 Task: Find connections with filter location Poços de Caldas with filter topic #property with filter profile language English with filter current company Gleeds with filter school Uttar pradesh India jobs with filter industry Business Content with filter service category Home Networking with filter keywords title Hotel Receptionist
Action: Mouse moved to (158, 229)
Screenshot: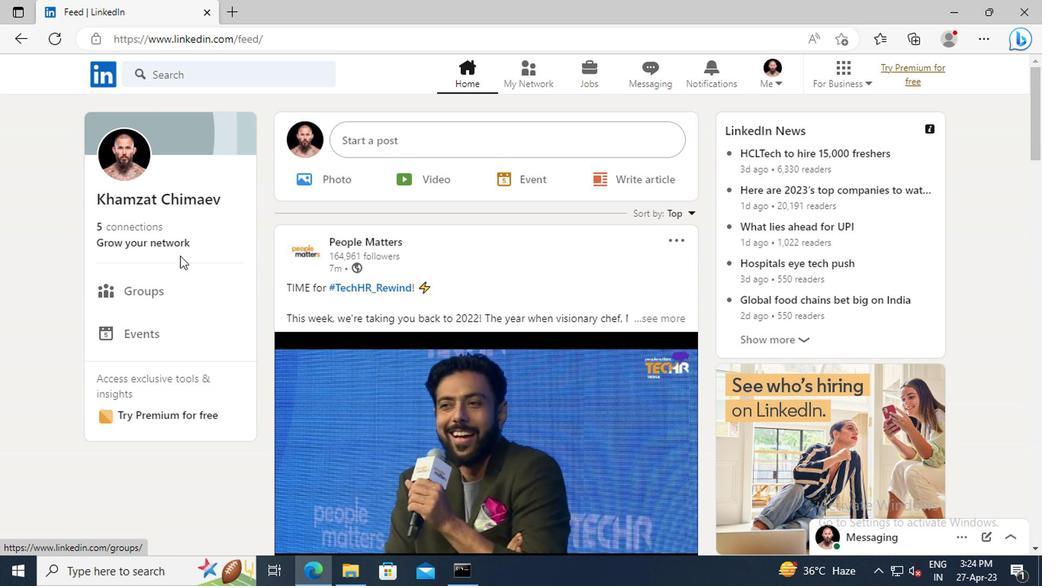 
Action: Mouse pressed left at (158, 229)
Screenshot: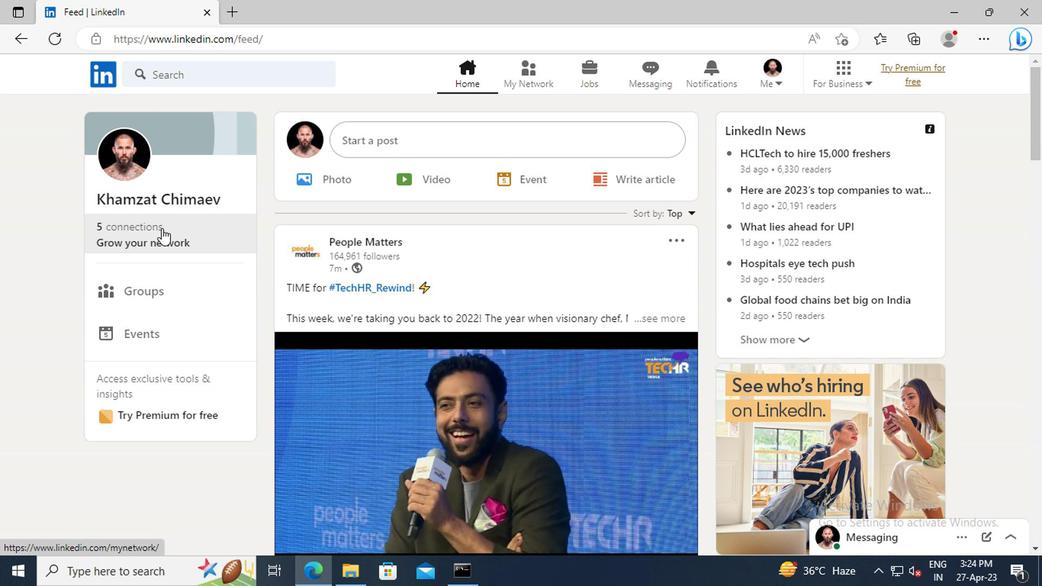 
Action: Mouse moved to (162, 165)
Screenshot: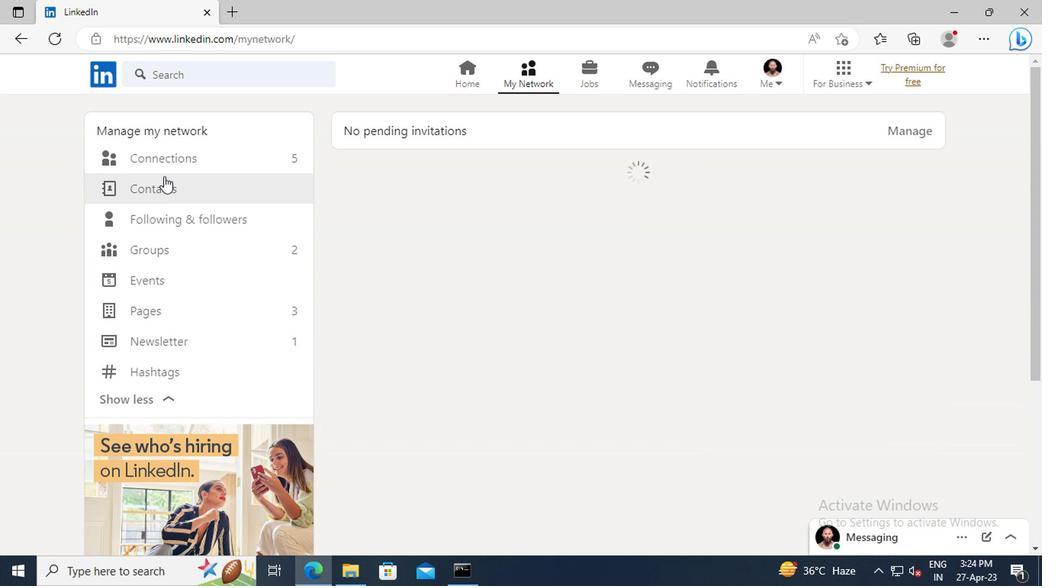 
Action: Mouse pressed left at (162, 165)
Screenshot: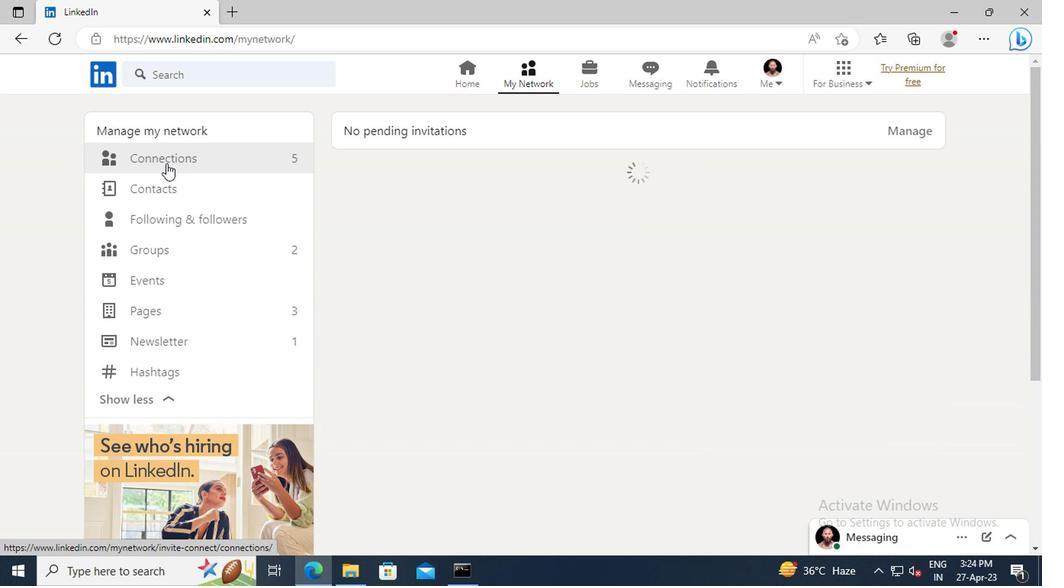 
Action: Mouse moved to (621, 161)
Screenshot: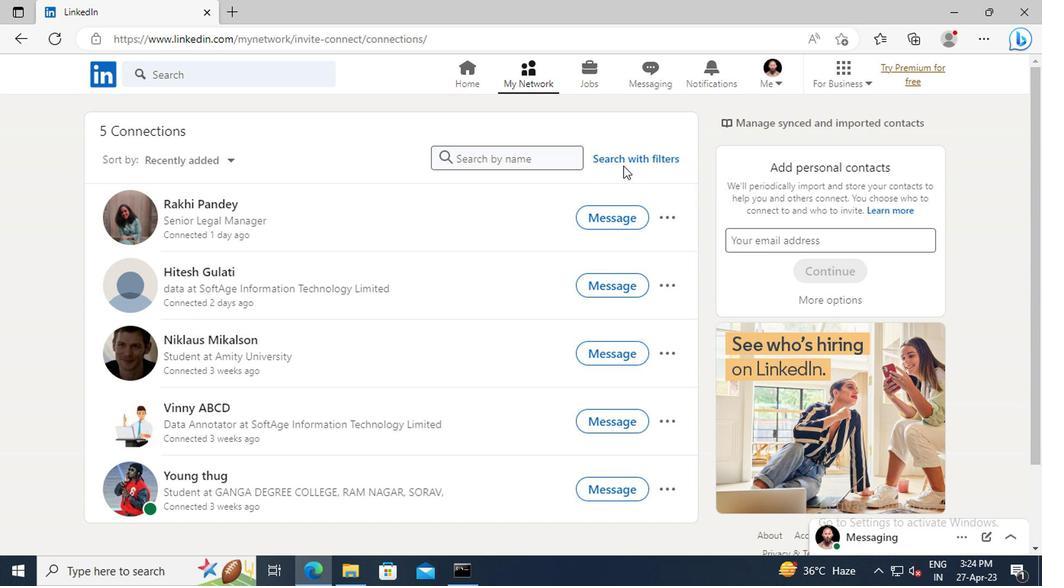 
Action: Mouse pressed left at (621, 161)
Screenshot: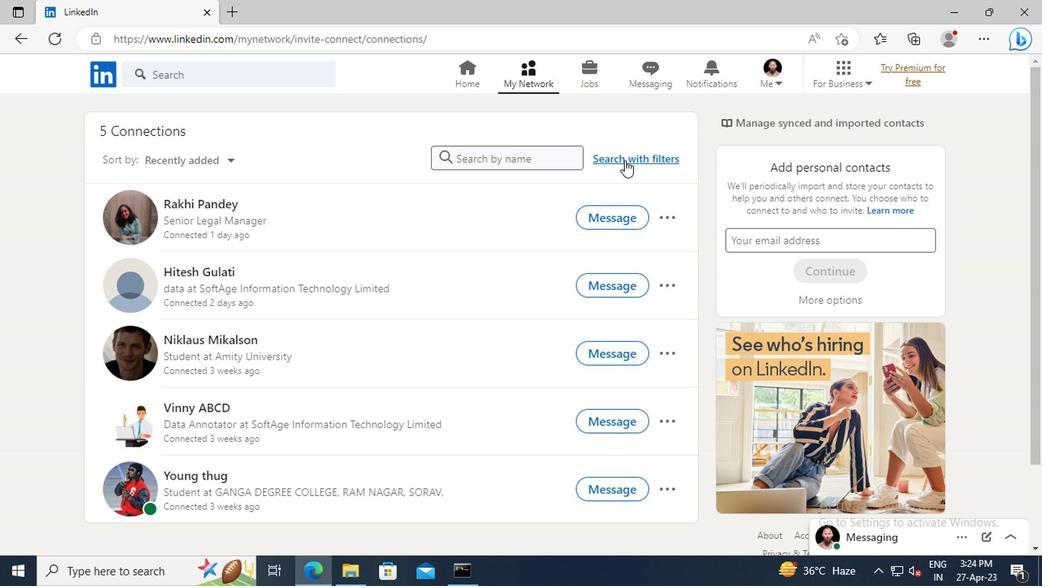 
Action: Mouse moved to (578, 120)
Screenshot: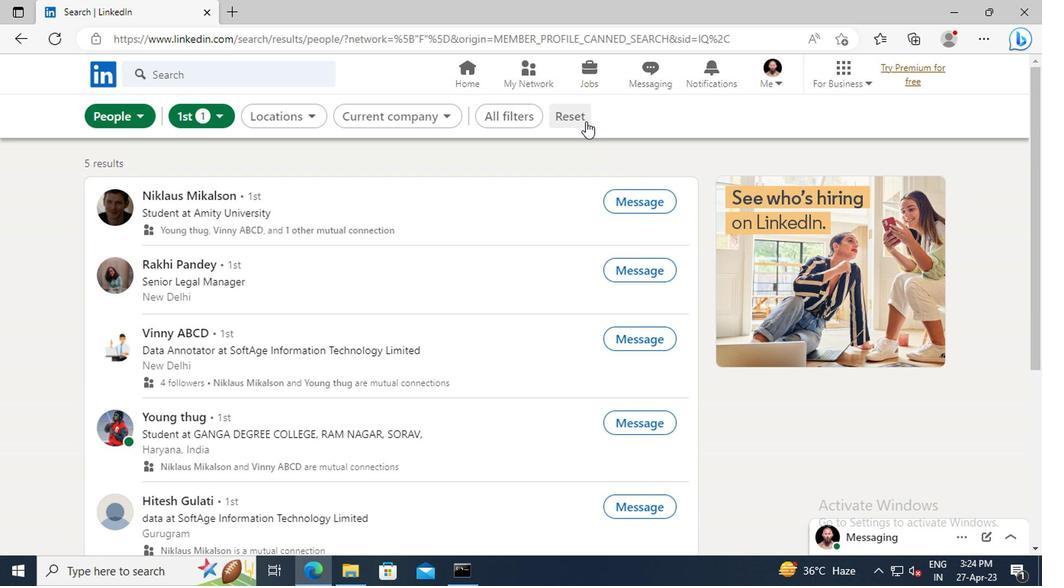 
Action: Mouse pressed left at (578, 120)
Screenshot: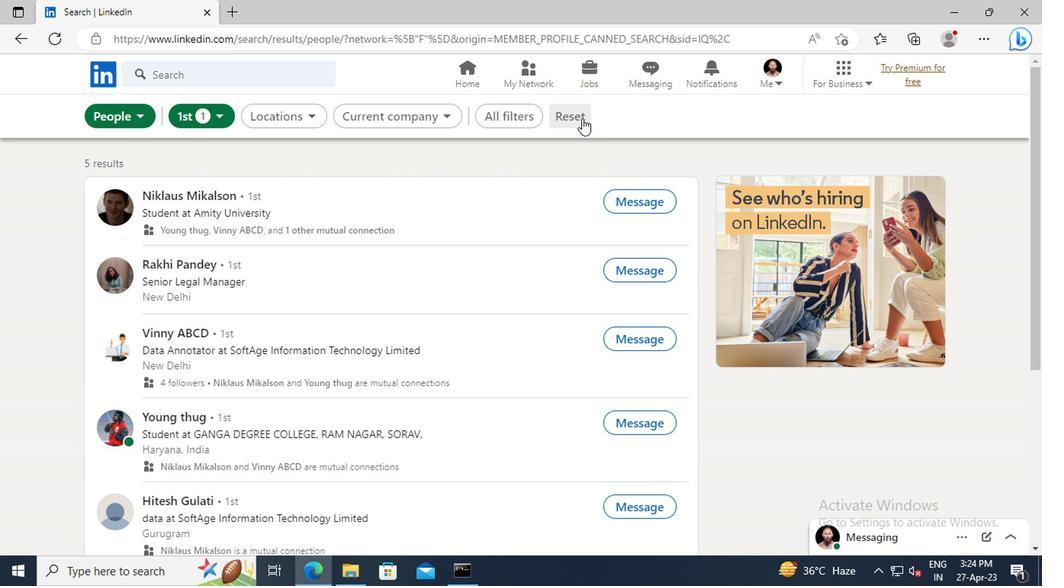 
Action: Mouse moved to (540, 114)
Screenshot: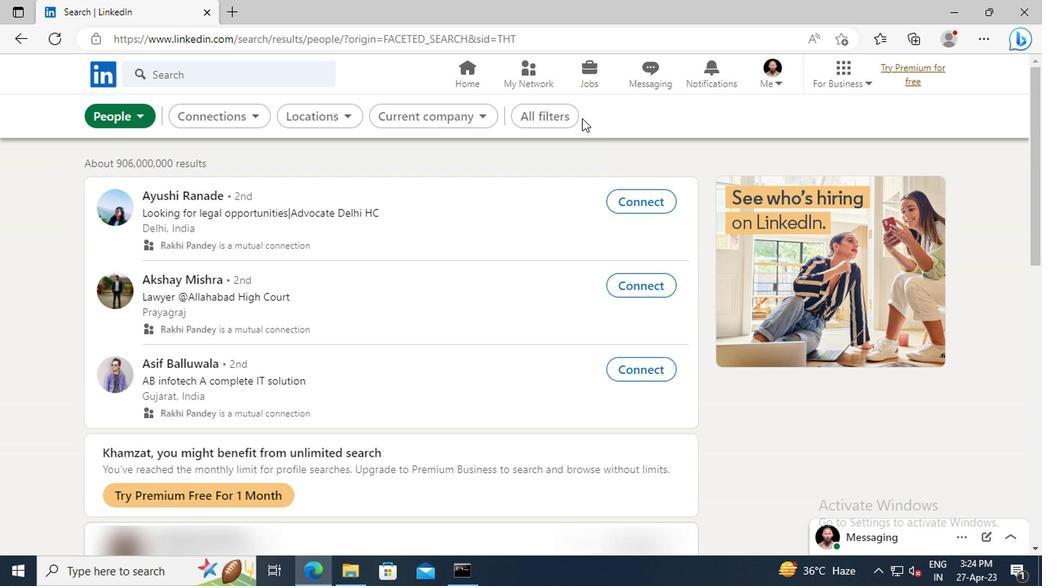 
Action: Mouse pressed left at (540, 114)
Screenshot: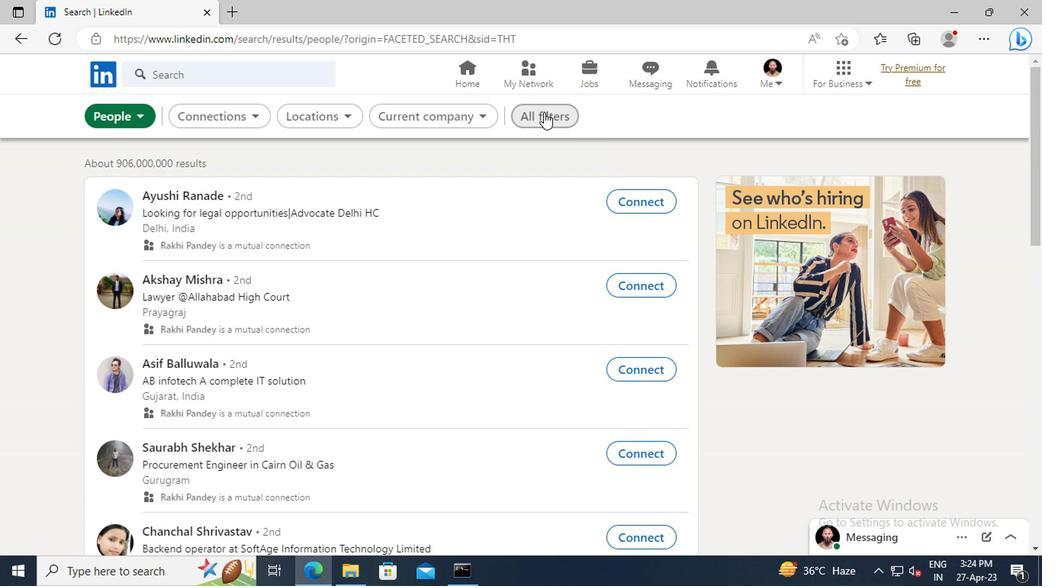 
Action: Mouse moved to (874, 318)
Screenshot: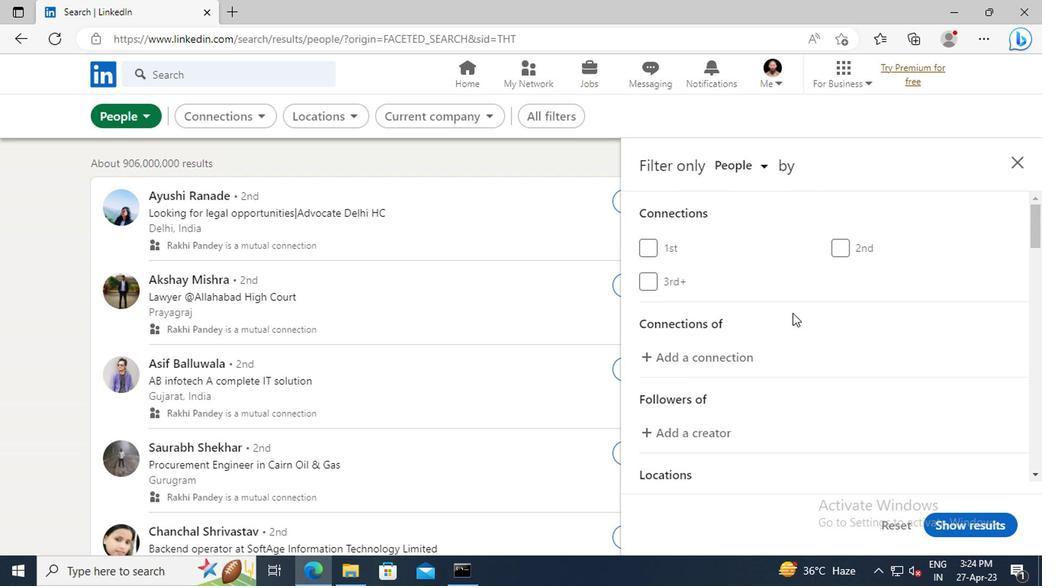 
Action: Mouse scrolled (874, 318) with delta (0, 0)
Screenshot: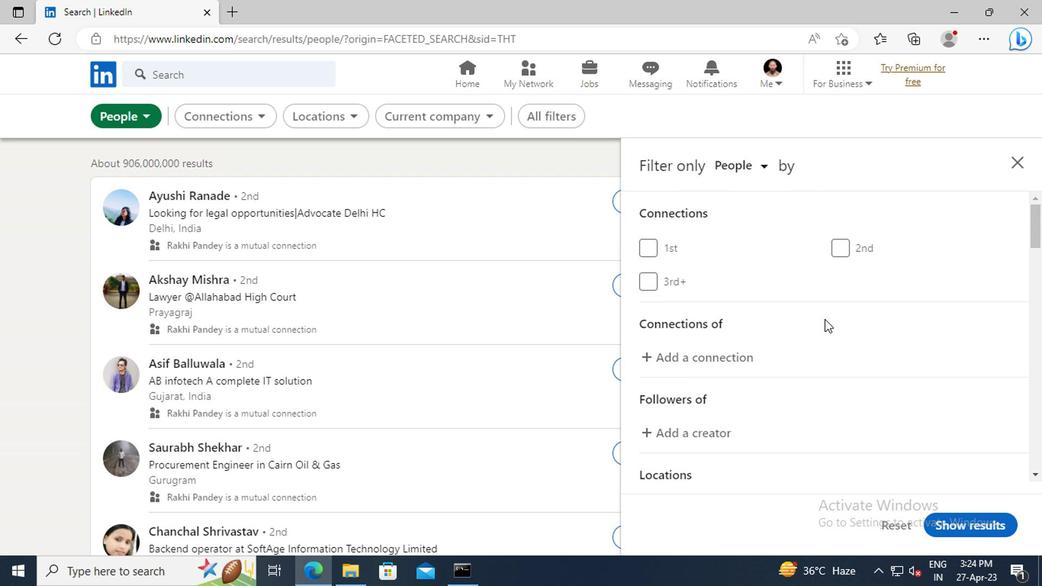 
Action: Mouse scrolled (874, 318) with delta (0, 0)
Screenshot: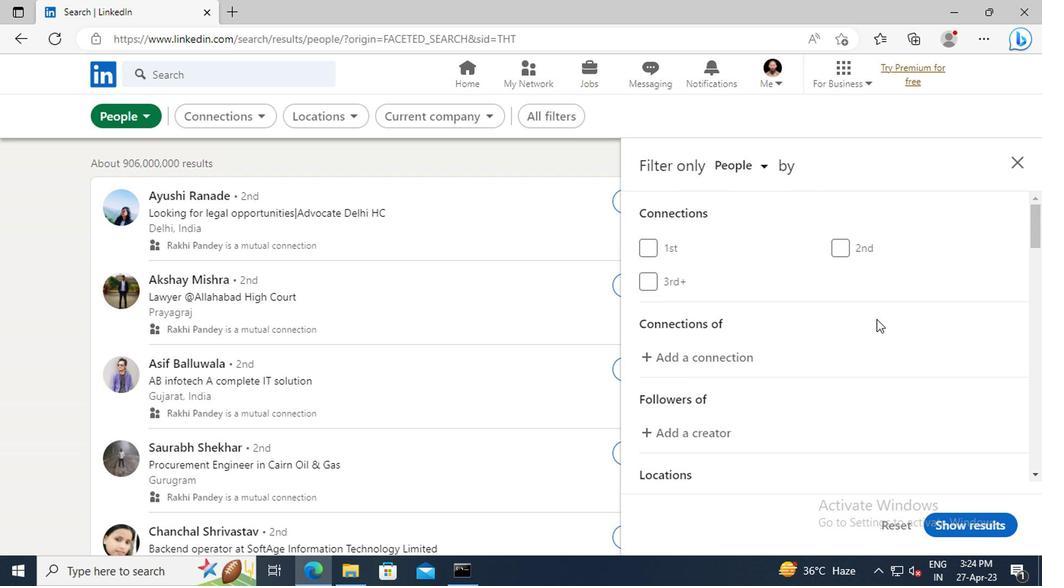 
Action: Mouse scrolled (874, 318) with delta (0, 0)
Screenshot: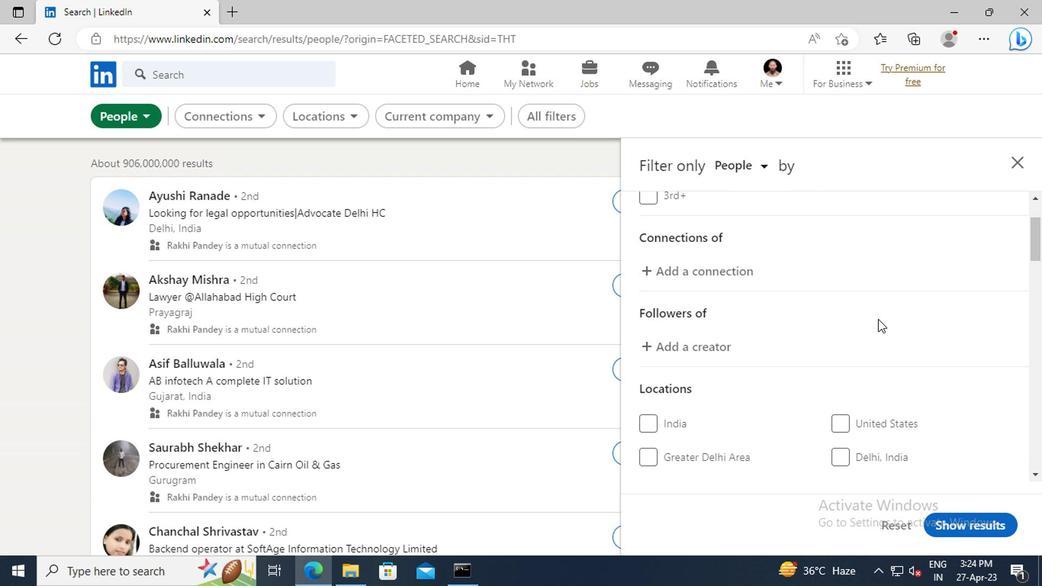 
Action: Mouse scrolled (874, 318) with delta (0, 0)
Screenshot: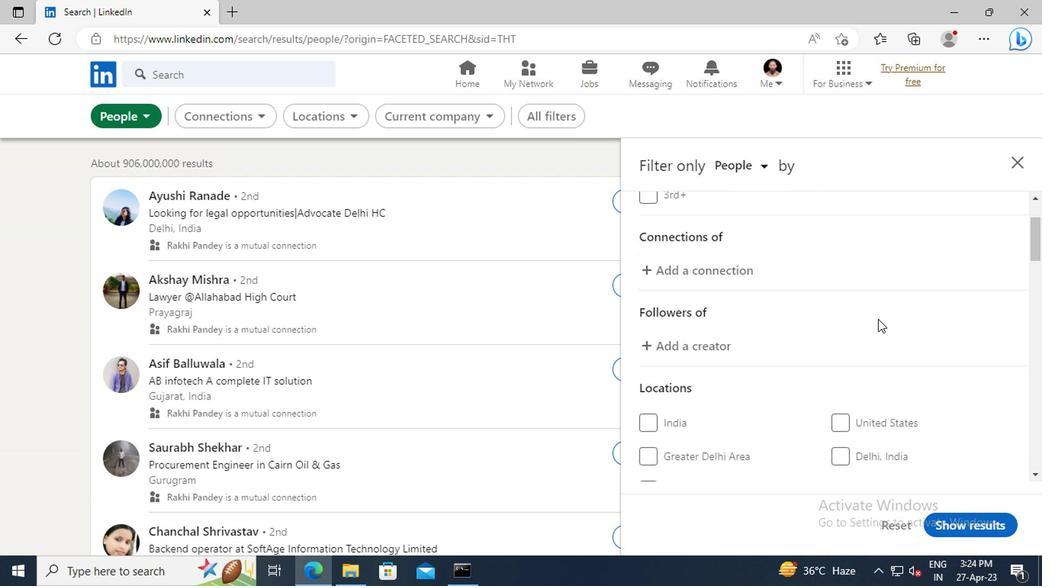 
Action: Mouse scrolled (874, 318) with delta (0, 0)
Screenshot: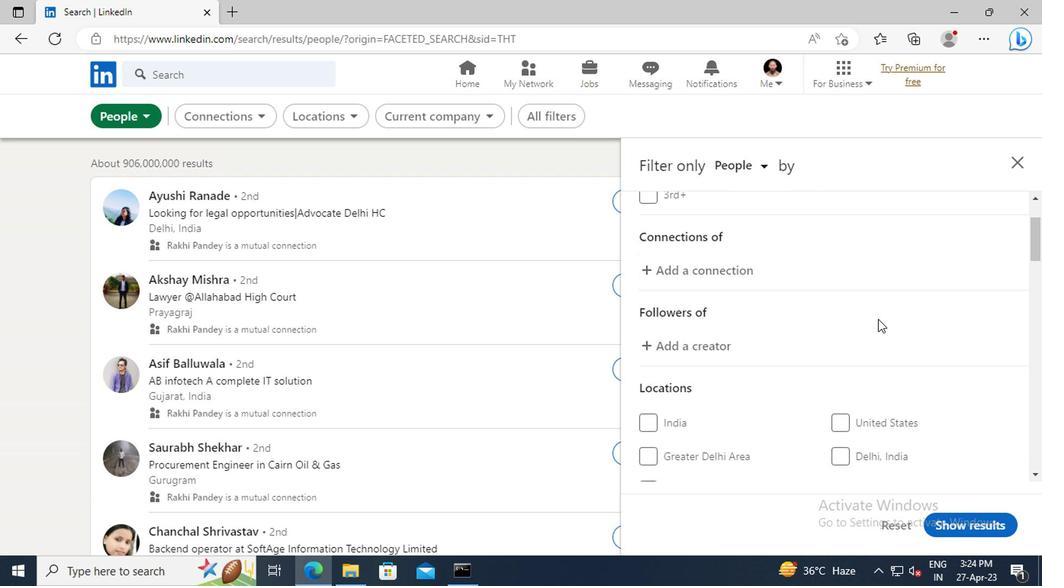 
Action: Mouse moved to (877, 355)
Screenshot: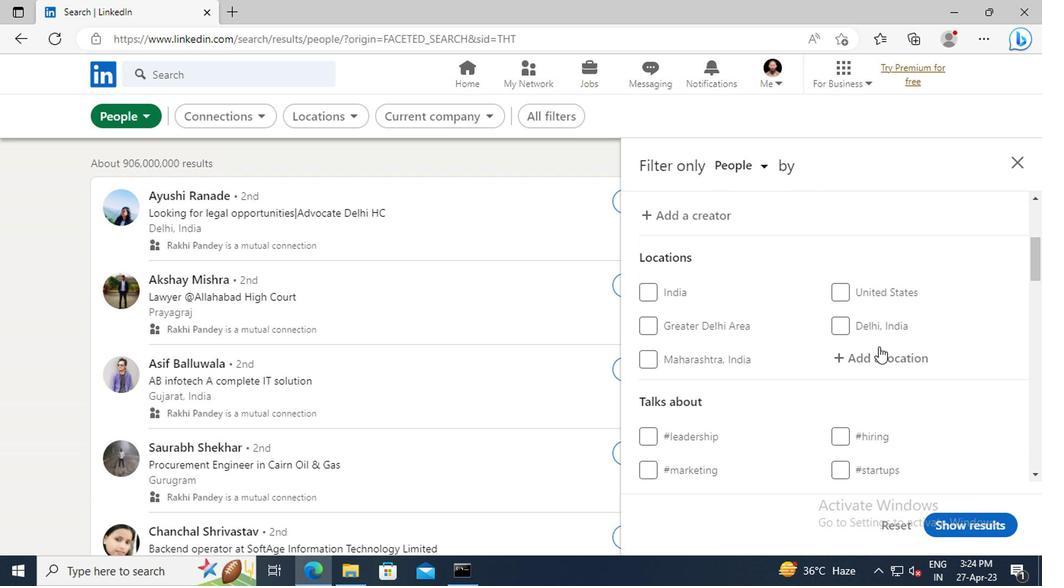 
Action: Mouse pressed left at (877, 355)
Screenshot: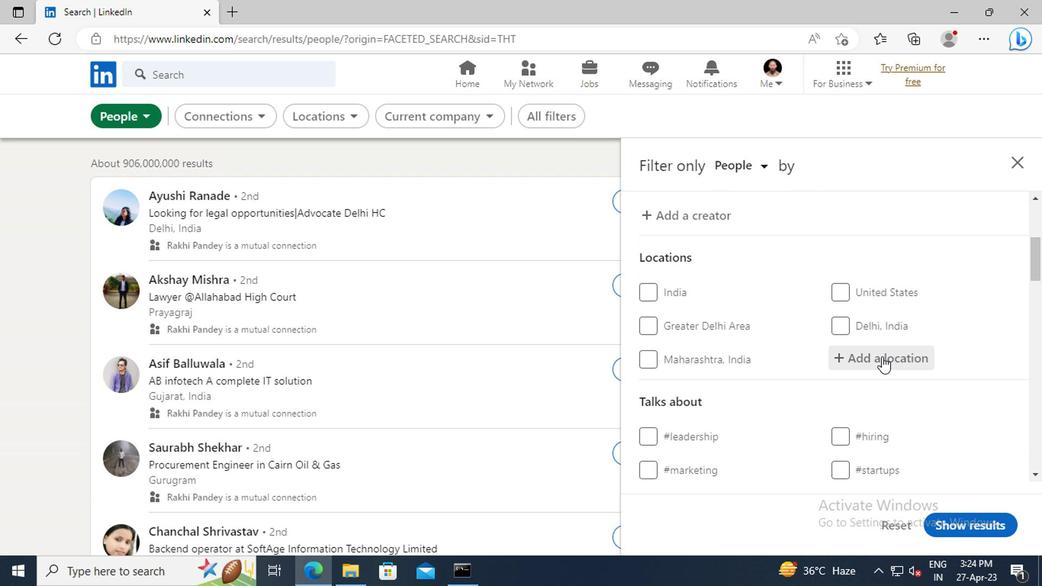 
Action: Key pressed <Key.shift>POCOS<Key.space>DE<Key.space><Key.shift>CALDAS
Screenshot: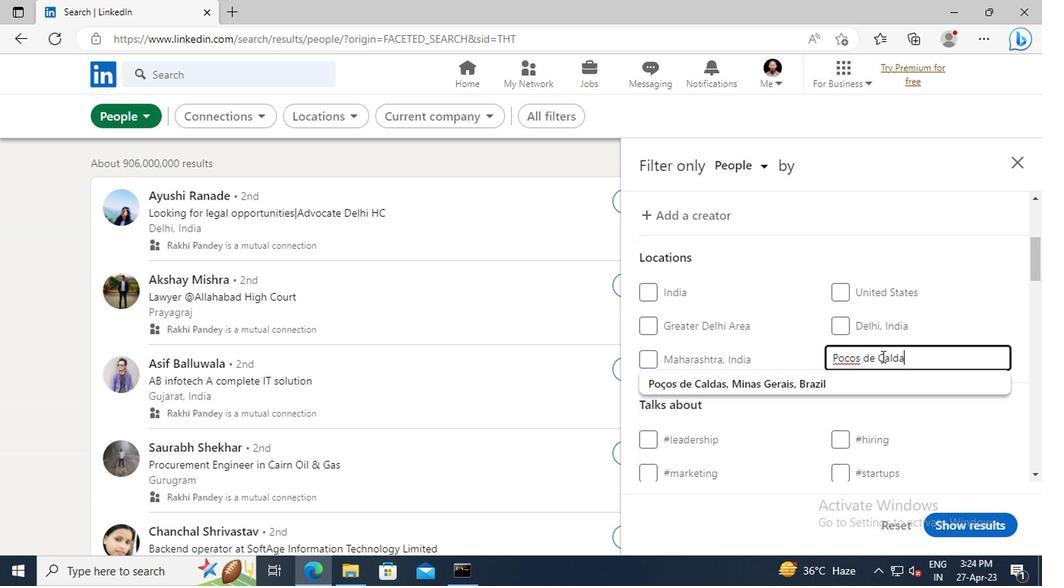 
Action: Mouse moved to (862, 383)
Screenshot: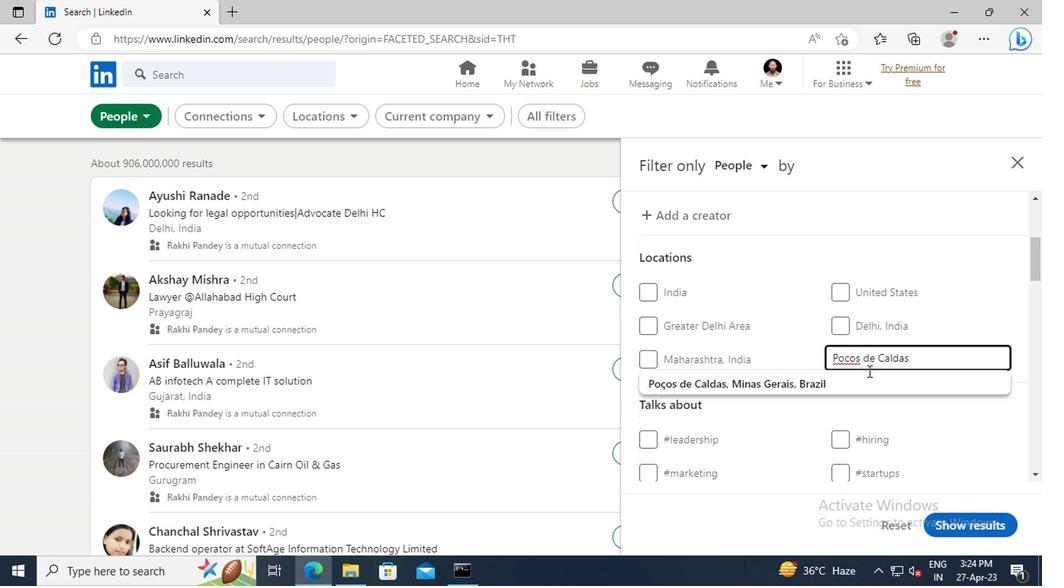 
Action: Mouse pressed left at (862, 383)
Screenshot: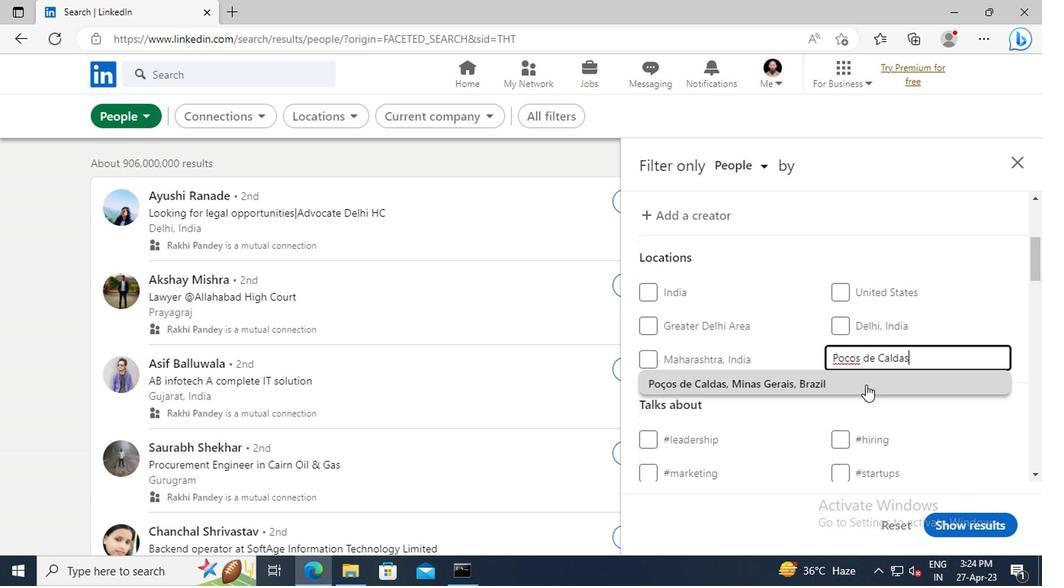 
Action: Mouse moved to (873, 347)
Screenshot: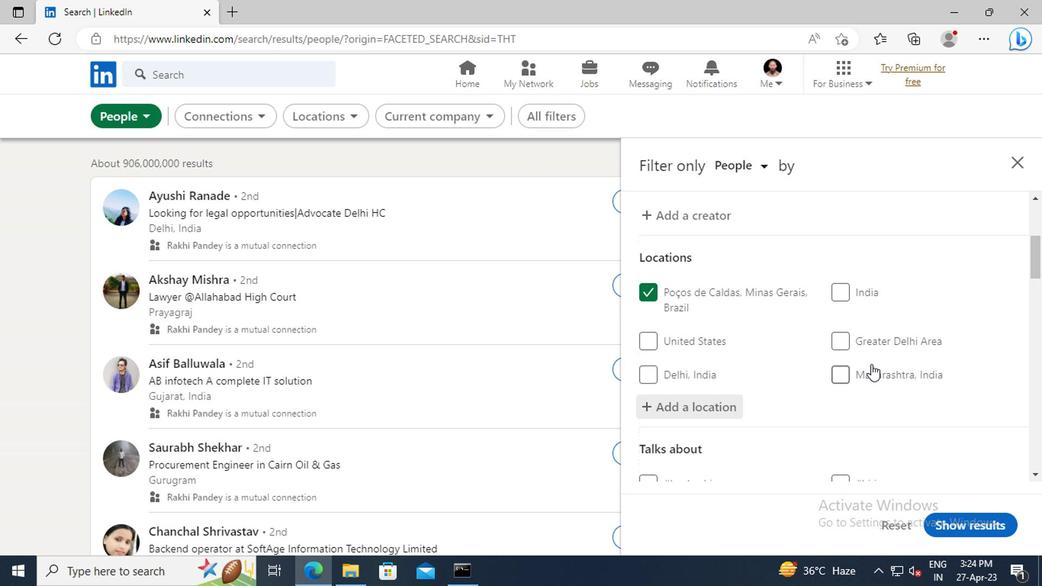 
Action: Mouse scrolled (873, 346) with delta (0, 0)
Screenshot: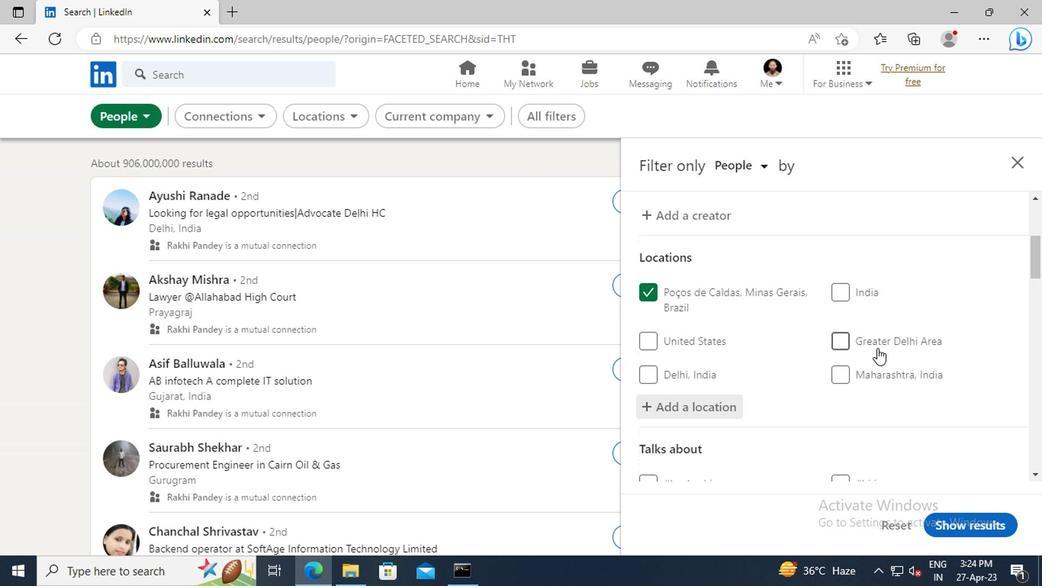
Action: Mouse scrolled (873, 346) with delta (0, 0)
Screenshot: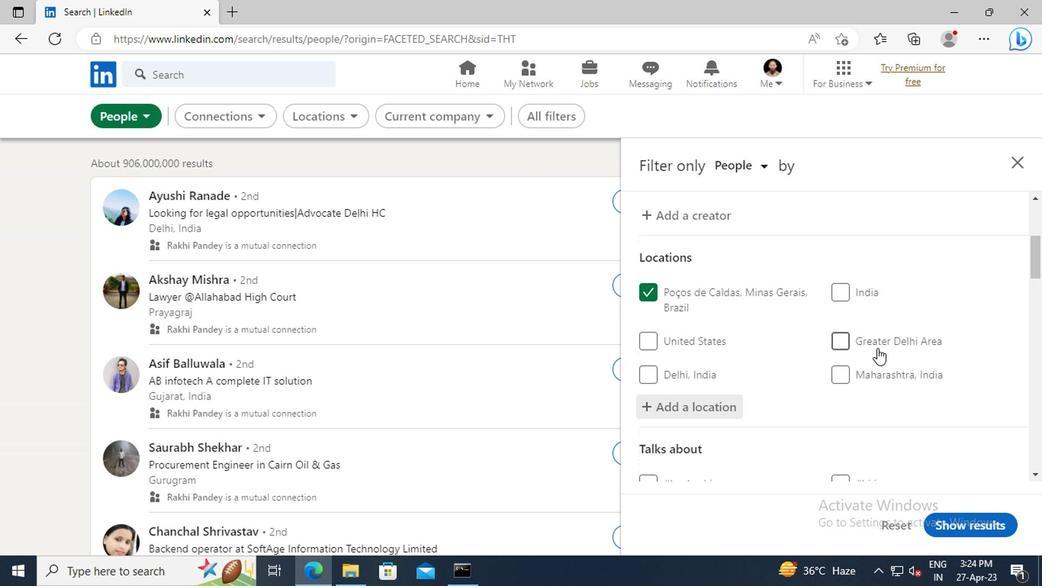 
Action: Mouse scrolled (873, 346) with delta (0, 0)
Screenshot: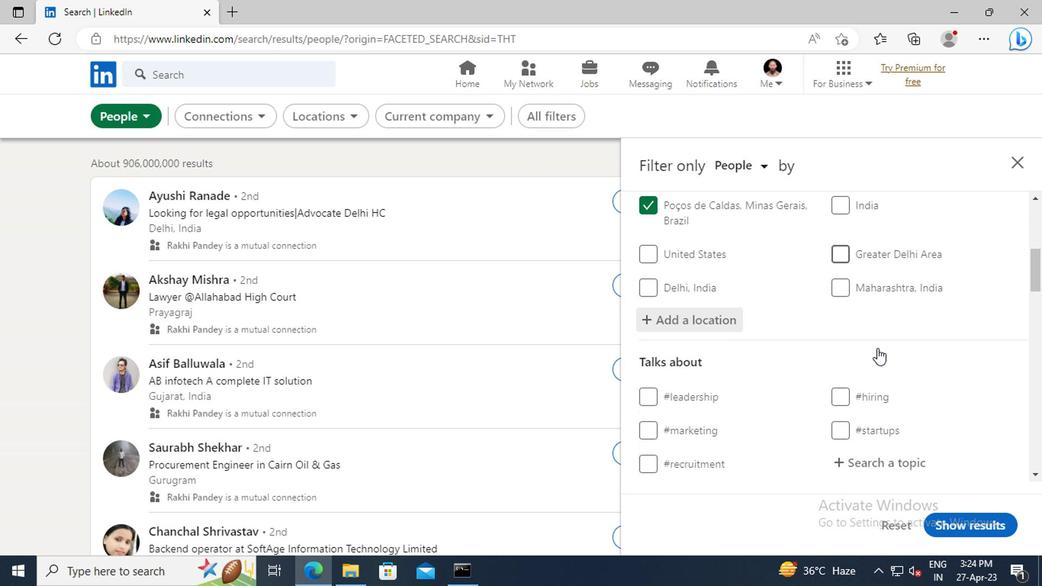 
Action: Mouse scrolled (873, 346) with delta (0, 0)
Screenshot: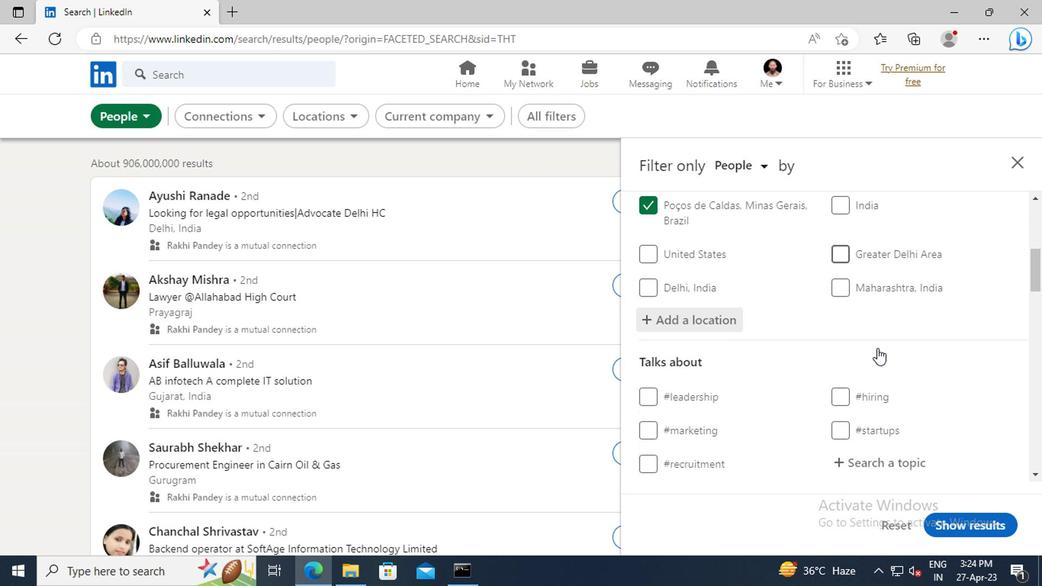 
Action: Mouse moved to (879, 374)
Screenshot: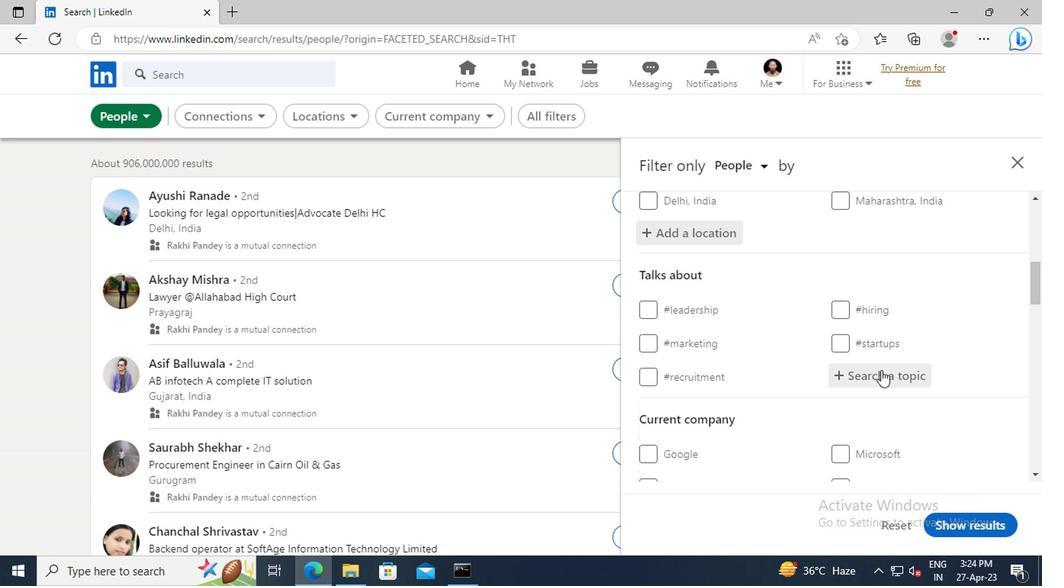
Action: Mouse pressed left at (879, 374)
Screenshot: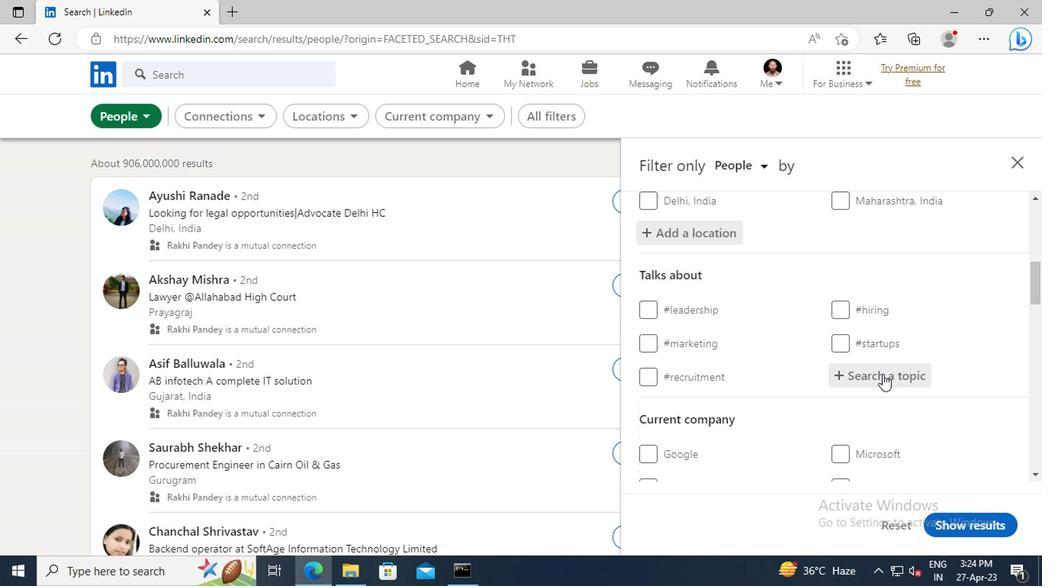 
Action: Key pressed <Key.shift>#PROPERTY<Key.enter>
Screenshot: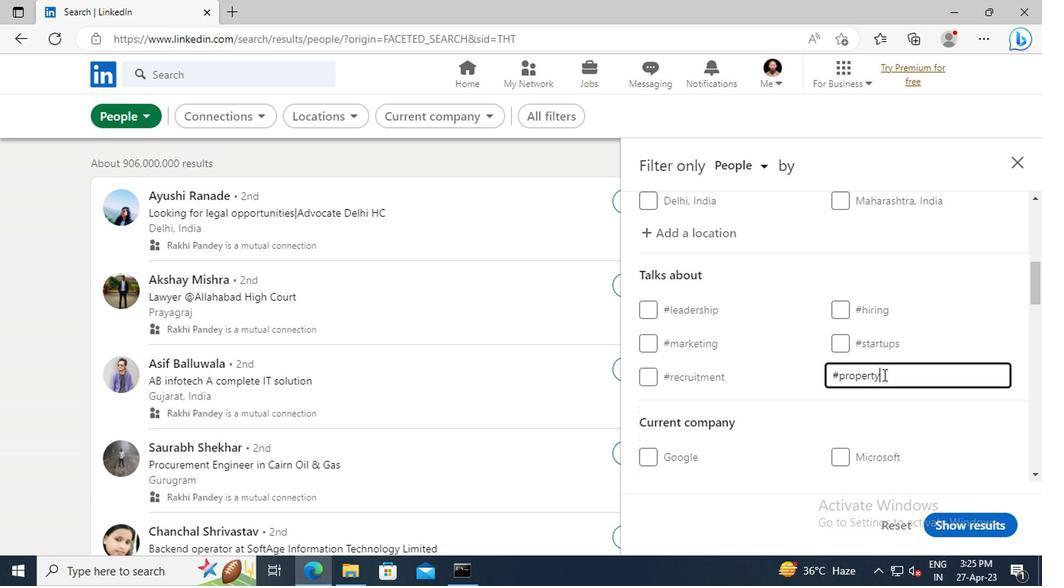 
Action: Mouse scrolled (879, 373) with delta (0, -1)
Screenshot: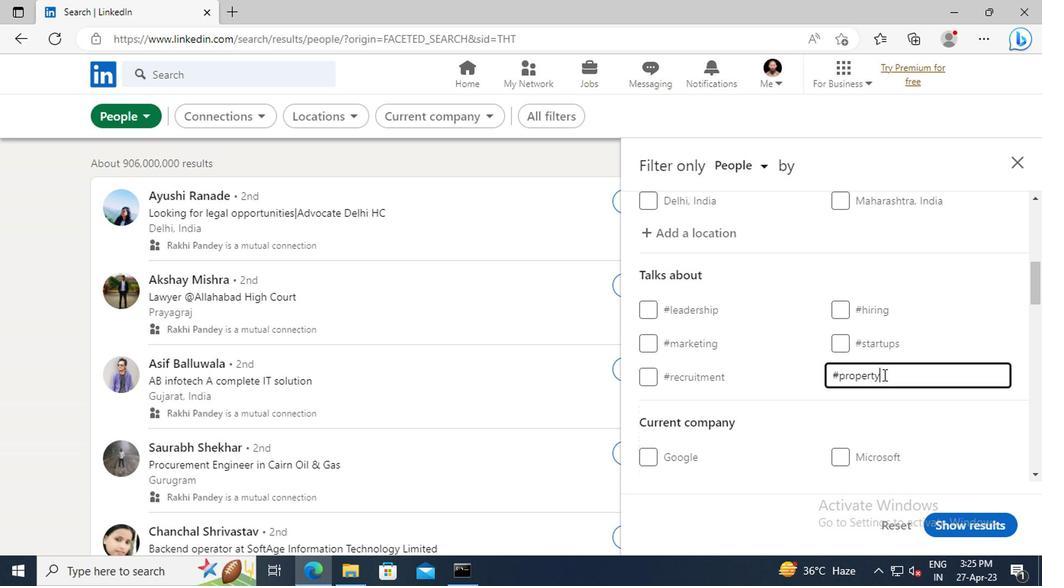 
Action: Mouse scrolled (879, 373) with delta (0, -1)
Screenshot: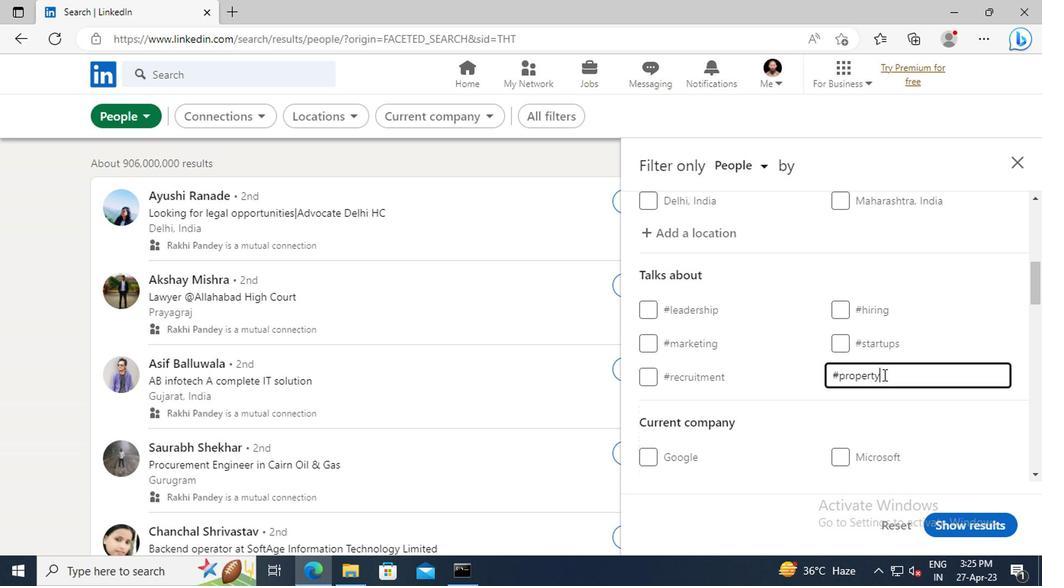 
Action: Mouse scrolled (879, 373) with delta (0, -1)
Screenshot: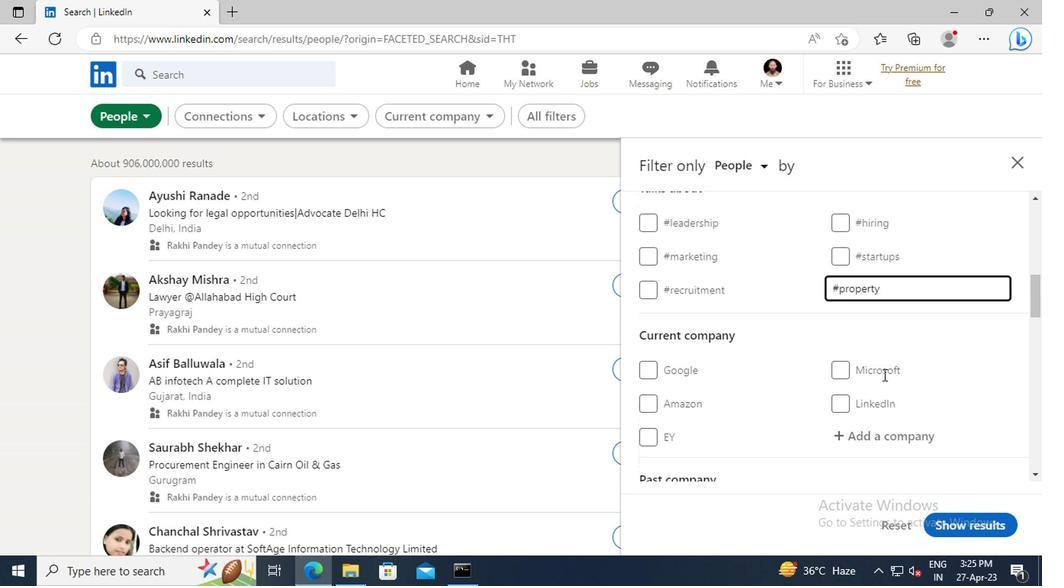 
Action: Mouse scrolled (879, 373) with delta (0, -1)
Screenshot: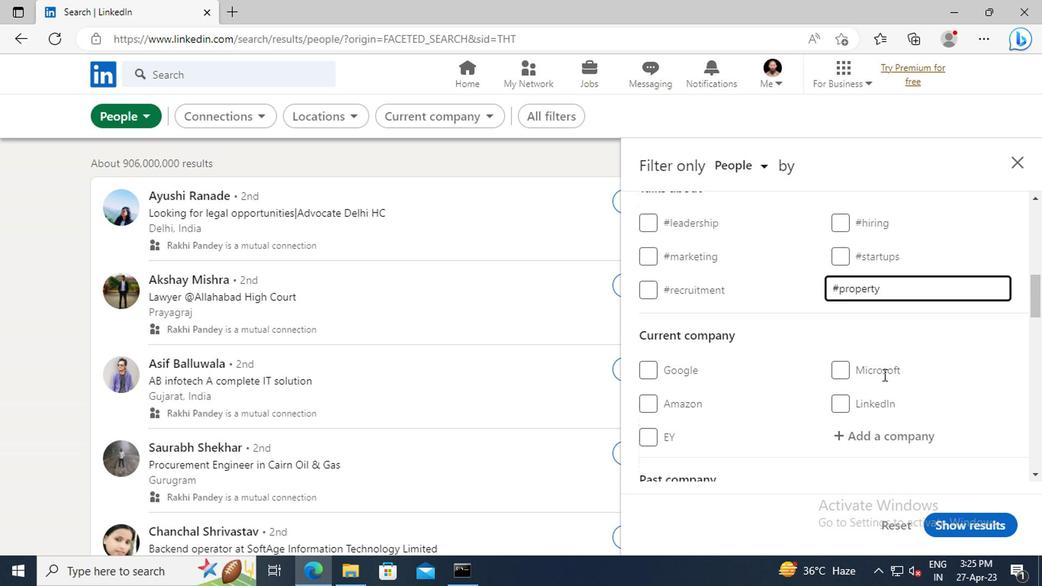 
Action: Mouse scrolled (879, 373) with delta (0, -1)
Screenshot: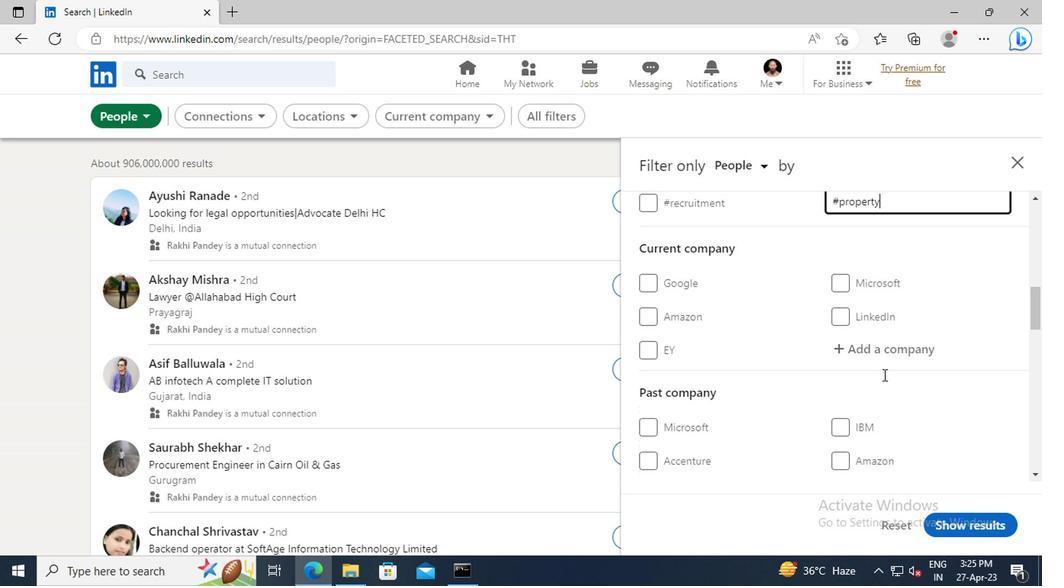 
Action: Mouse scrolled (879, 373) with delta (0, -1)
Screenshot: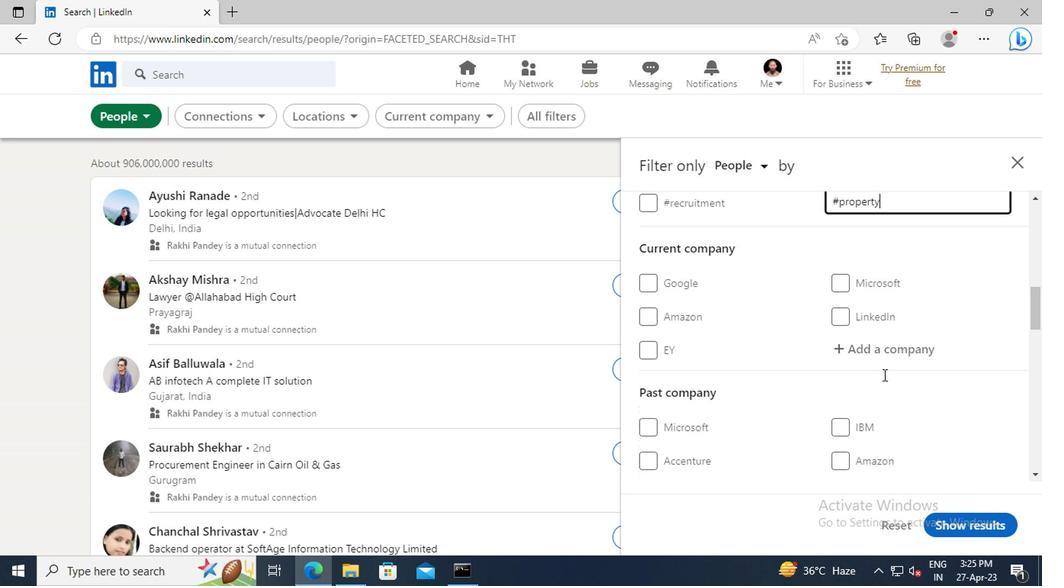 
Action: Mouse scrolled (879, 373) with delta (0, -1)
Screenshot: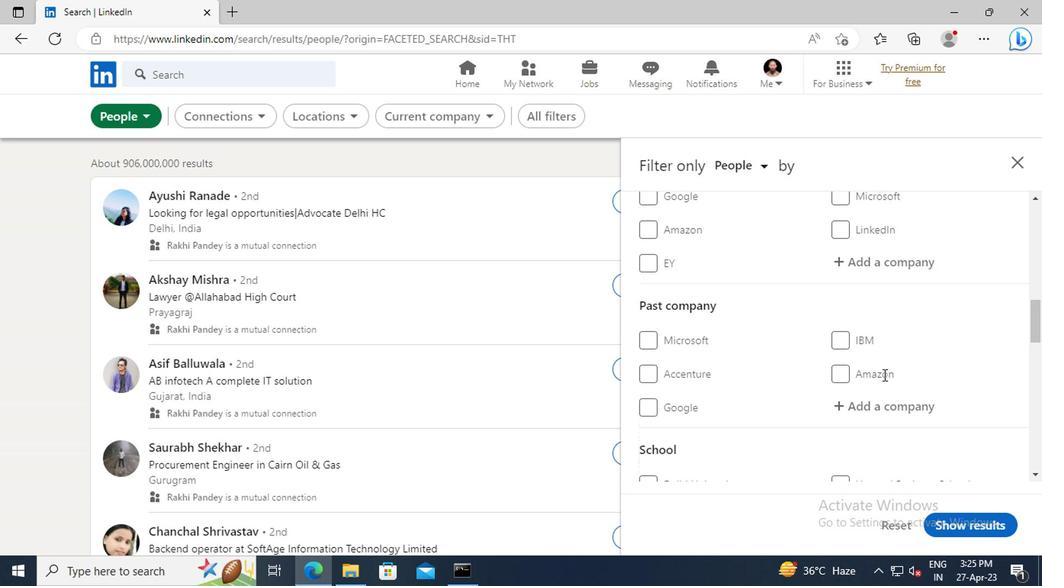 
Action: Mouse scrolled (879, 373) with delta (0, -1)
Screenshot: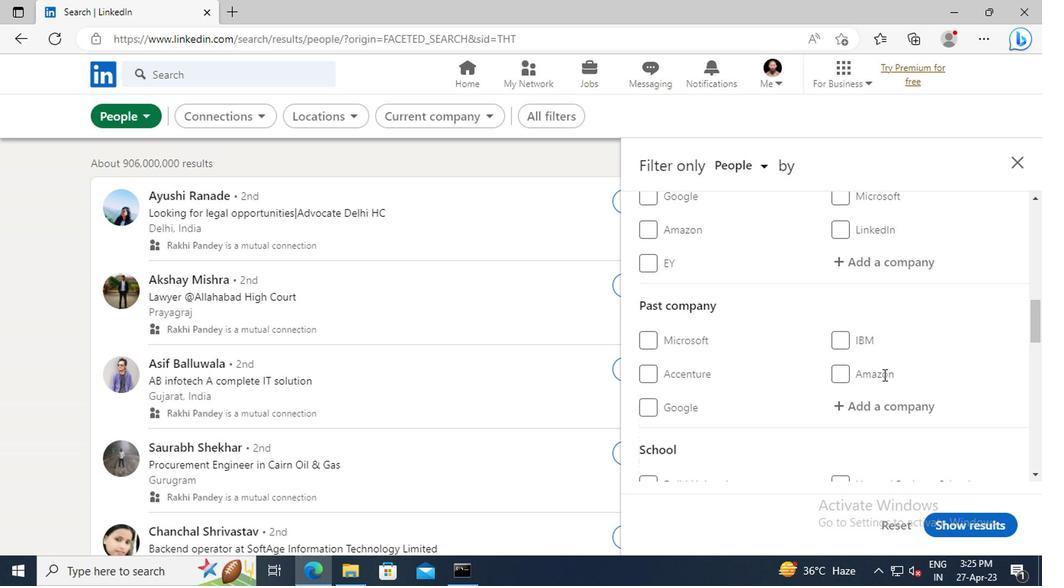 
Action: Mouse scrolled (879, 373) with delta (0, -1)
Screenshot: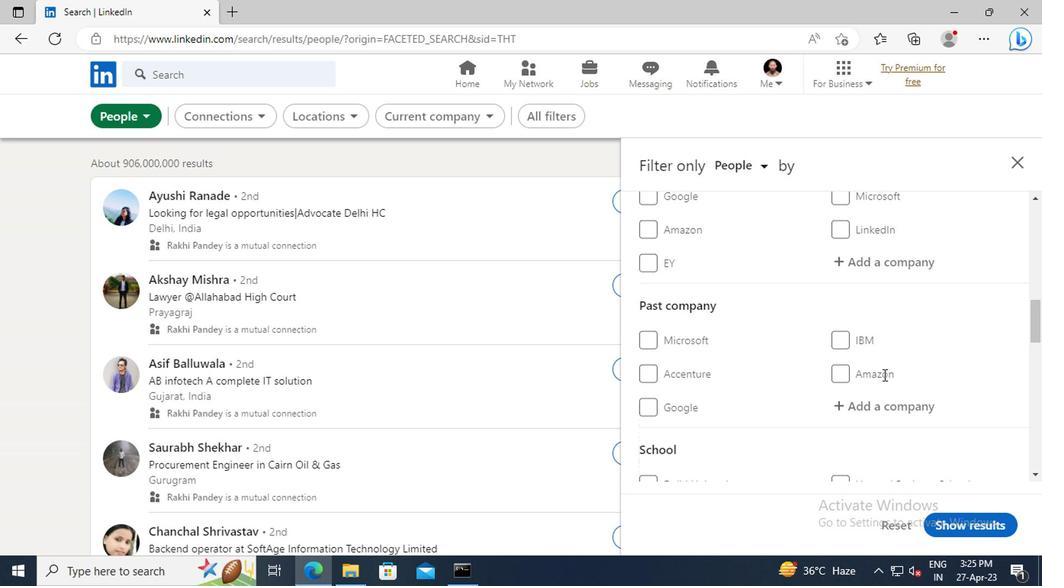 
Action: Mouse scrolled (879, 373) with delta (0, -1)
Screenshot: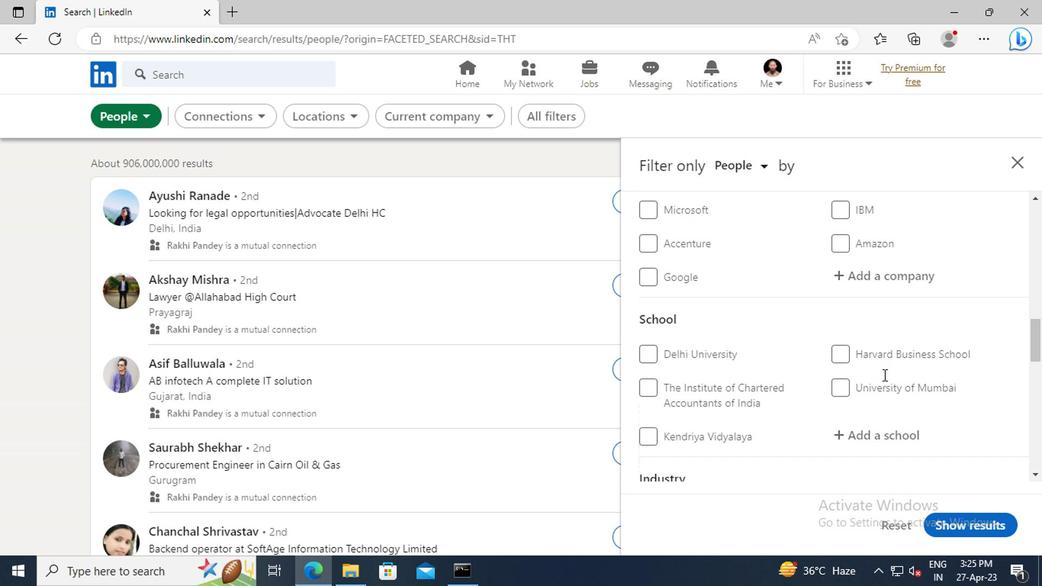 
Action: Mouse scrolled (879, 373) with delta (0, -1)
Screenshot: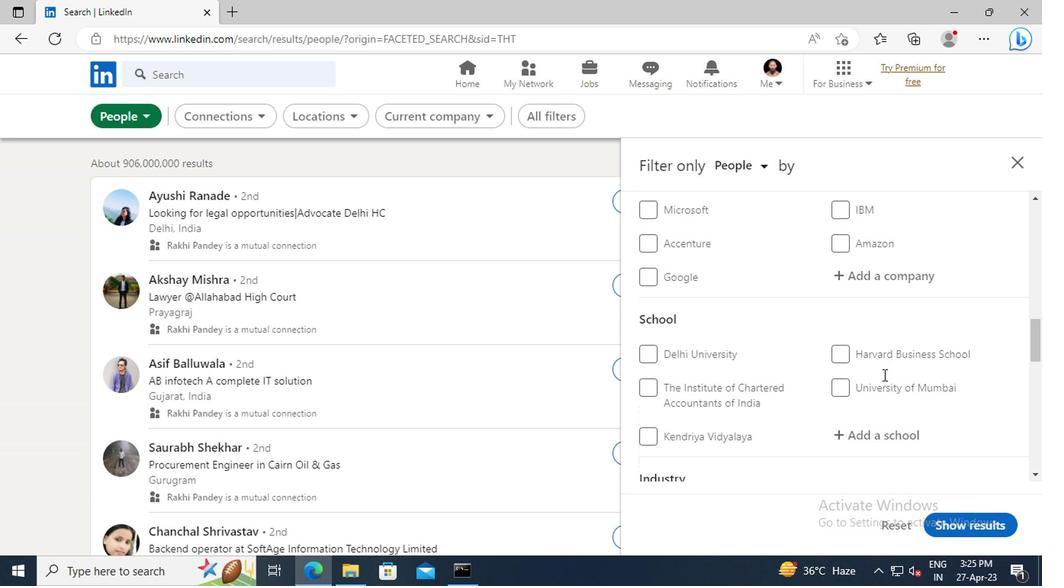 
Action: Mouse scrolled (879, 373) with delta (0, -1)
Screenshot: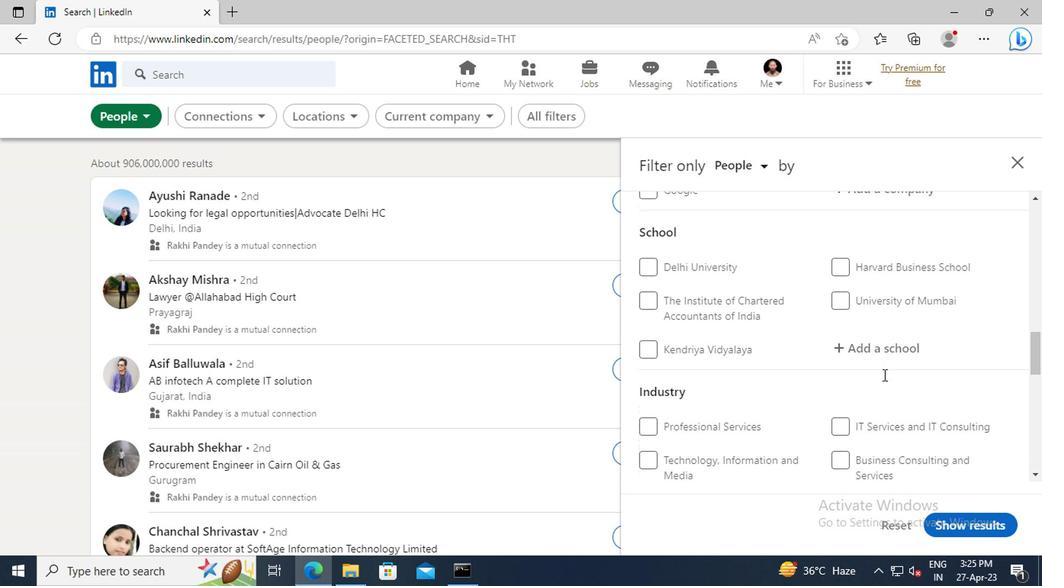 
Action: Mouse scrolled (879, 373) with delta (0, -1)
Screenshot: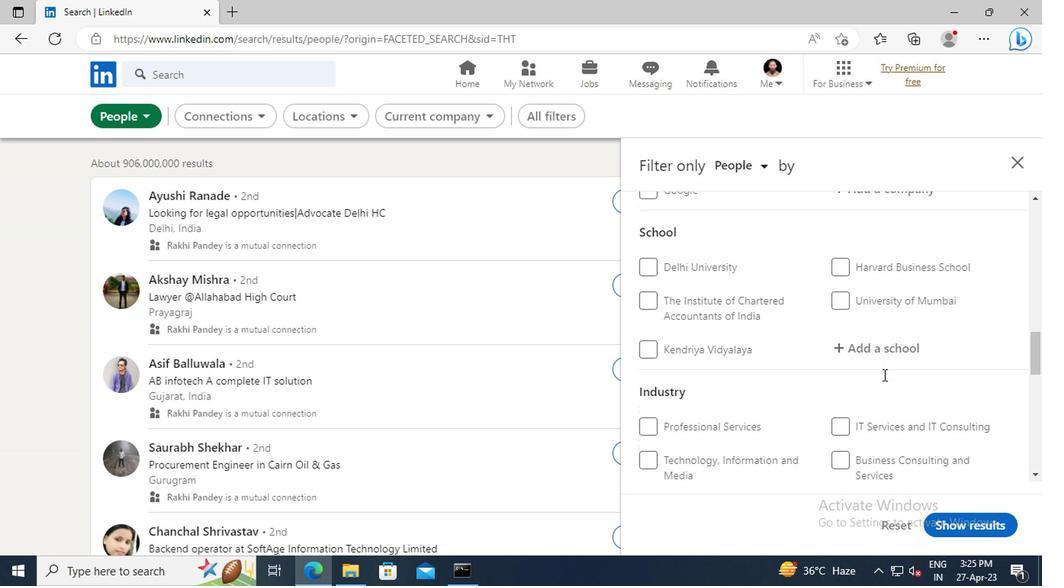 
Action: Mouse scrolled (879, 373) with delta (0, -1)
Screenshot: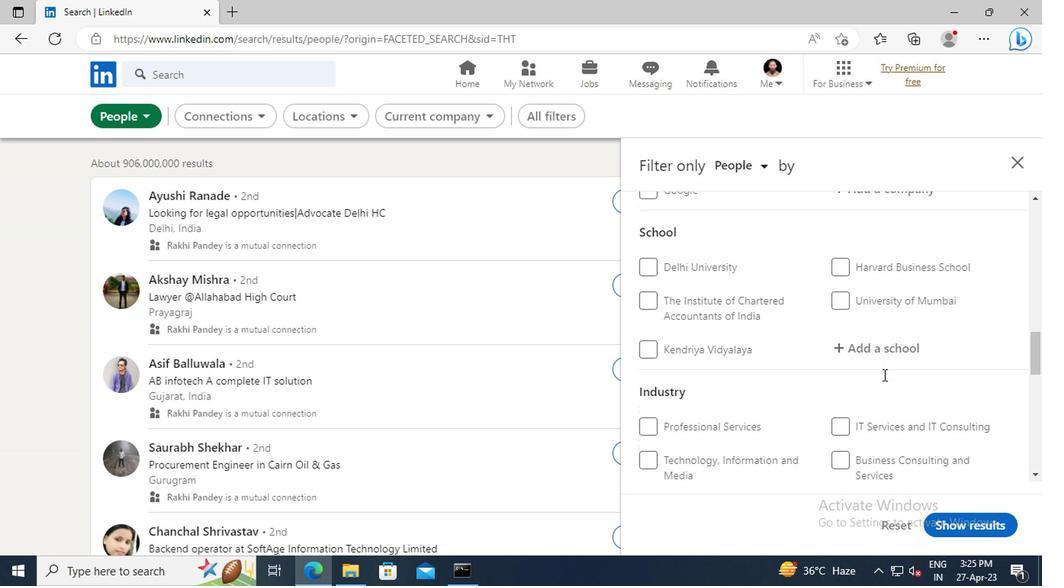 
Action: Mouse scrolled (879, 373) with delta (0, -1)
Screenshot: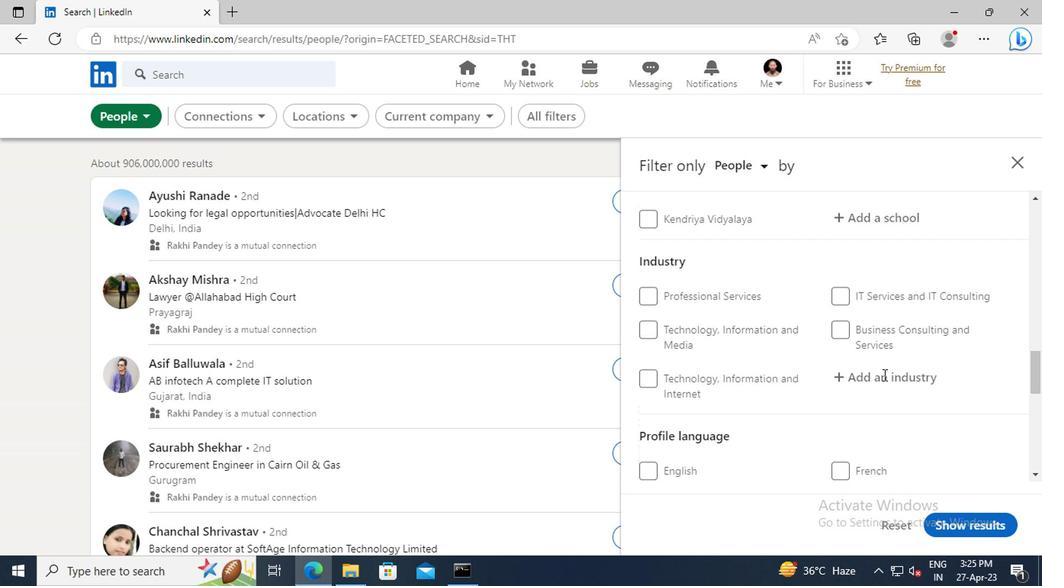 
Action: Mouse scrolled (879, 373) with delta (0, -1)
Screenshot: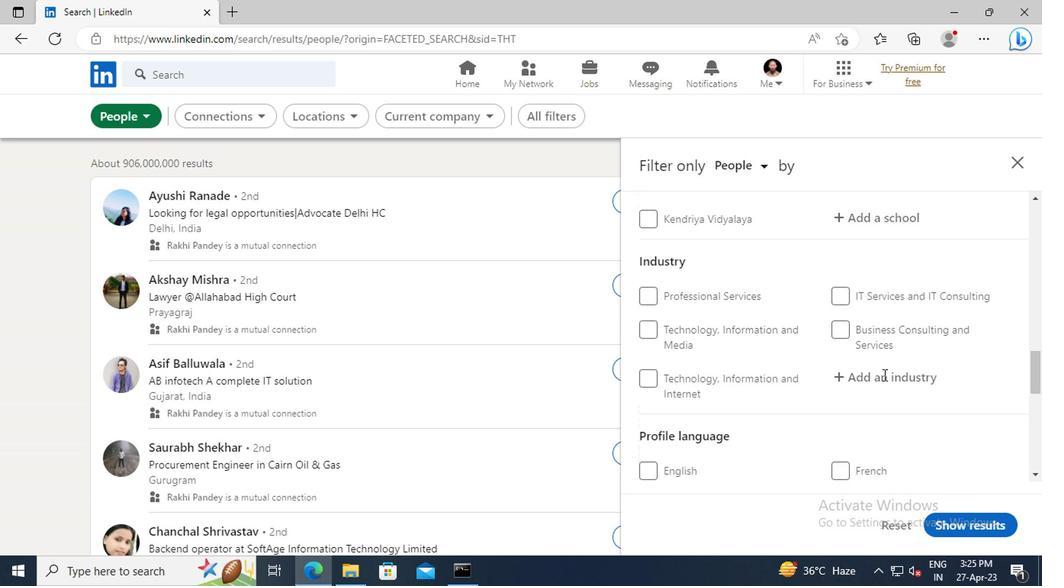 
Action: Mouse moved to (648, 387)
Screenshot: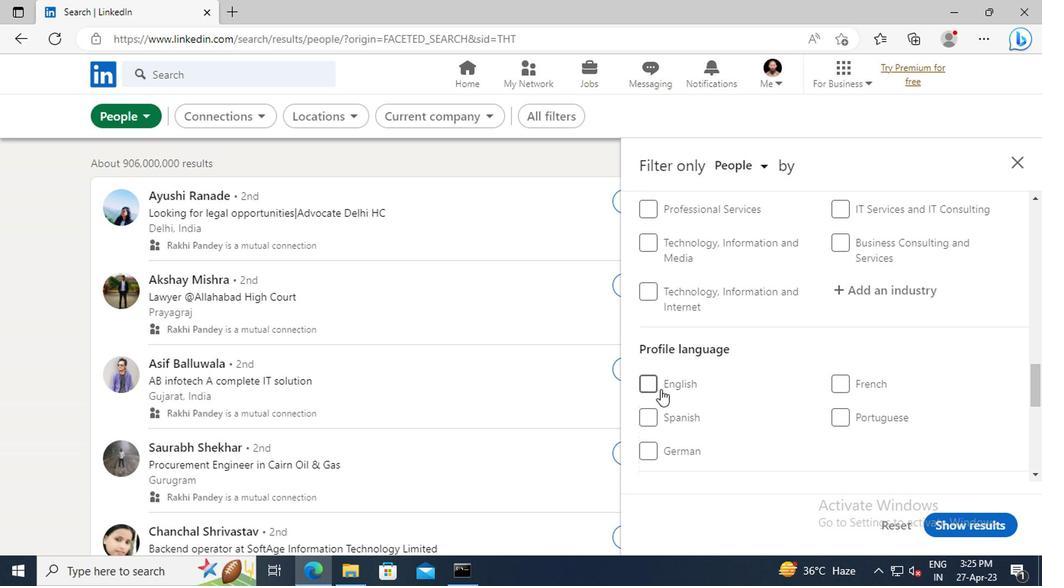 
Action: Mouse pressed left at (648, 387)
Screenshot: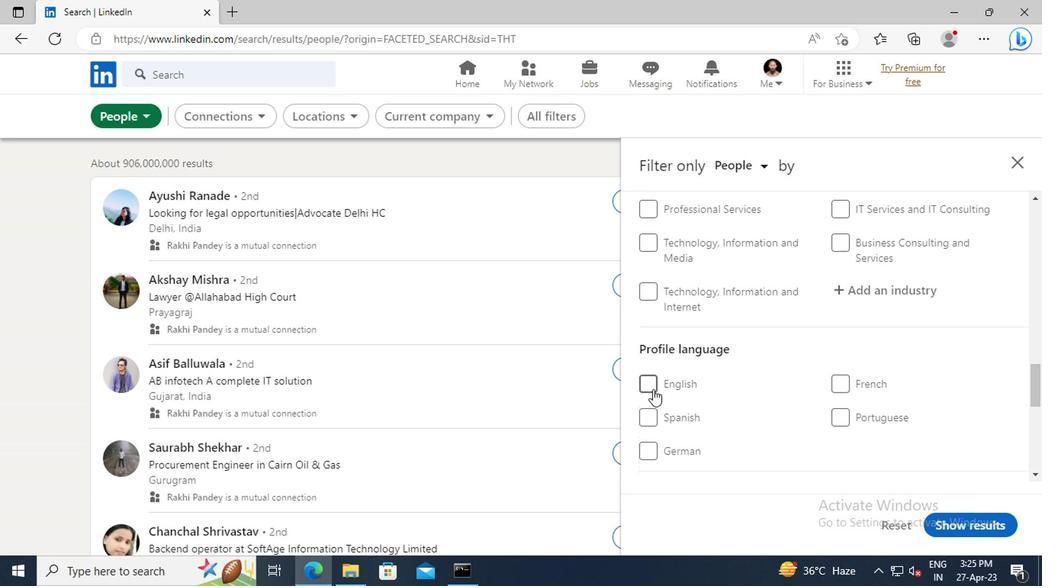 
Action: Mouse moved to (874, 375)
Screenshot: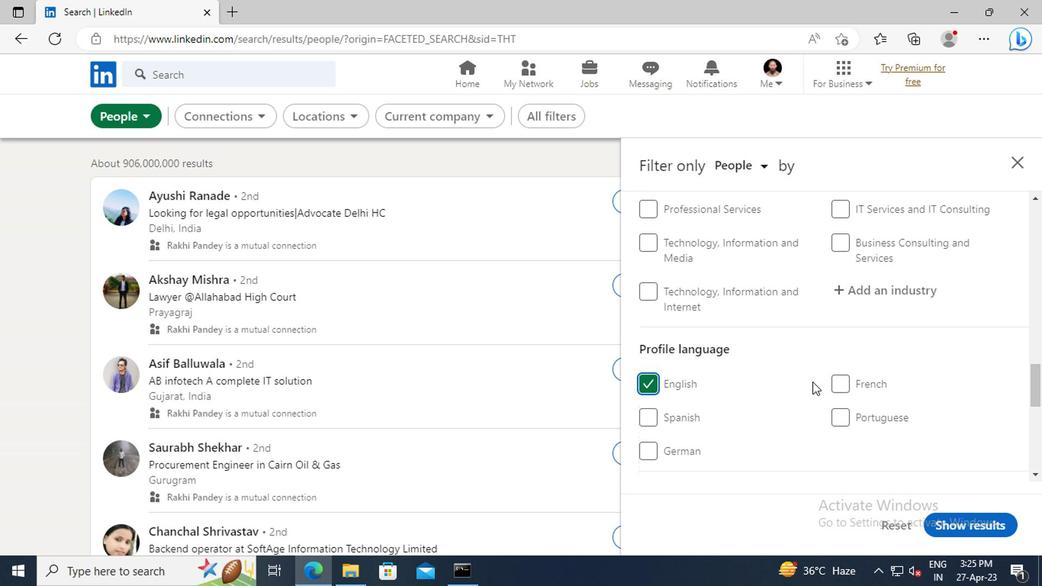 
Action: Mouse scrolled (874, 376) with delta (0, 1)
Screenshot: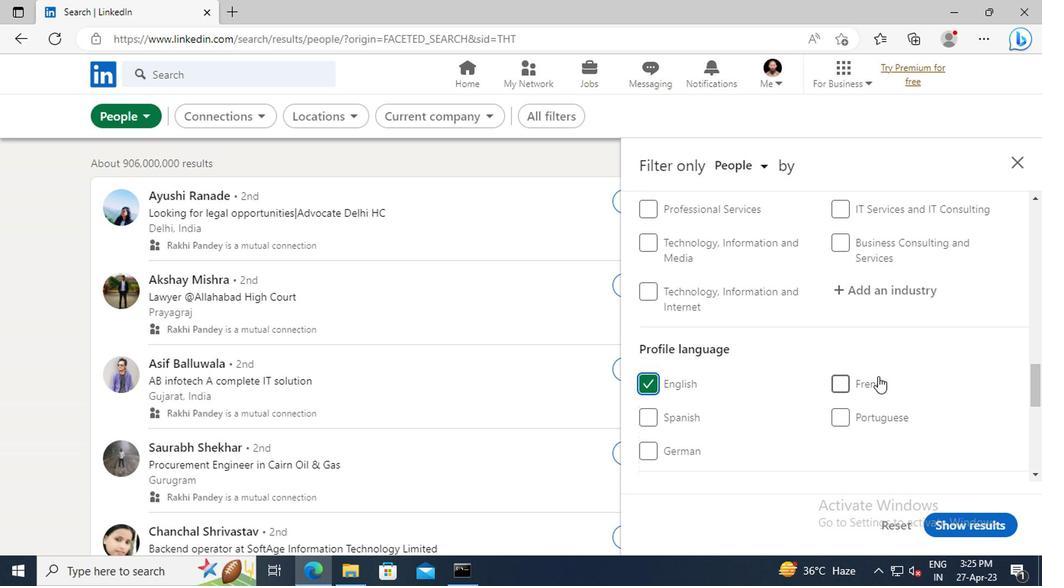 
Action: Mouse scrolled (874, 376) with delta (0, 1)
Screenshot: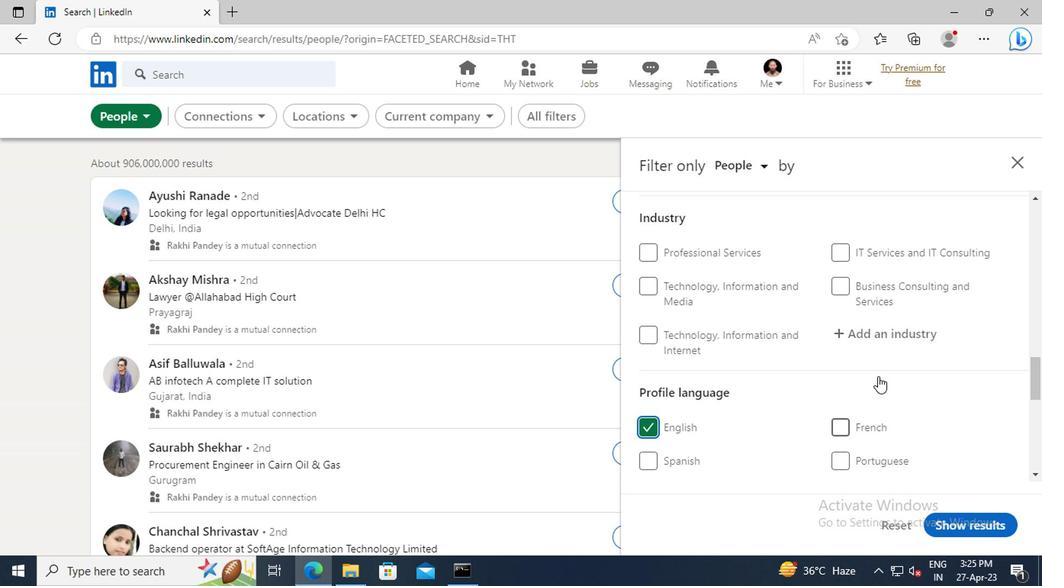 
Action: Mouse scrolled (874, 376) with delta (0, 1)
Screenshot: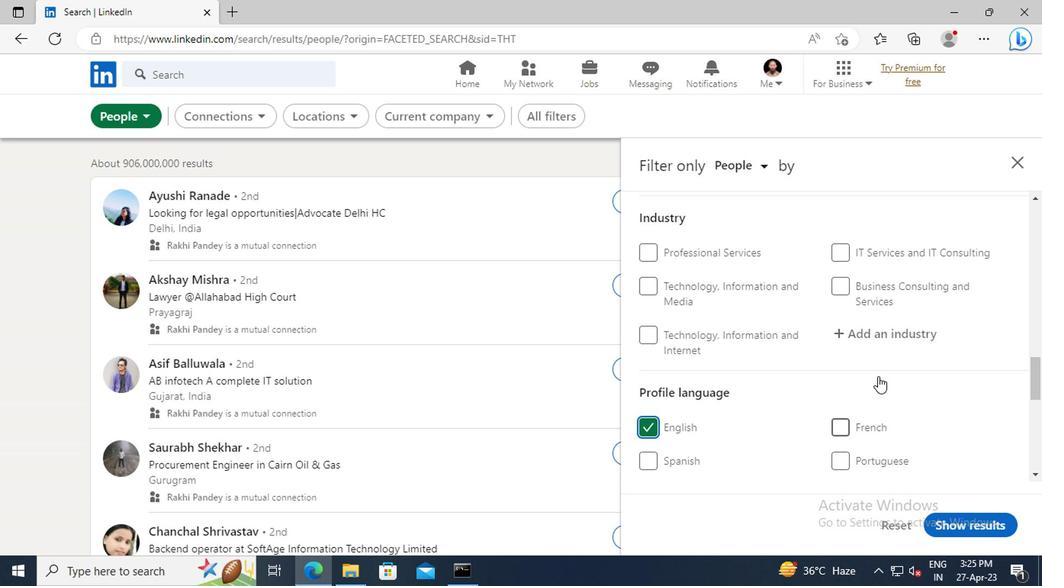 
Action: Mouse scrolled (874, 376) with delta (0, 1)
Screenshot: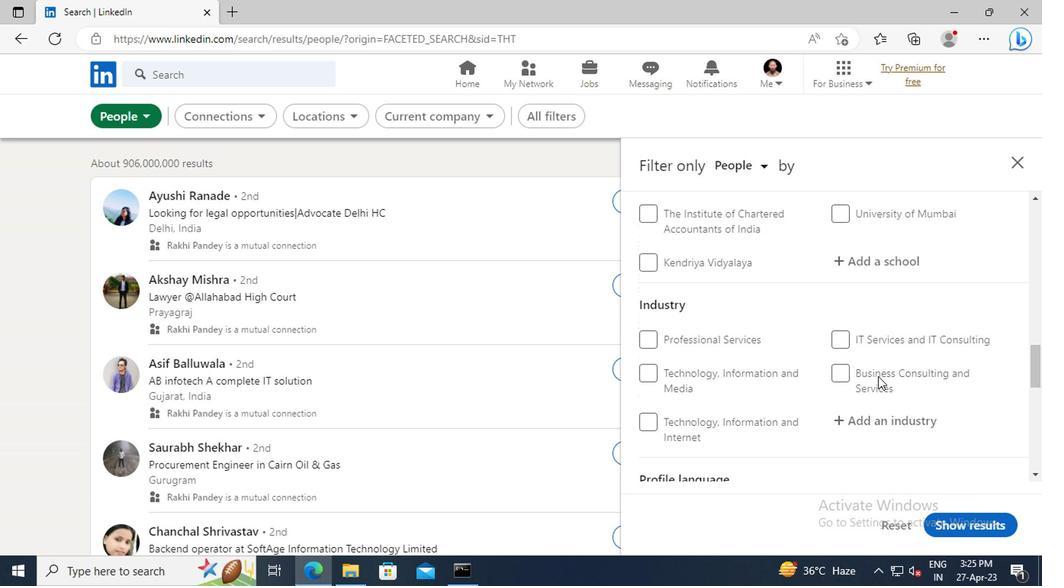 
Action: Mouse scrolled (874, 376) with delta (0, 1)
Screenshot: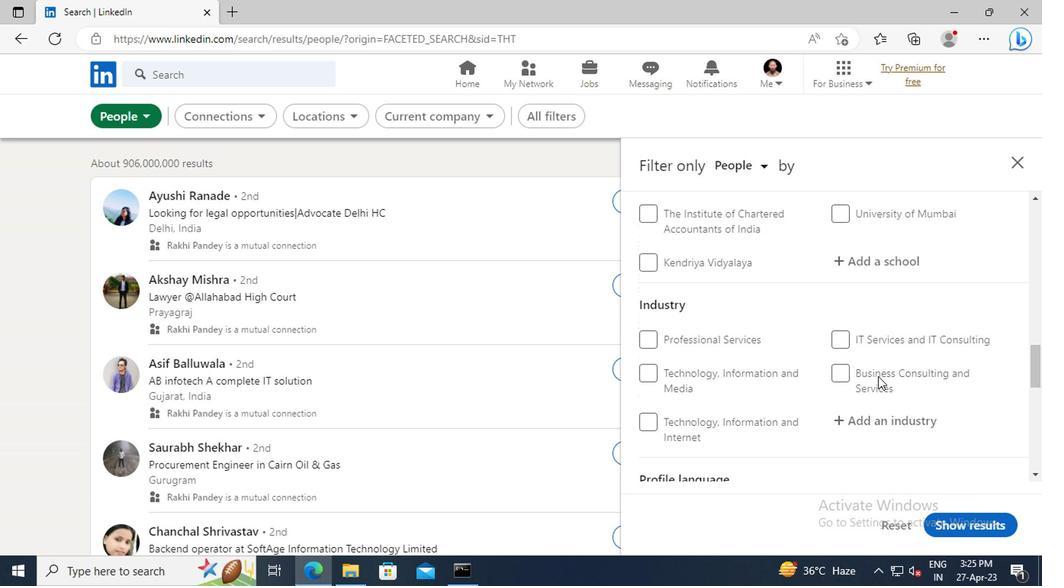 
Action: Mouse scrolled (874, 376) with delta (0, 1)
Screenshot: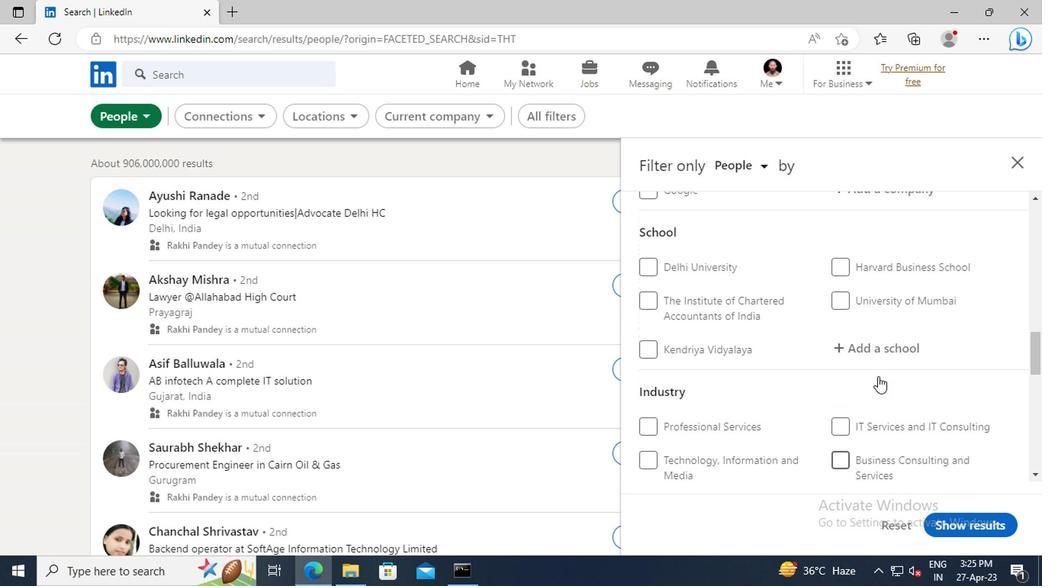 
Action: Mouse scrolled (874, 376) with delta (0, 1)
Screenshot: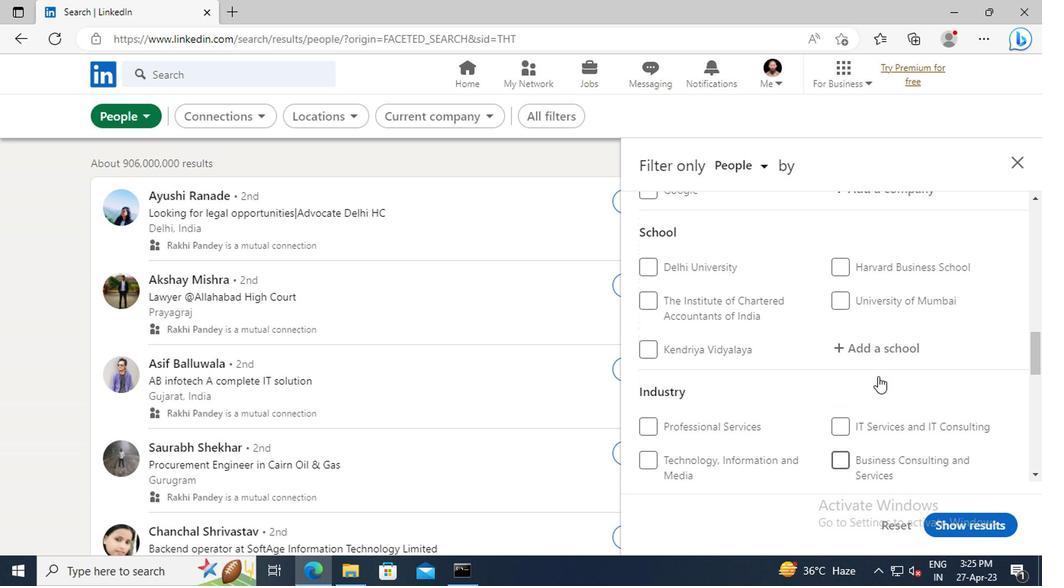 
Action: Mouse scrolled (874, 376) with delta (0, 1)
Screenshot: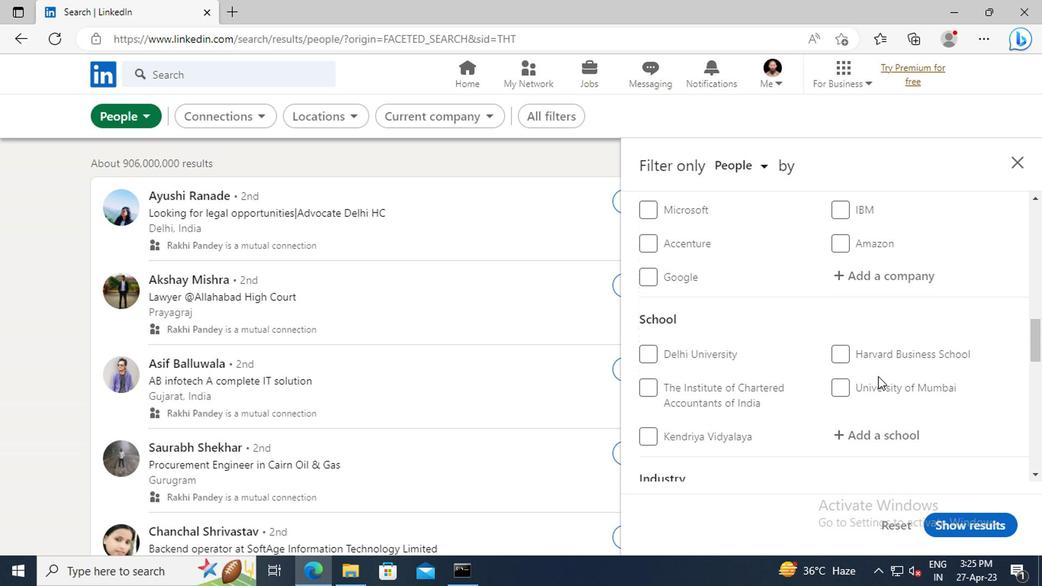 
Action: Mouse scrolled (874, 376) with delta (0, 1)
Screenshot: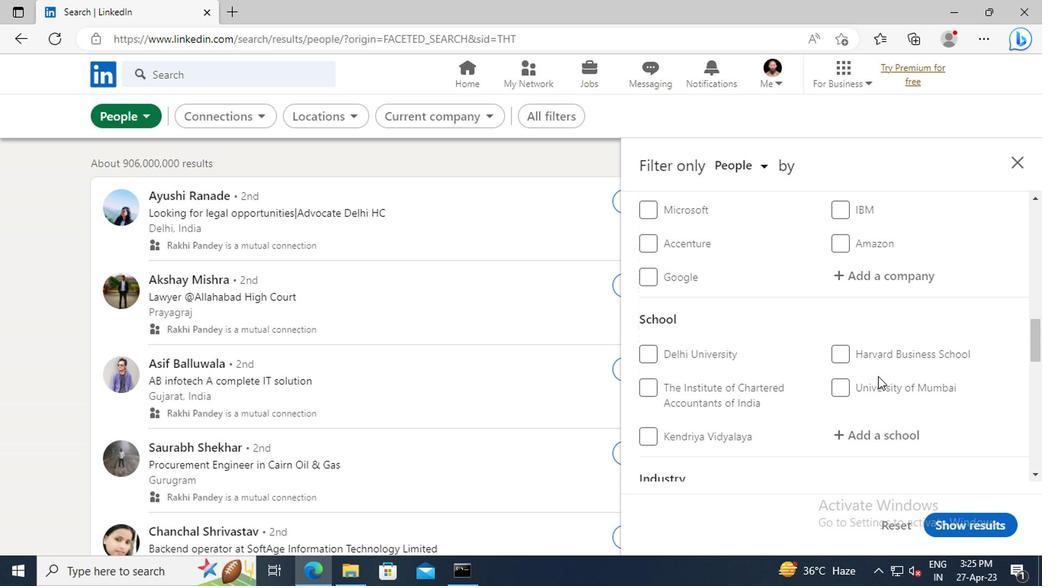 
Action: Mouse scrolled (874, 376) with delta (0, 1)
Screenshot: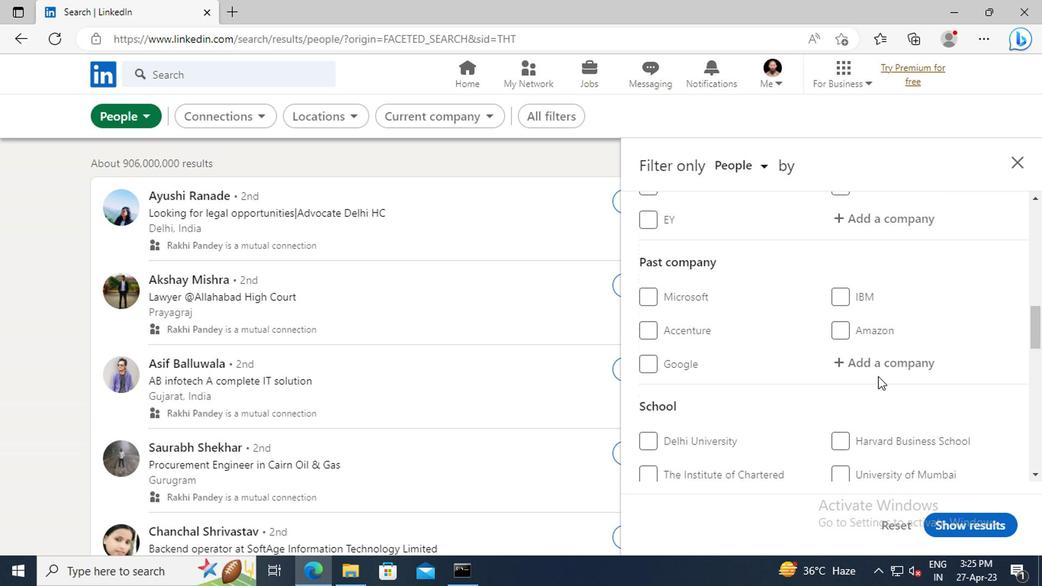 
Action: Mouse scrolled (874, 376) with delta (0, 1)
Screenshot: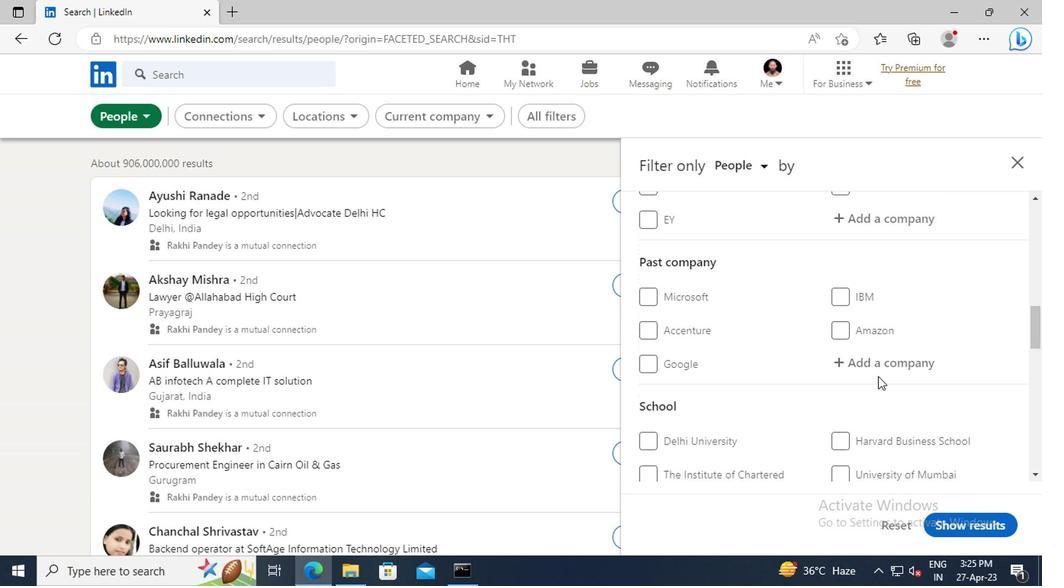 
Action: Mouse scrolled (874, 376) with delta (0, 1)
Screenshot: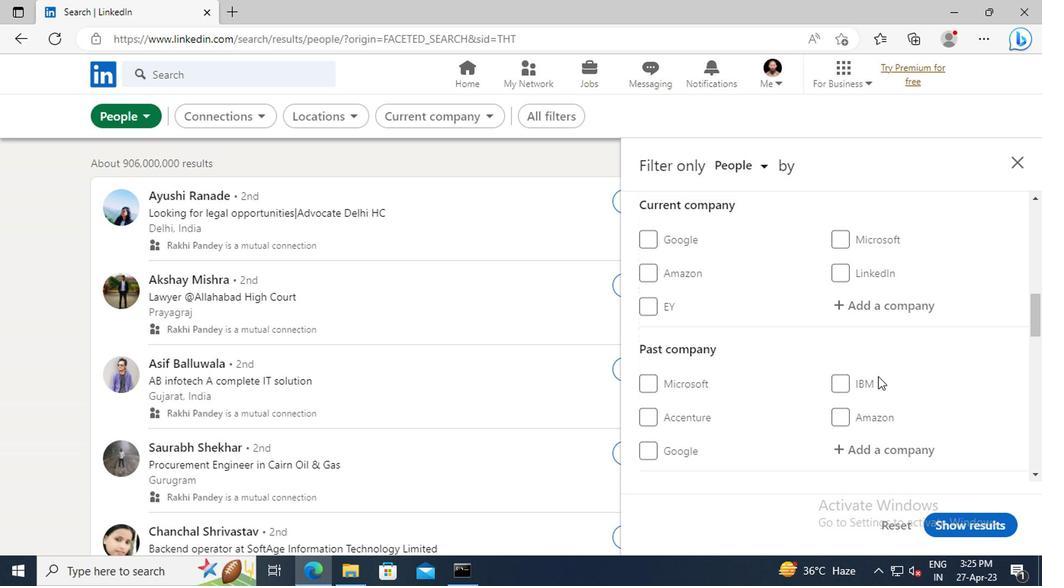 
Action: Mouse scrolled (874, 376) with delta (0, 1)
Screenshot: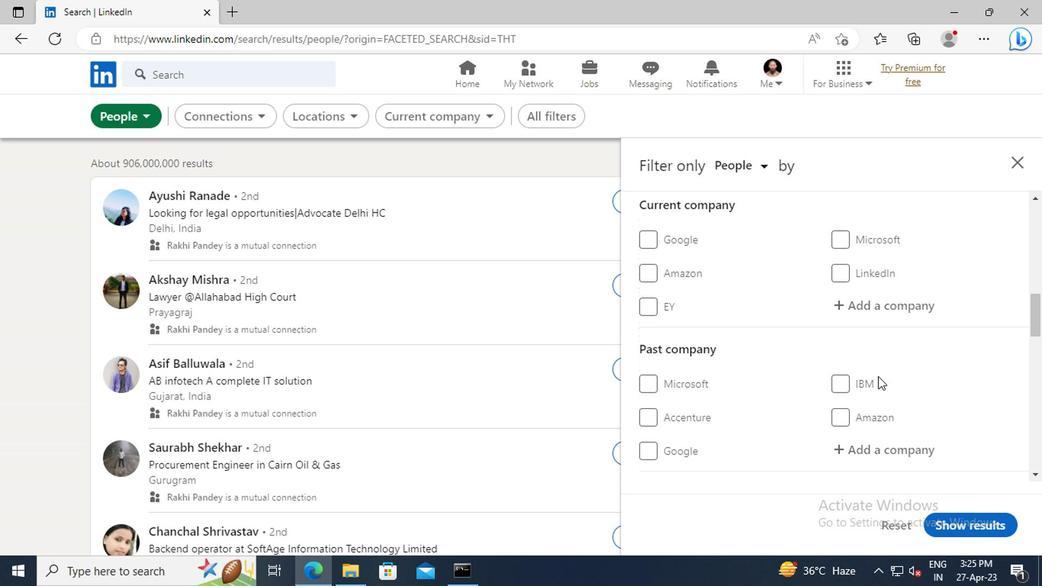 
Action: Mouse moved to (859, 389)
Screenshot: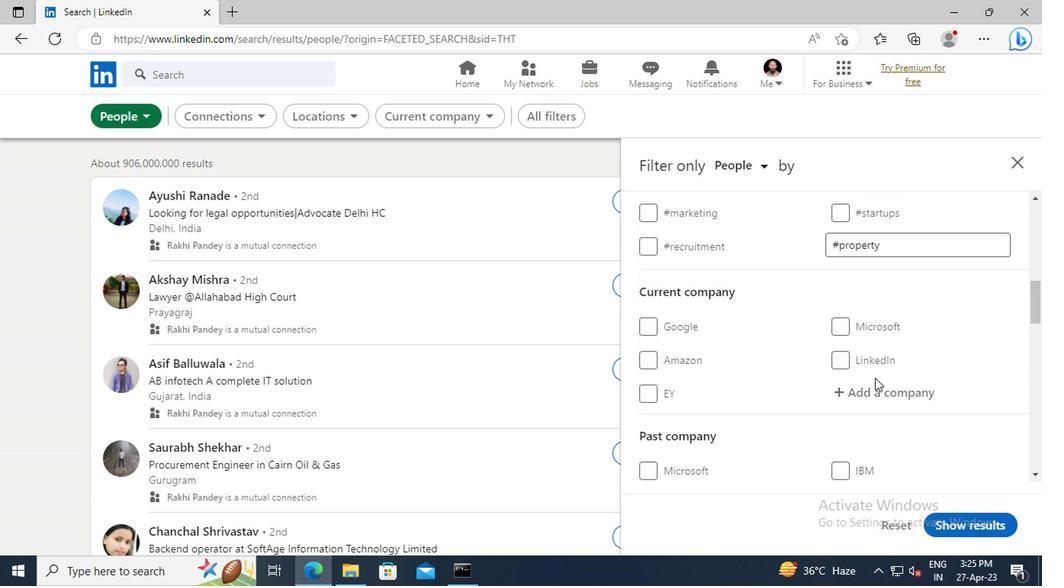 
Action: Mouse pressed left at (859, 389)
Screenshot: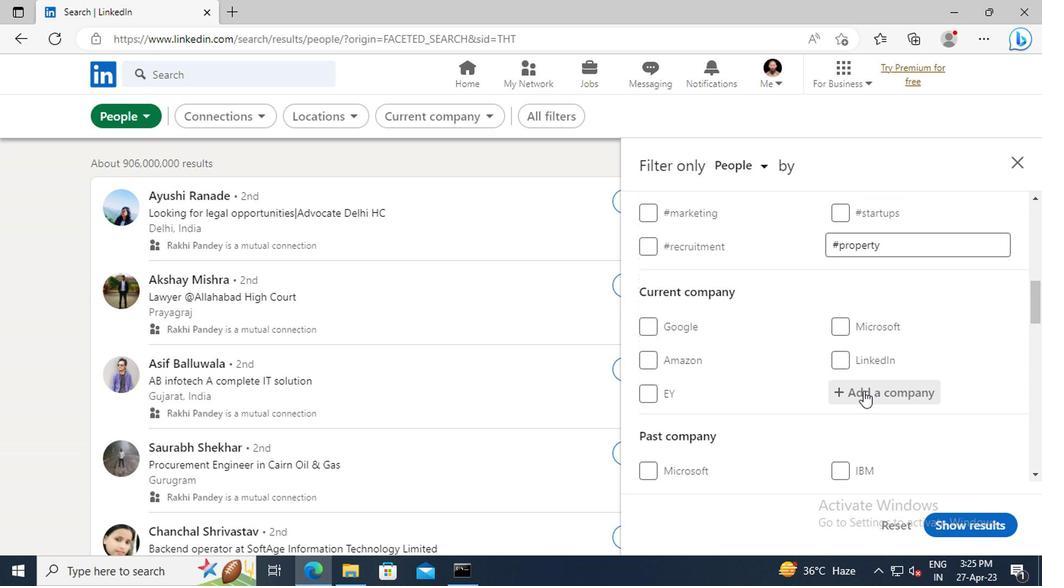 
Action: Key pressed <Key.shift>GLEEDS
Screenshot: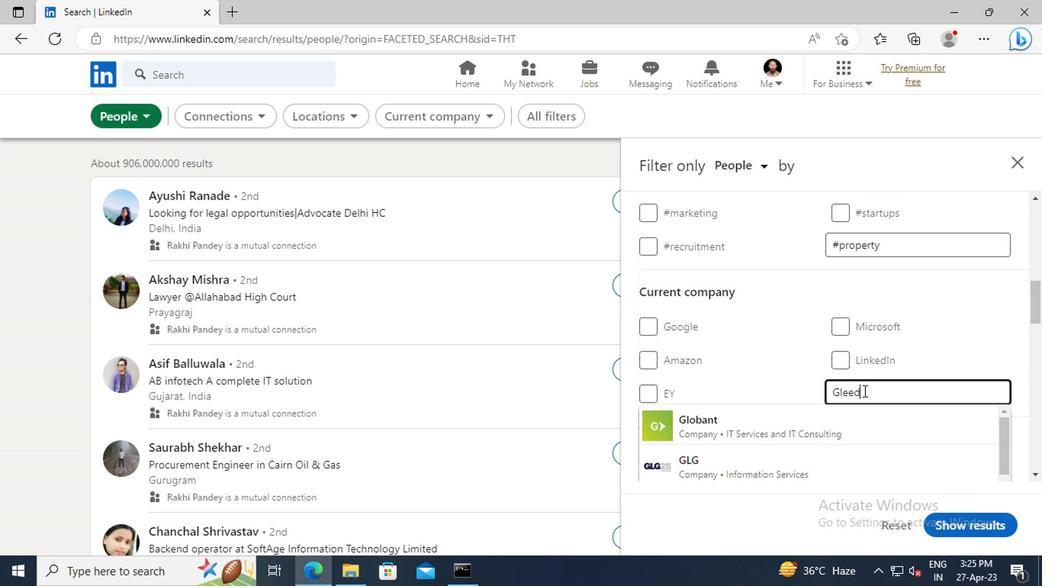 
Action: Mouse moved to (862, 419)
Screenshot: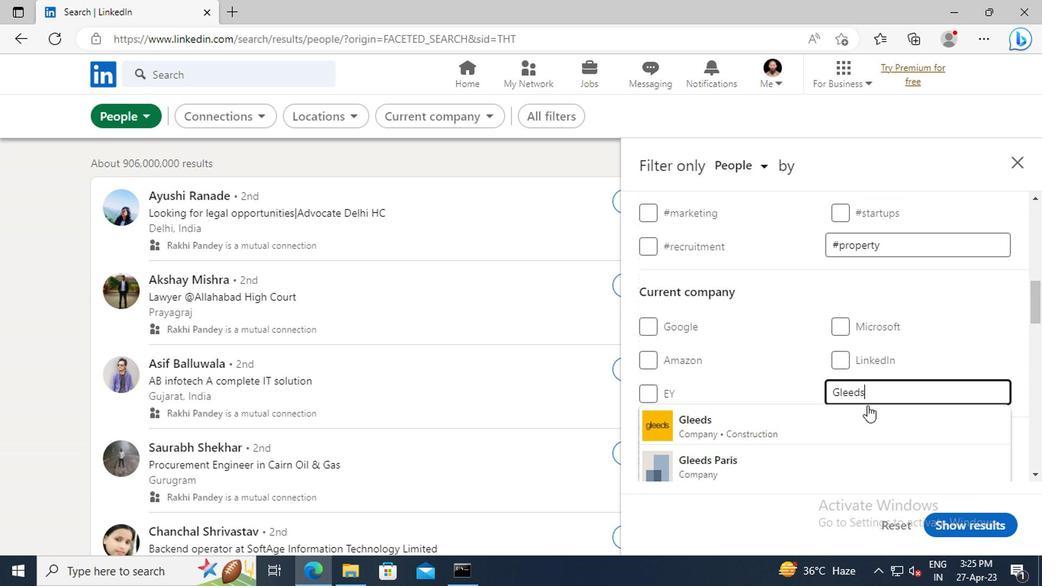 
Action: Mouse pressed left at (862, 419)
Screenshot: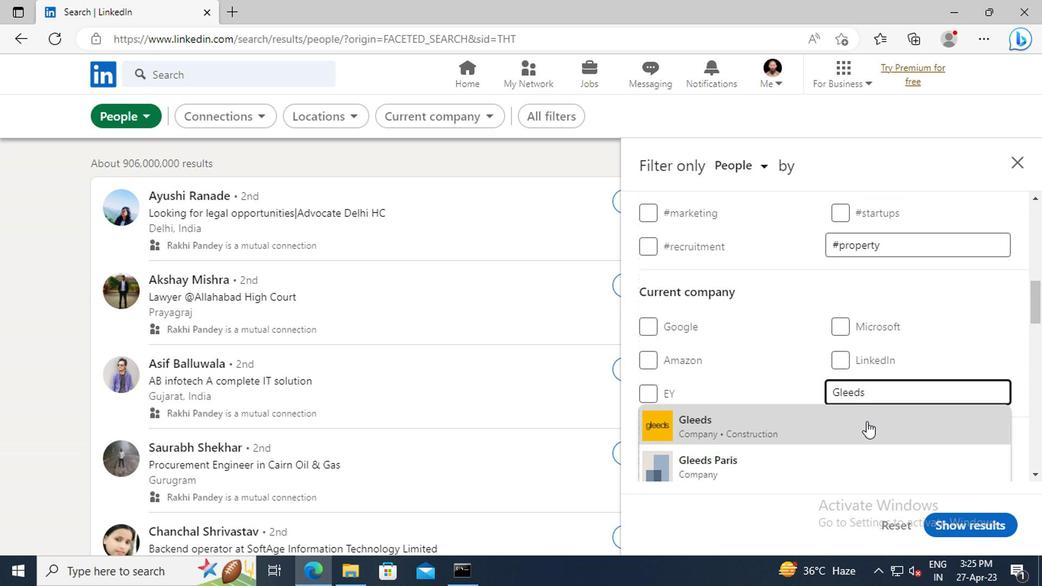 
Action: Mouse moved to (862, 332)
Screenshot: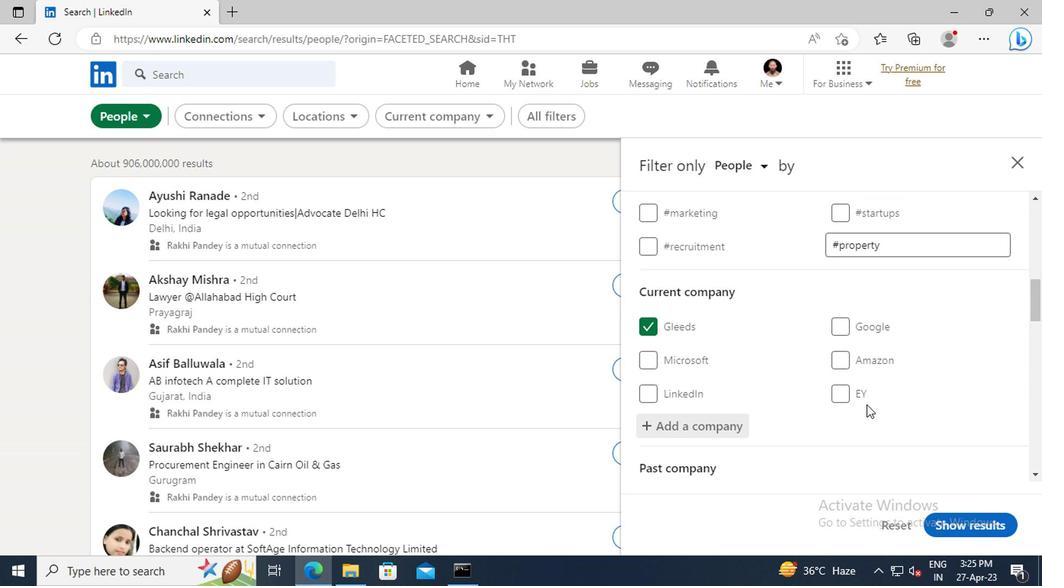 
Action: Mouse scrolled (862, 331) with delta (0, 0)
Screenshot: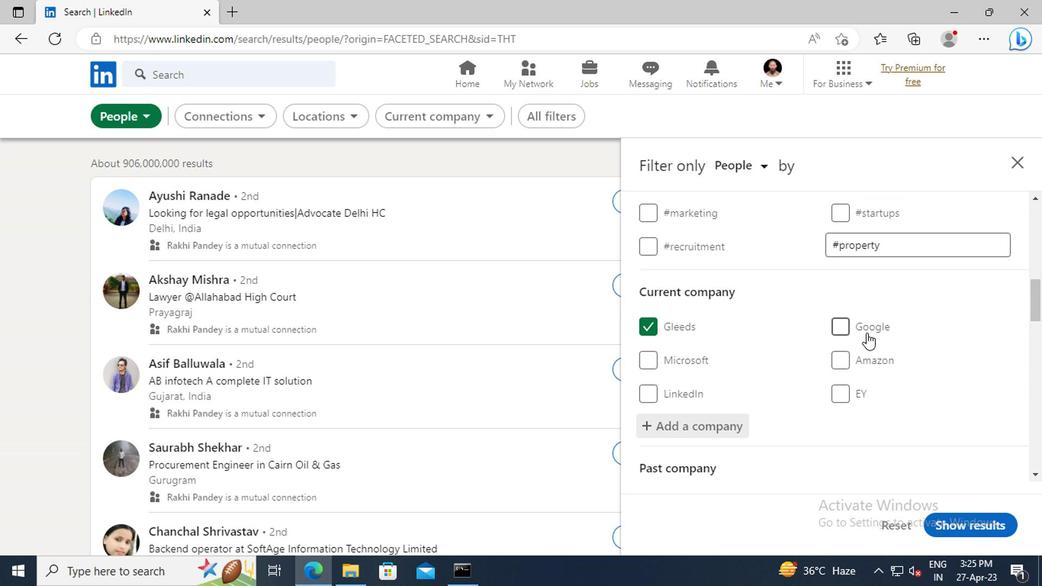 
Action: Mouse scrolled (862, 331) with delta (0, 0)
Screenshot: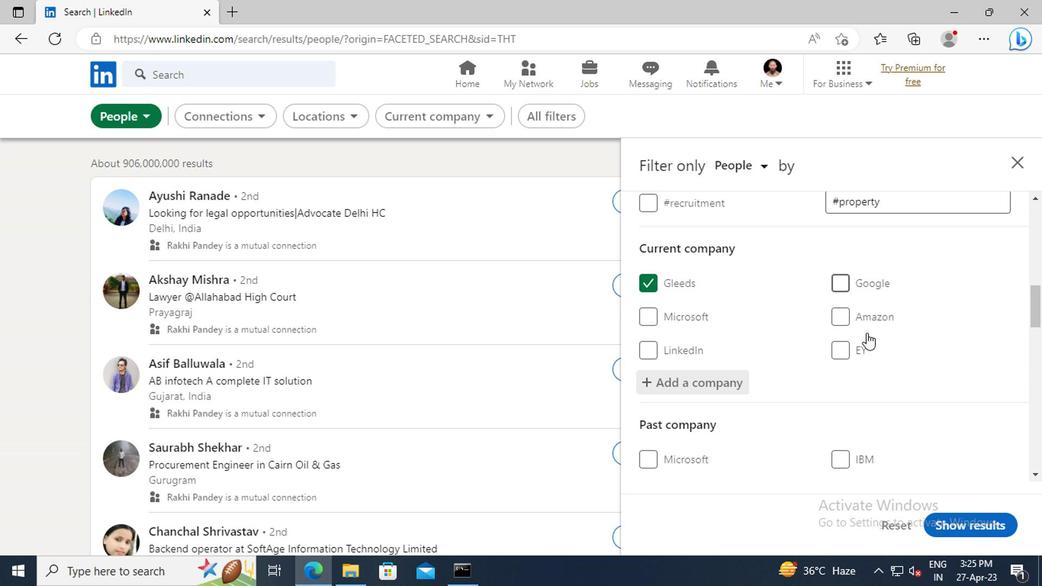 
Action: Mouse scrolled (862, 331) with delta (0, 0)
Screenshot: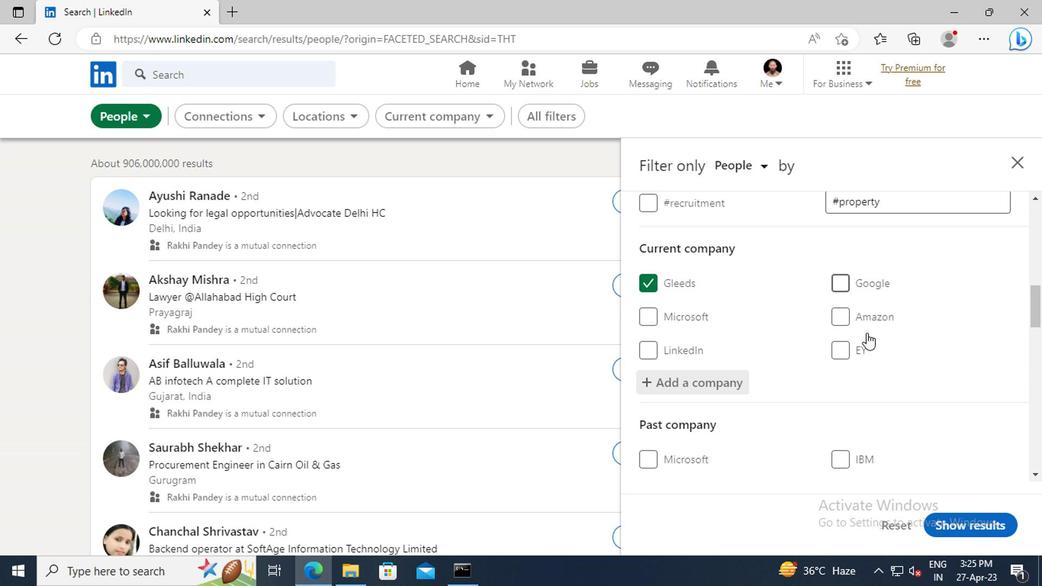 
Action: Mouse scrolled (862, 331) with delta (0, 0)
Screenshot: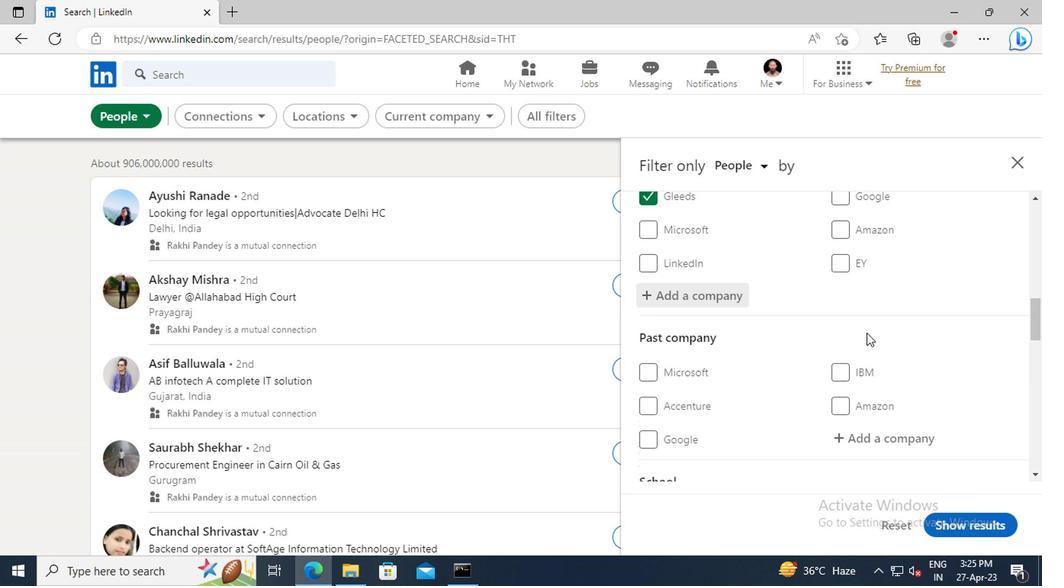 
Action: Mouse scrolled (862, 331) with delta (0, 0)
Screenshot: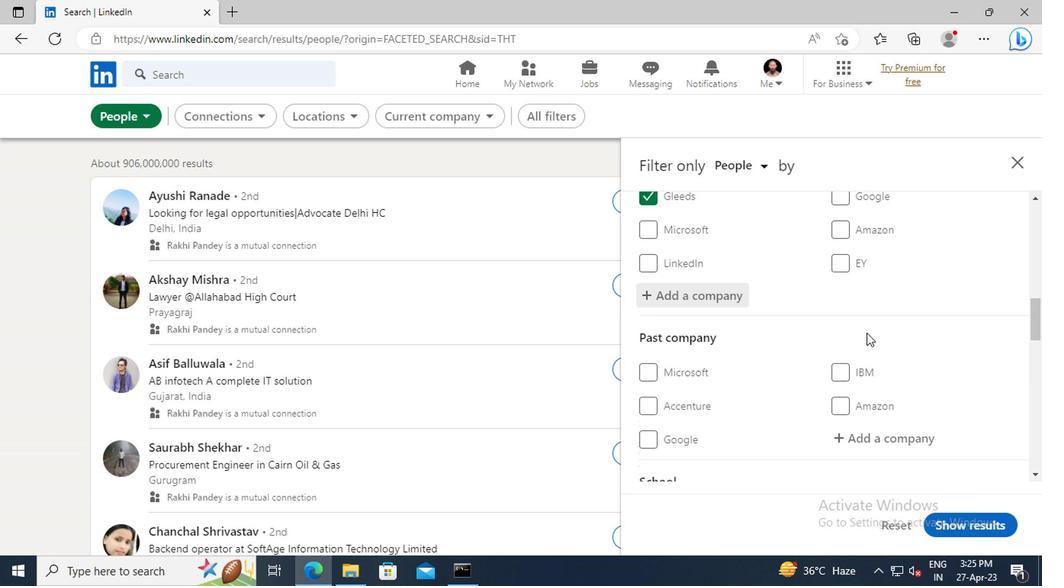 
Action: Mouse scrolled (862, 331) with delta (0, 0)
Screenshot: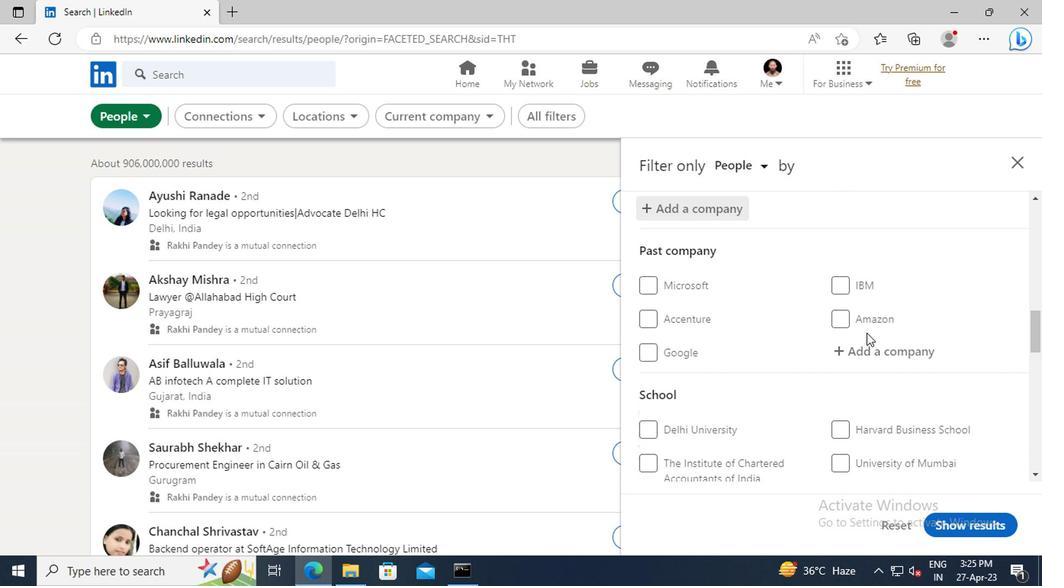 
Action: Mouse scrolled (862, 331) with delta (0, 0)
Screenshot: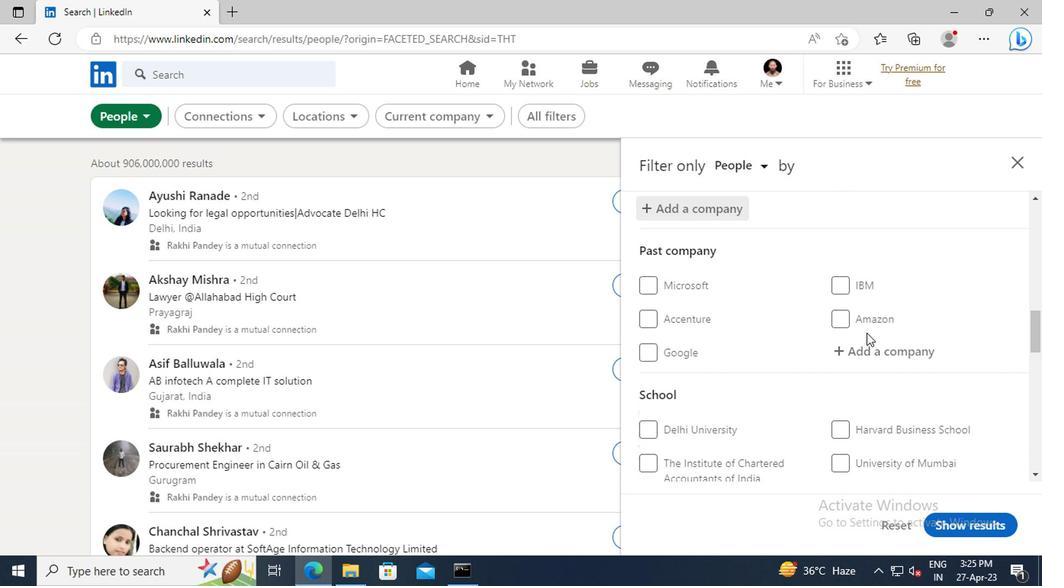 
Action: Mouse scrolled (862, 331) with delta (0, 0)
Screenshot: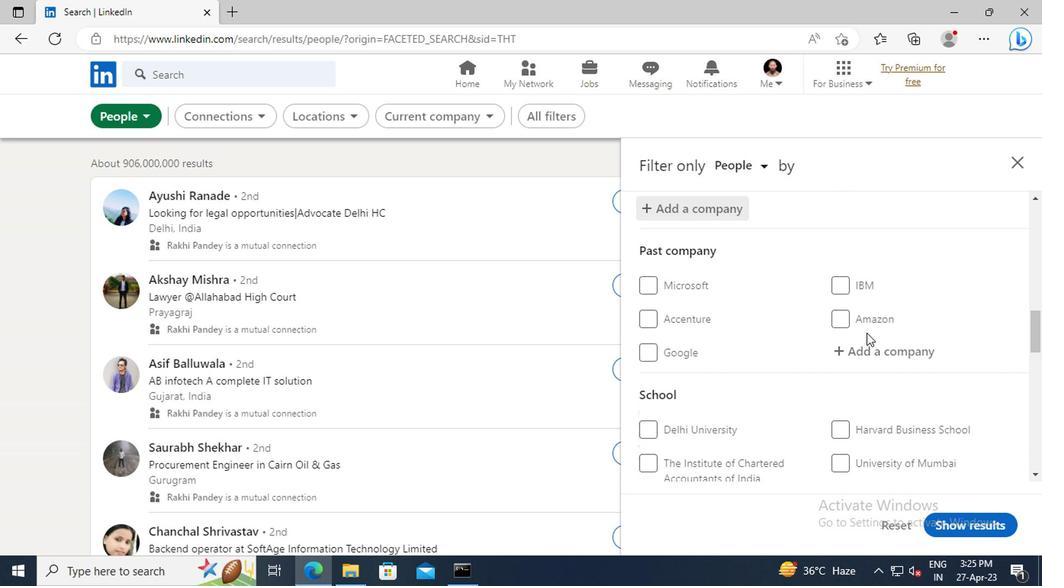 
Action: Mouse scrolled (862, 331) with delta (0, 0)
Screenshot: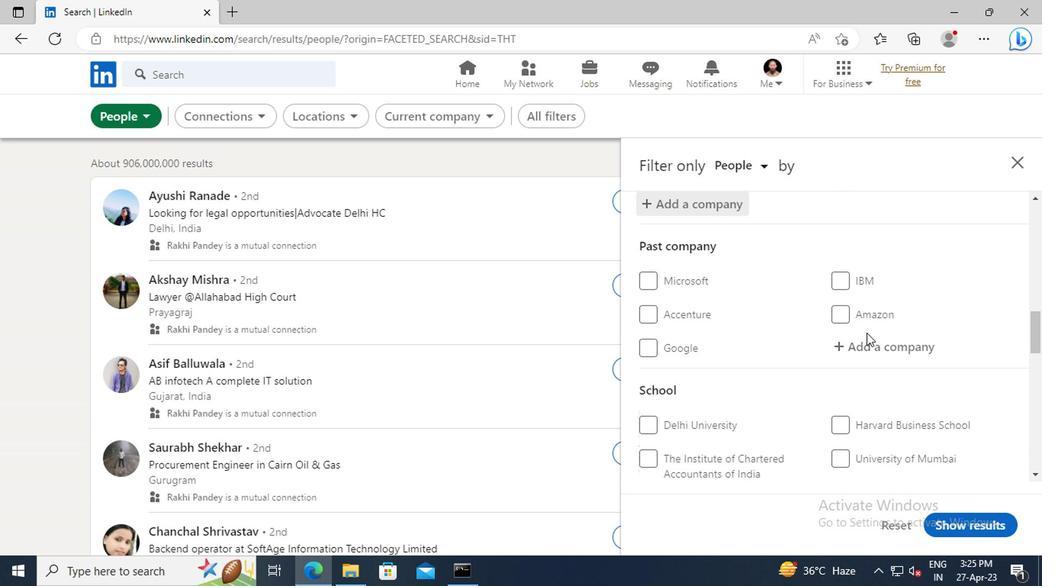 
Action: Mouse moved to (864, 337)
Screenshot: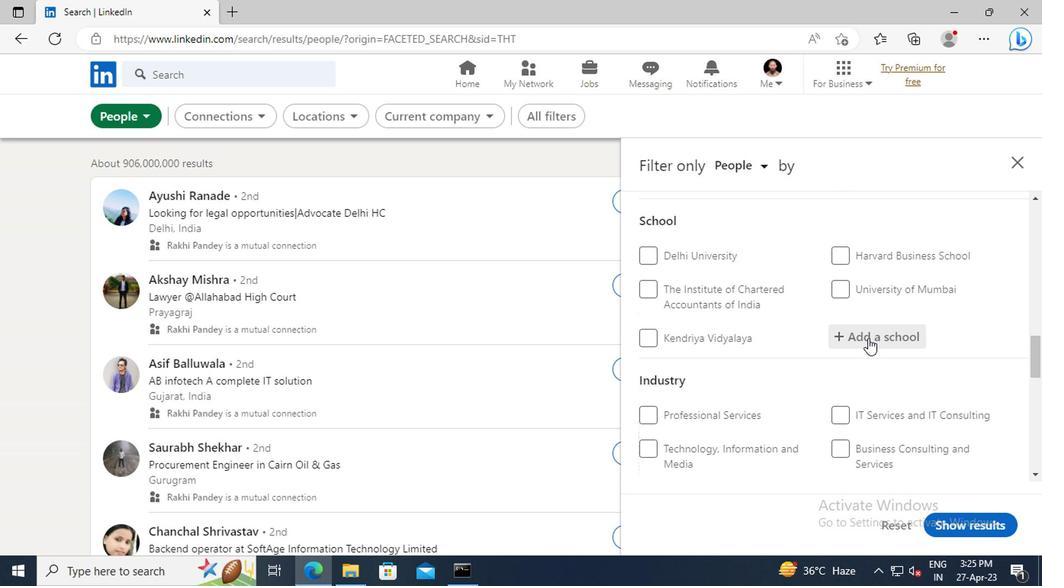 
Action: Mouse pressed left at (864, 337)
Screenshot: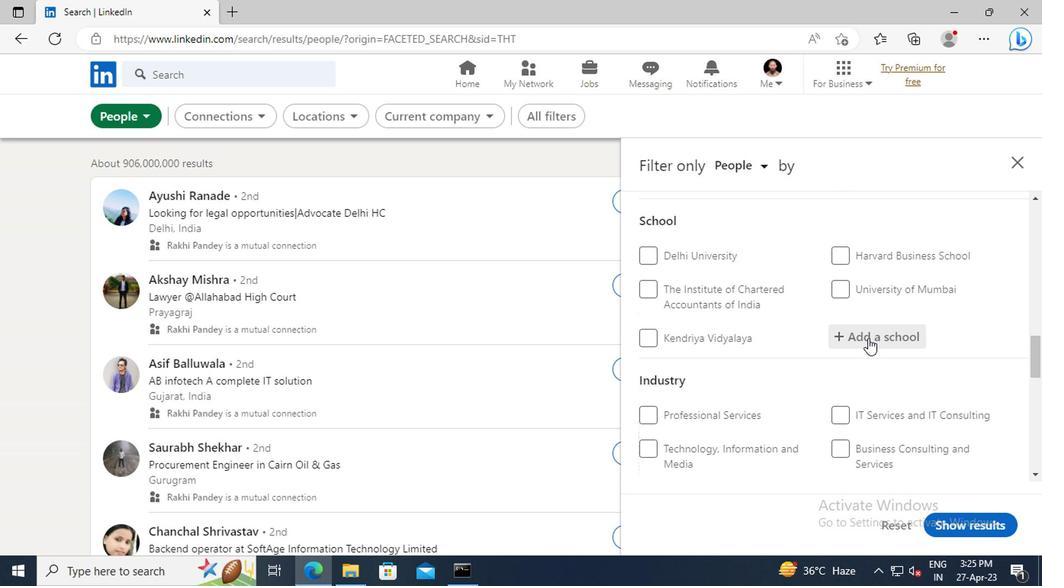 
Action: Key pressed <Key.shift>UTTAR<Key.space>PRADESH<Key.space><Key.shift>INDIA<Key.space>JOBS
Screenshot: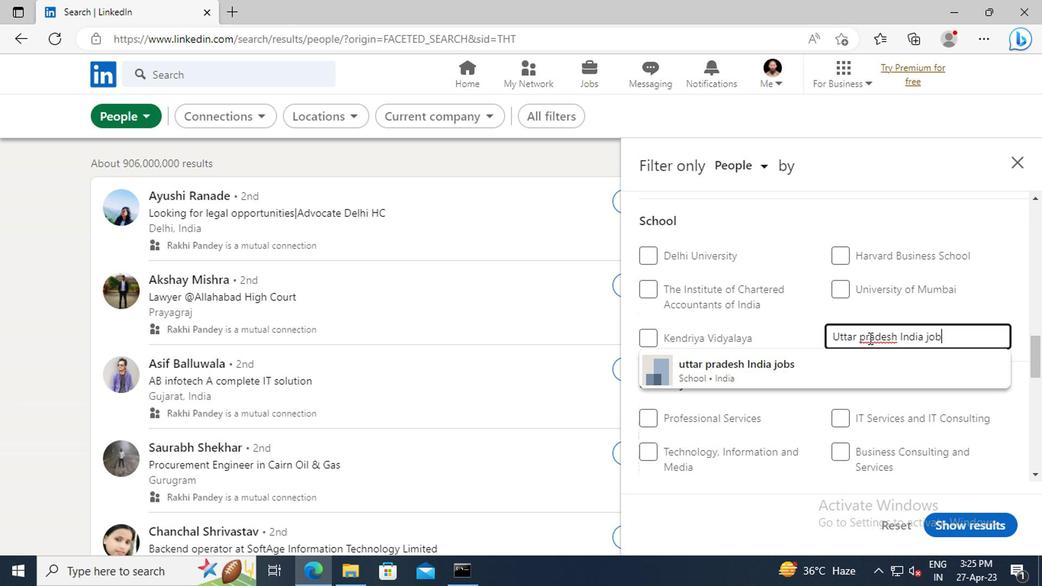 
Action: Mouse moved to (853, 362)
Screenshot: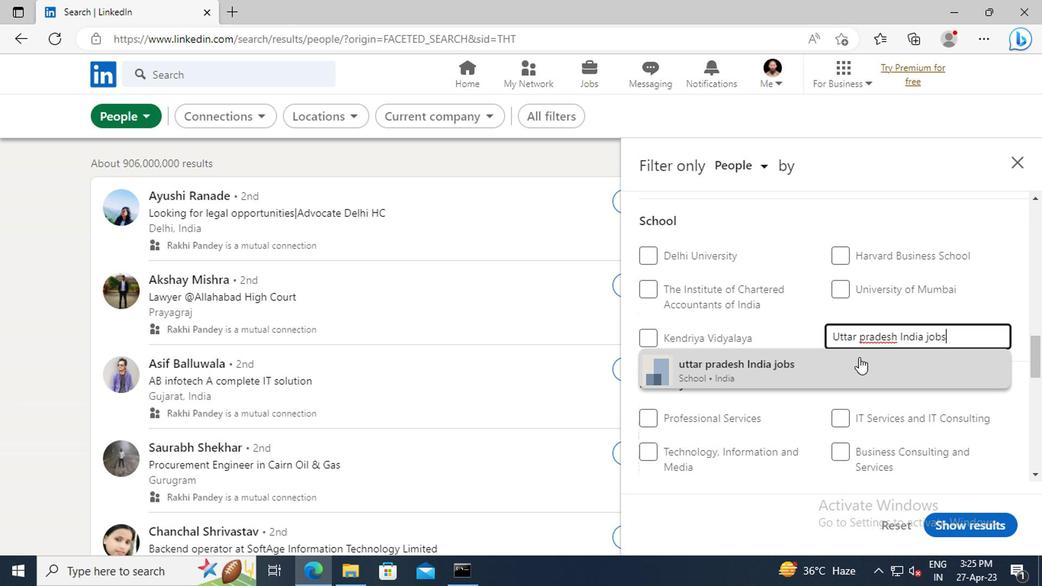 
Action: Mouse pressed left at (853, 362)
Screenshot: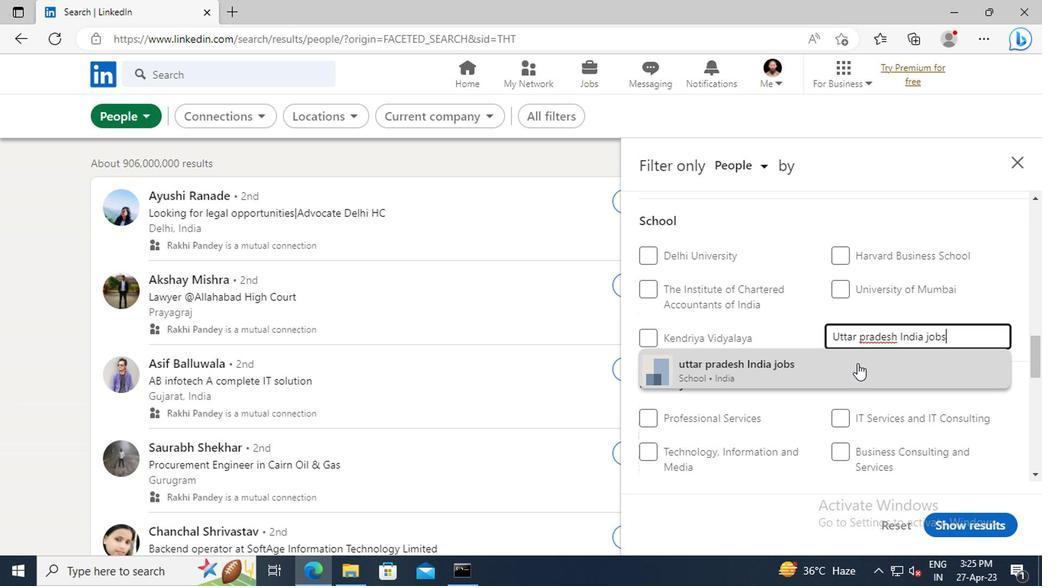 
Action: Mouse moved to (850, 333)
Screenshot: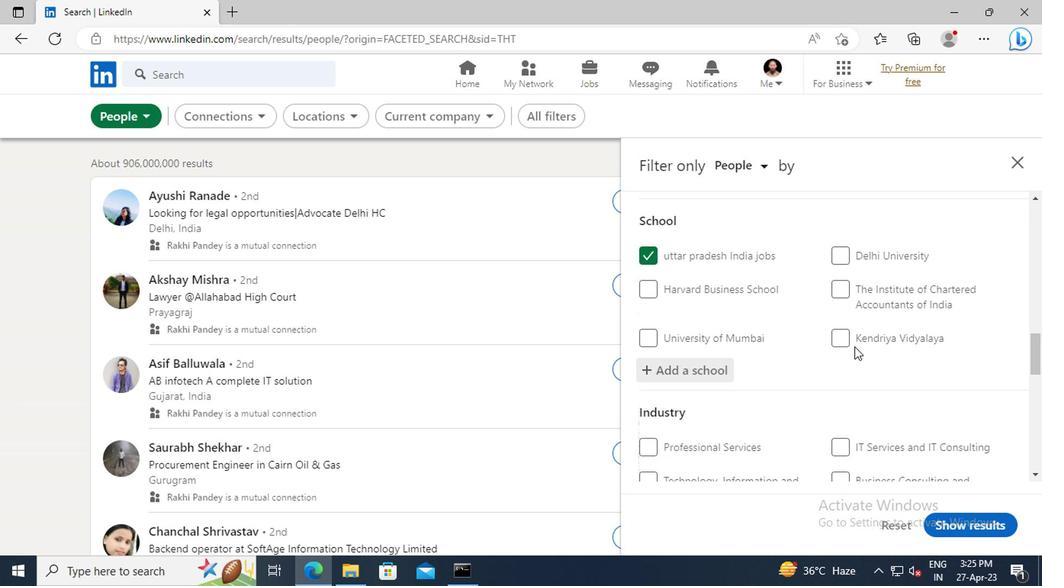 
Action: Mouse scrolled (850, 333) with delta (0, 0)
Screenshot: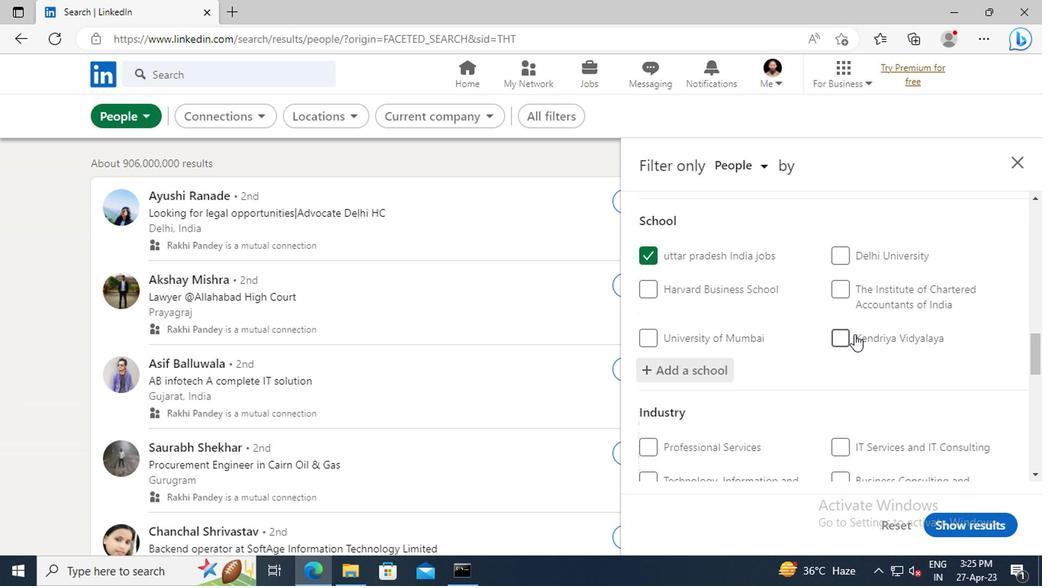 
Action: Mouse scrolled (850, 333) with delta (0, 0)
Screenshot: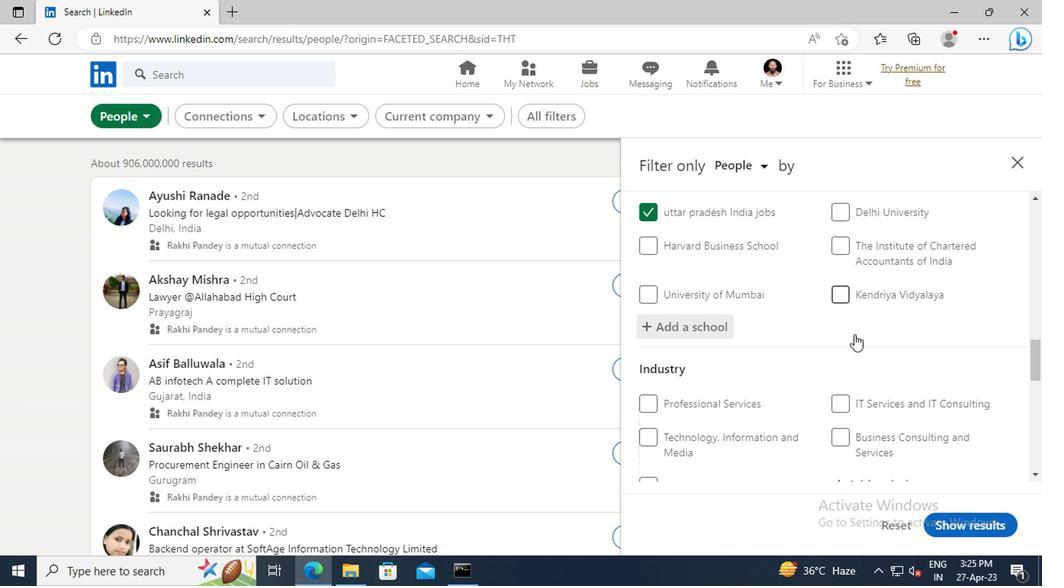 
Action: Mouse scrolled (850, 333) with delta (0, 0)
Screenshot: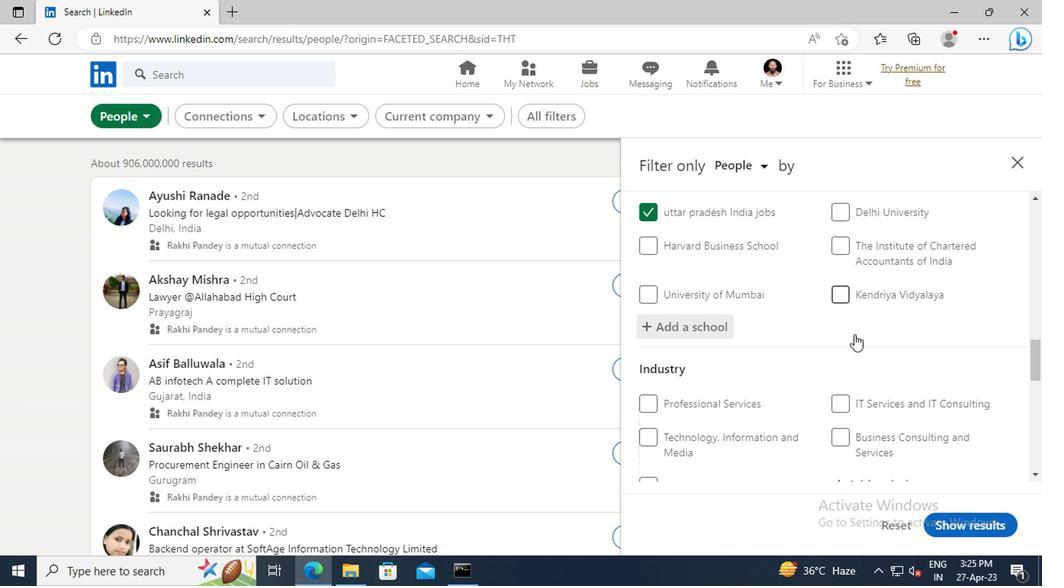 
Action: Mouse scrolled (850, 333) with delta (0, 0)
Screenshot: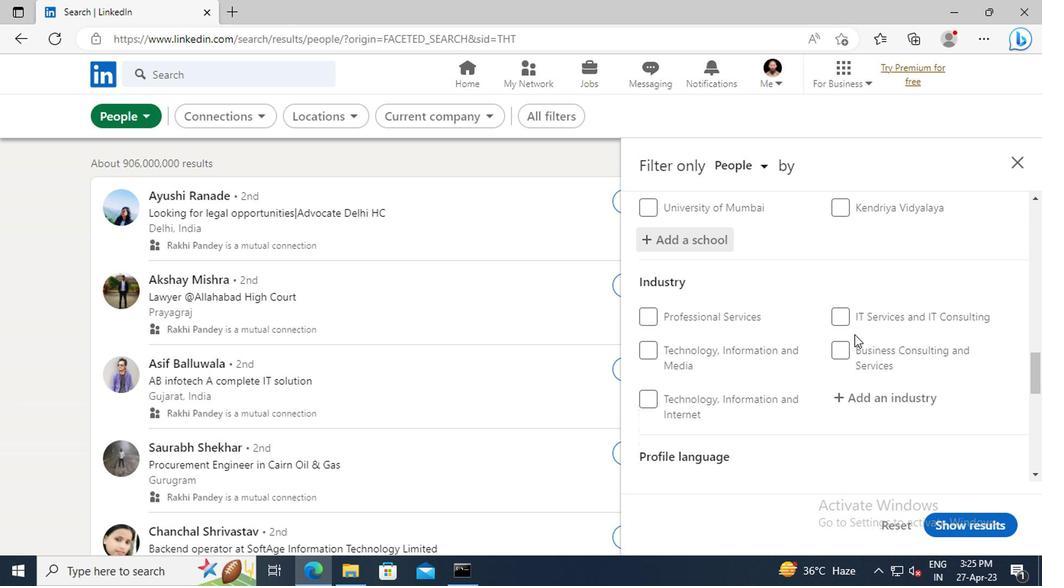
Action: Mouse scrolled (850, 333) with delta (0, 0)
Screenshot: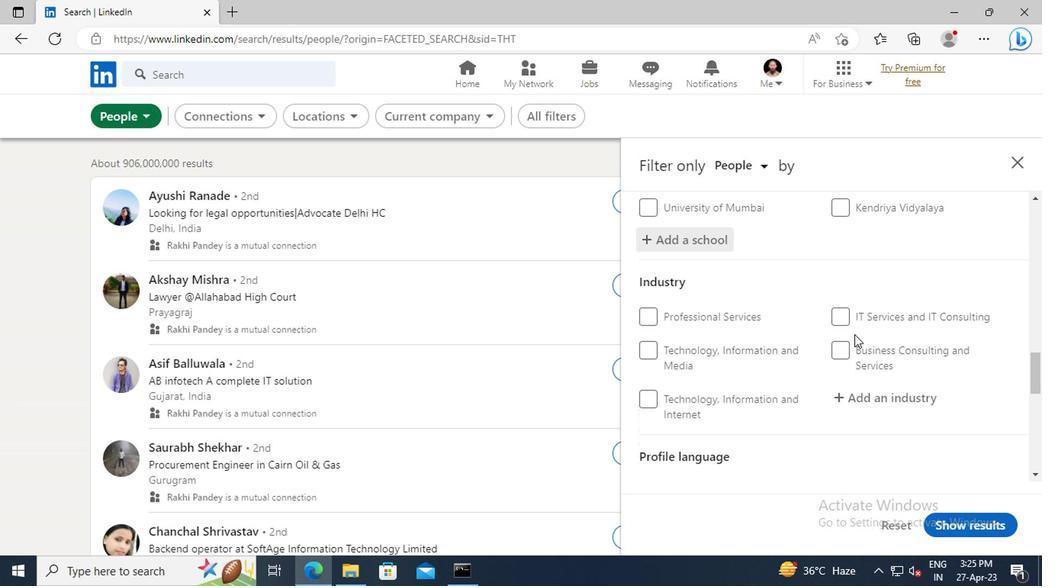 
Action: Mouse moved to (866, 314)
Screenshot: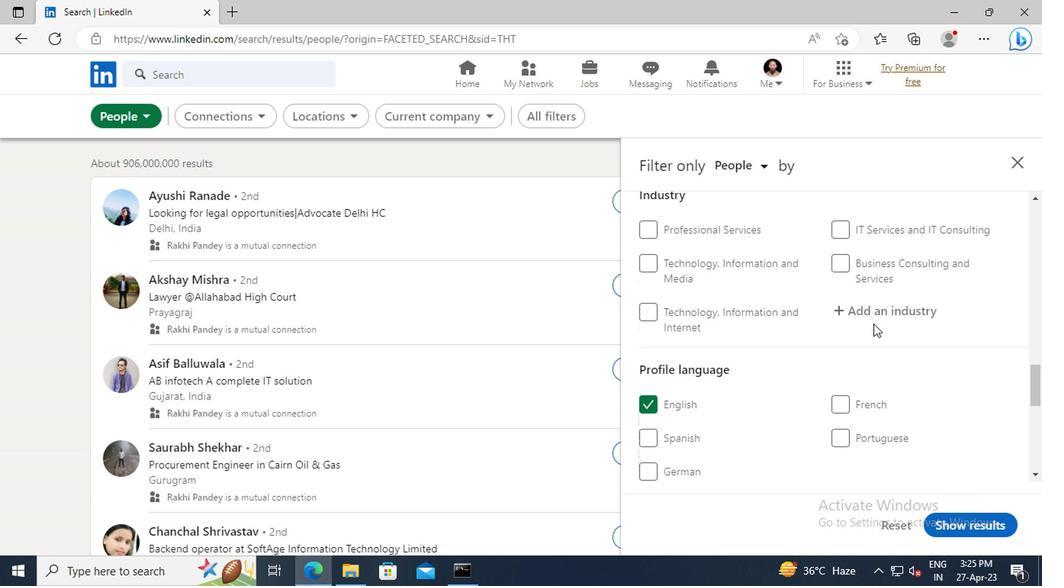 
Action: Mouse pressed left at (866, 314)
Screenshot: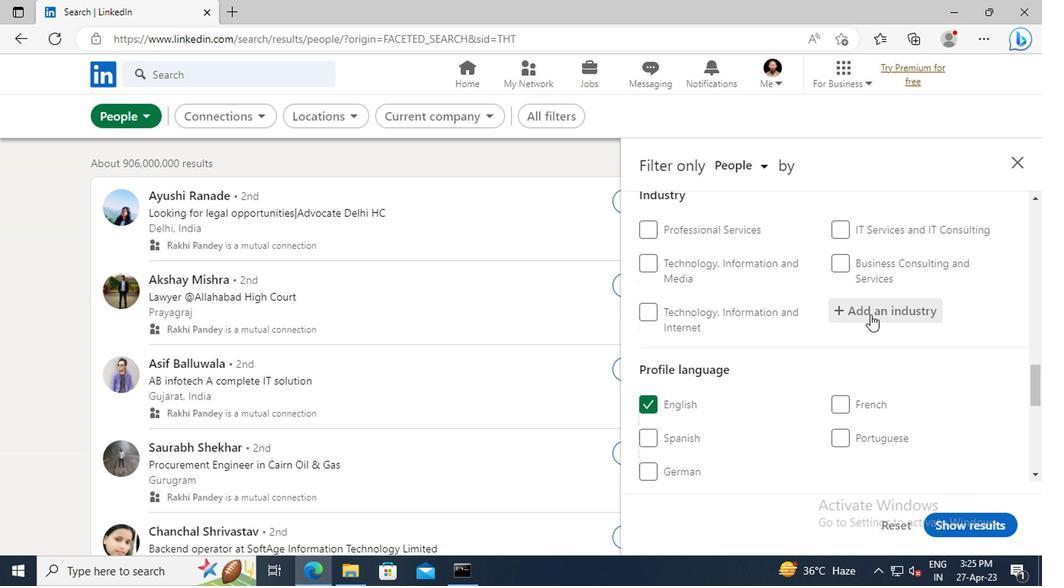 
Action: Key pressed <Key.shift>BUSINESS<Key.space><Key.shift>CONTENT
Screenshot: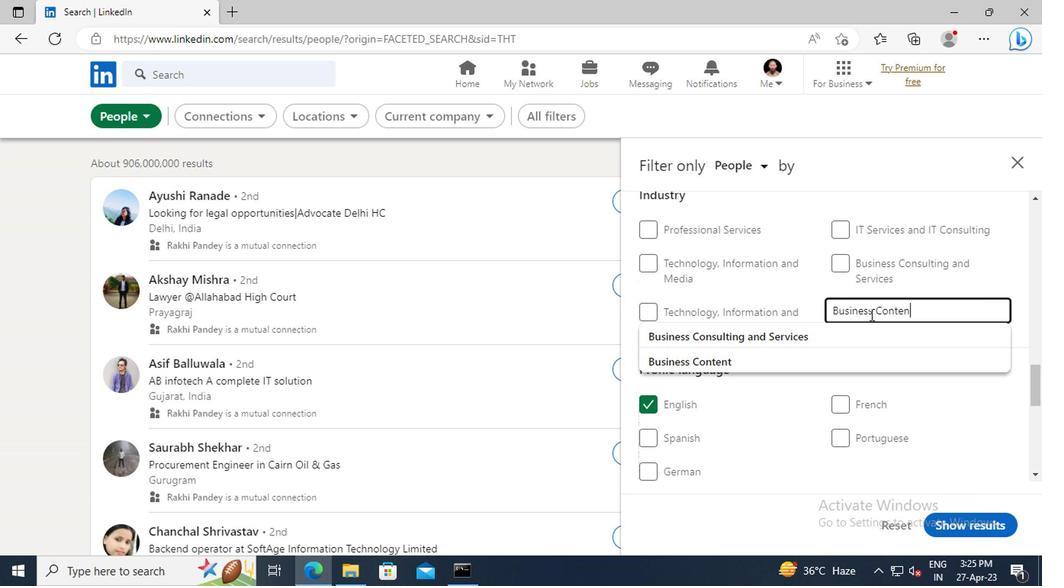 
Action: Mouse moved to (854, 336)
Screenshot: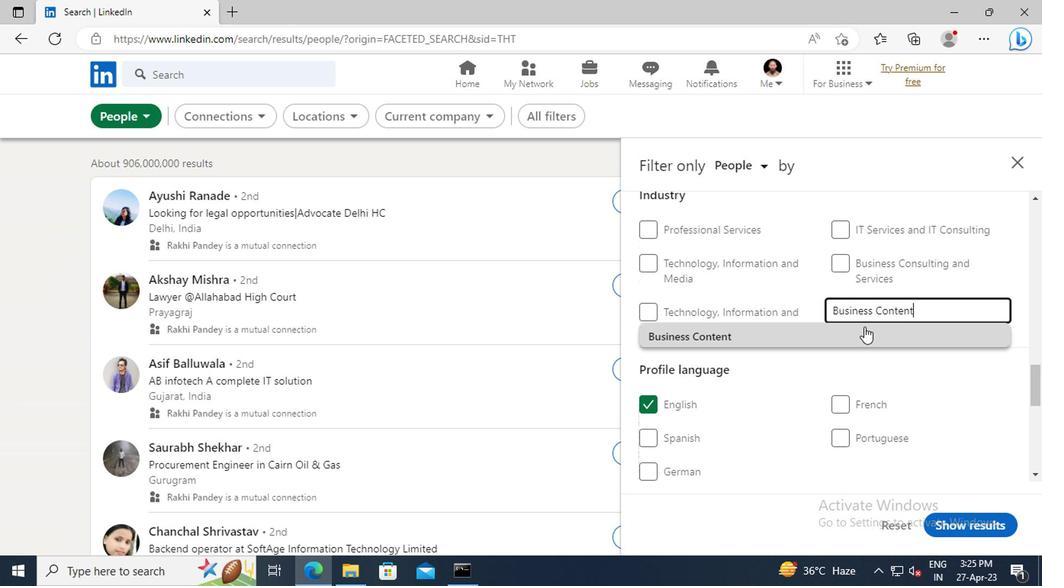 
Action: Mouse pressed left at (854, 336)
Screenshot: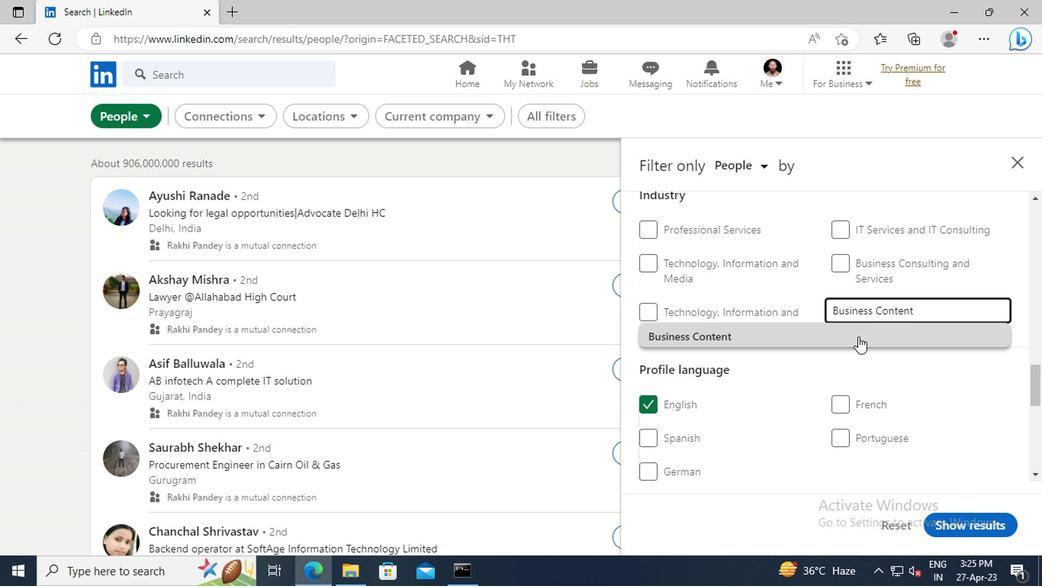 
Action: Mouse moved to (852, 336)
Screenshot: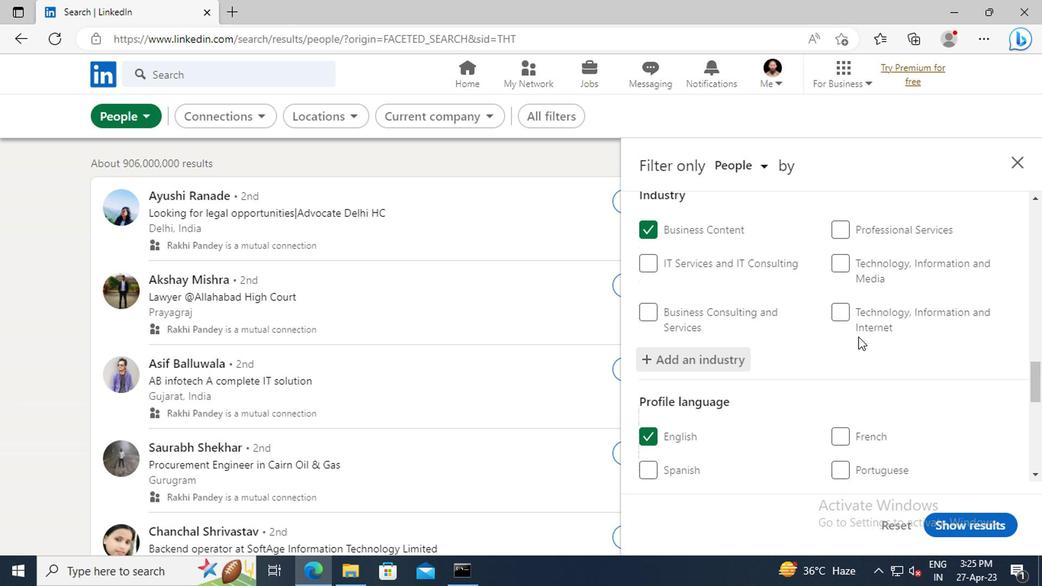 
Action: Mouse scrolled (852, 335) with delta (0, 0)
Screenshot: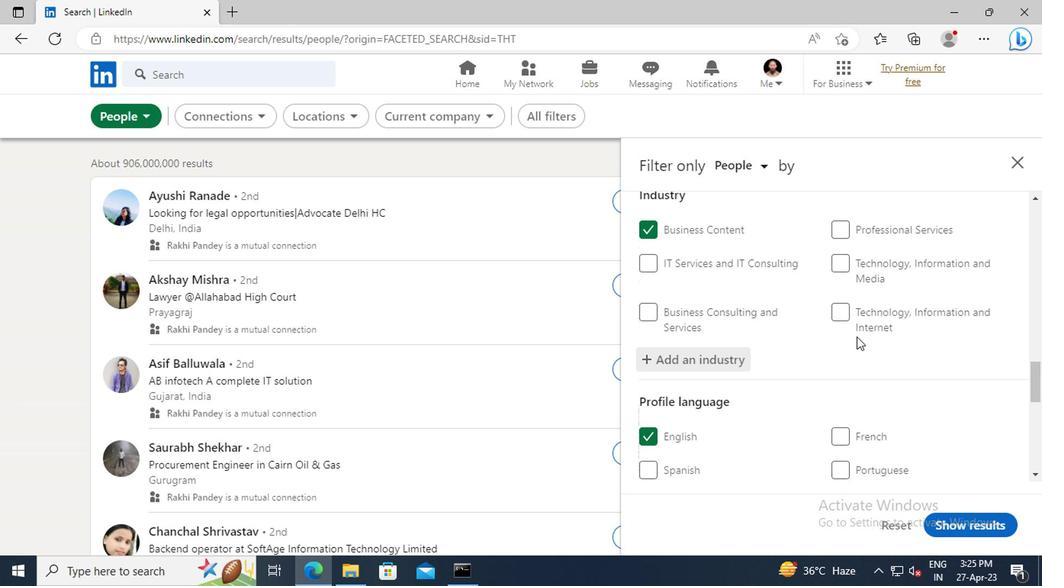 
Action: Mouse scrolled (852, 335) with delta (0, 0)
Screenshot: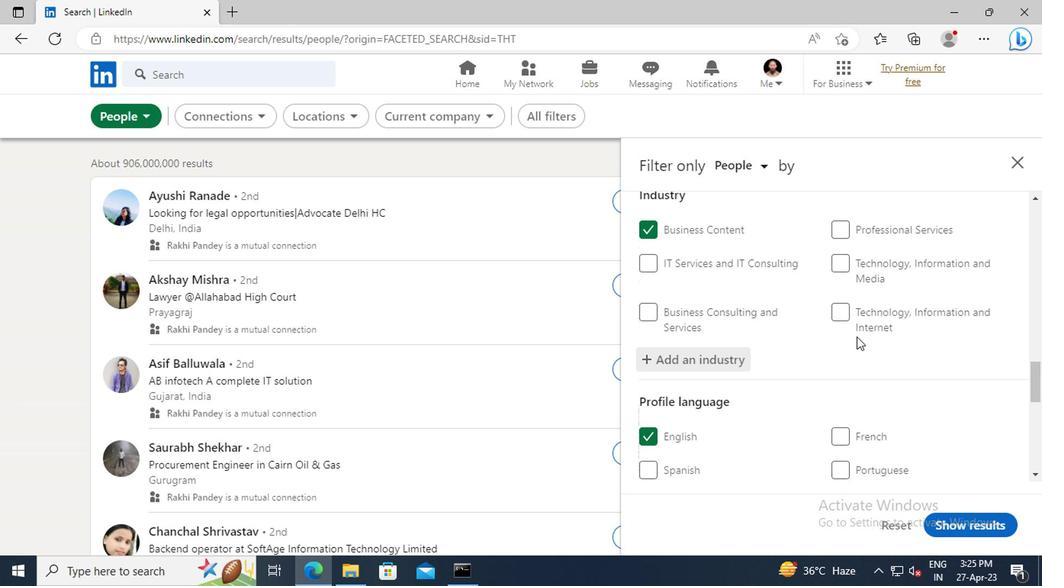 
Action: Mouse scrolled (852, 335) with delta (0, 0)
Screenshot: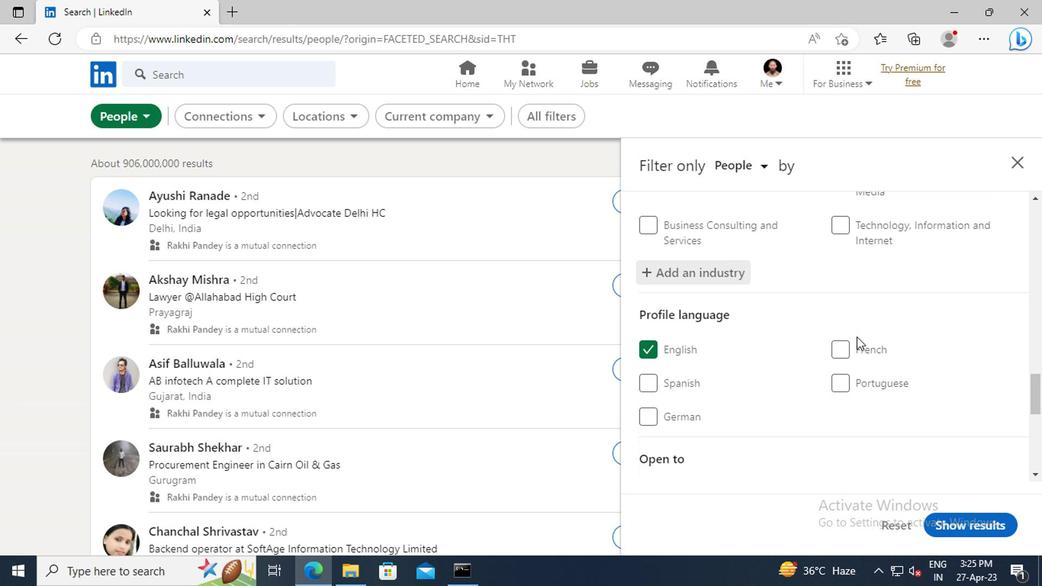 
Action: Mouse scrolled (852, 335) with delta (0, 0)
Screenshot: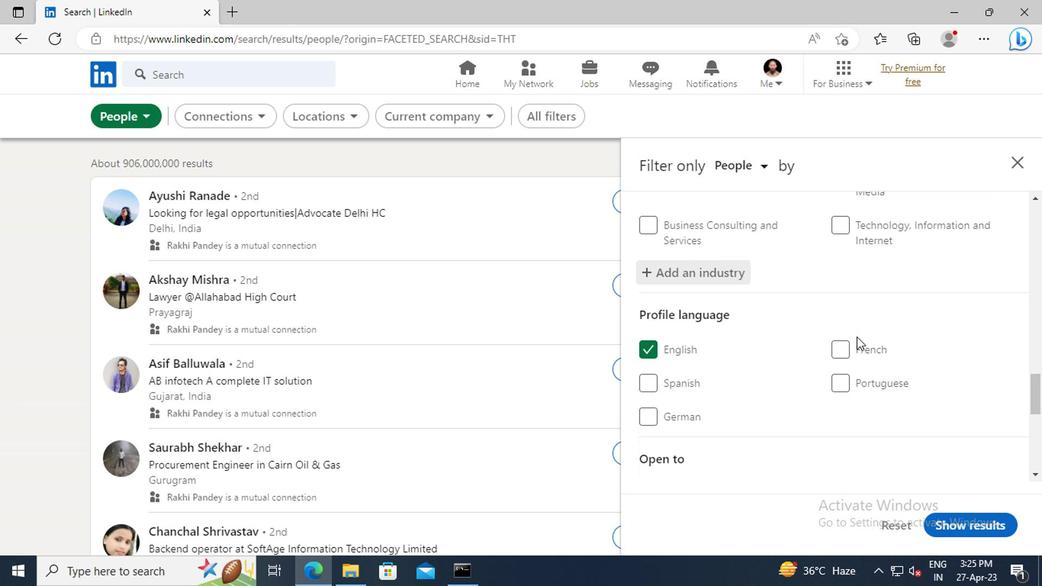 
Action: Mouse scrolled (852, 335) with delta (0, 0)
Screenshot: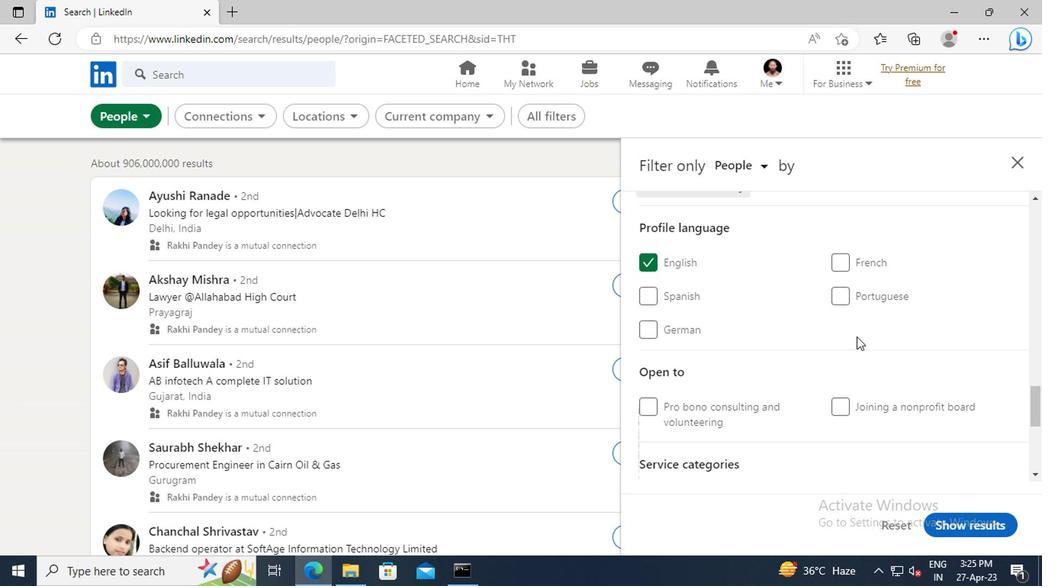 
Action: Mouse scrolled (852, 335) with delta (0, 0)
Screenshot: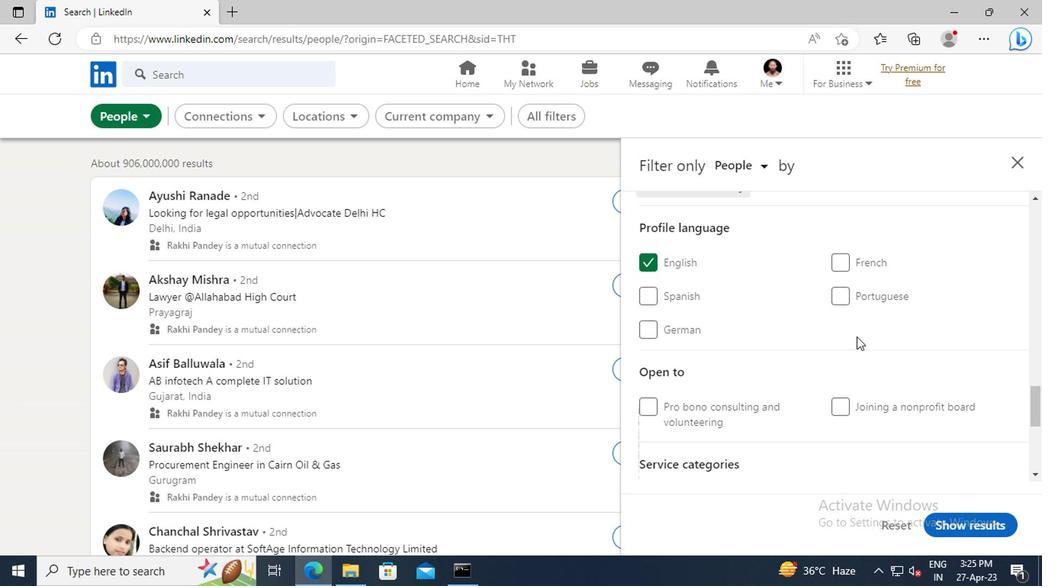 
Action: Mouse scrolled (852, 335) with delta (0, 0)
Screenshot: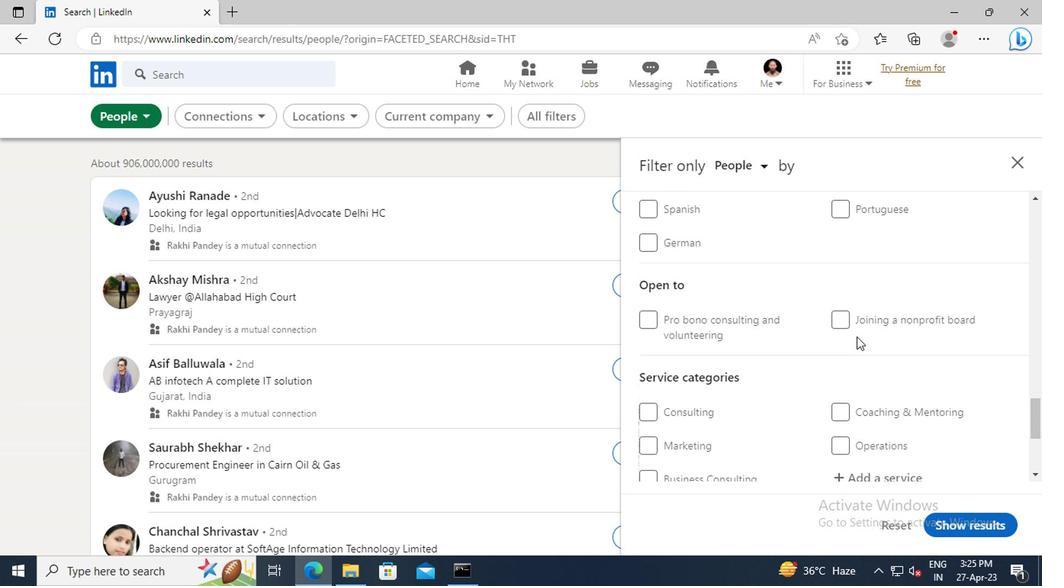 
Action: Mouse scrolled (852, 335) with delta (0, 0)
Screenshot: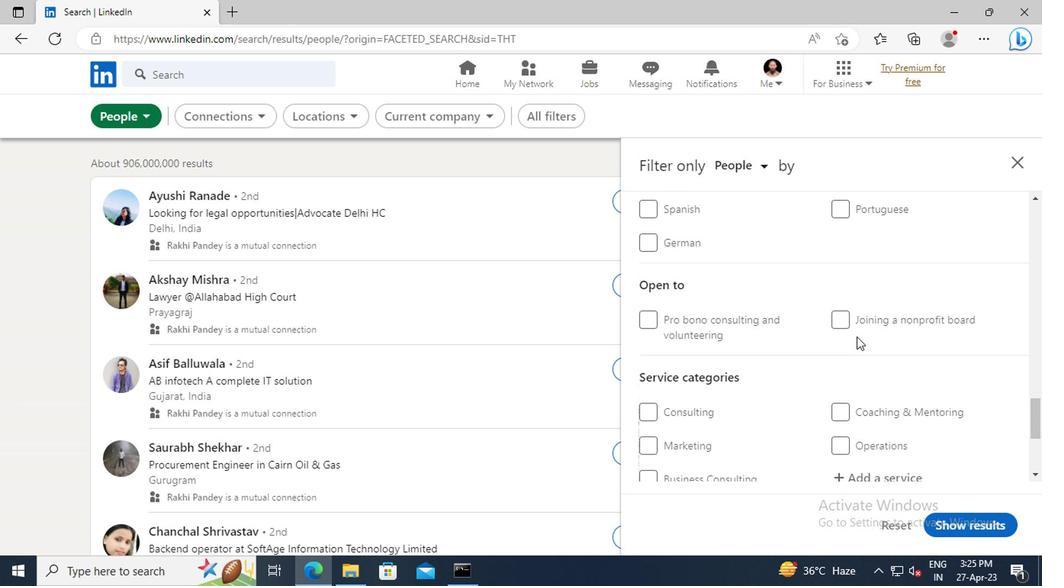 
Action: Mouse scrolled (852, 335) with delta (0, 0)
Screenshot: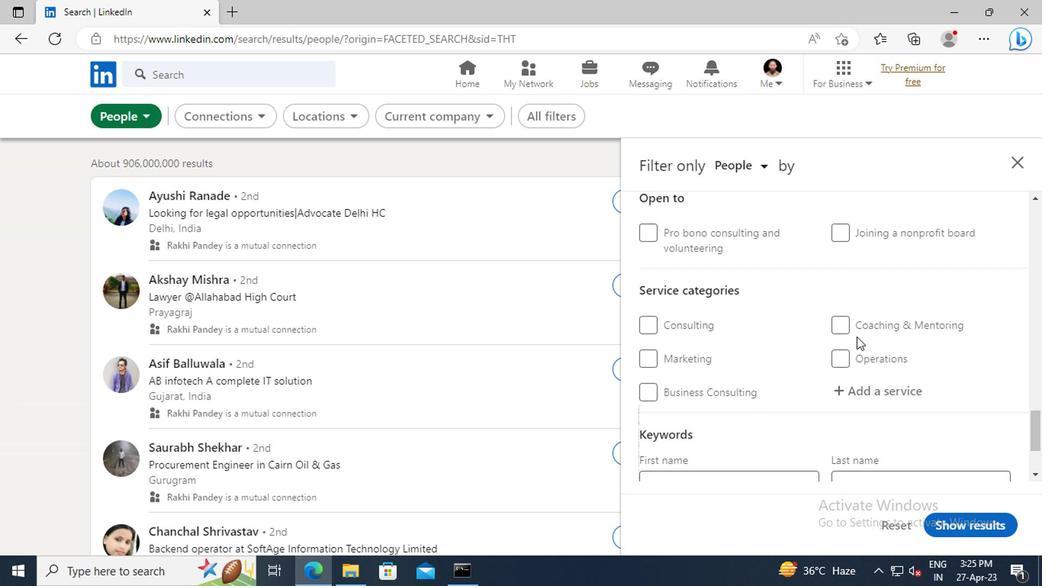 
Action: Mouse scrolled (852, 335) with delta (0, 0)
Screenshot: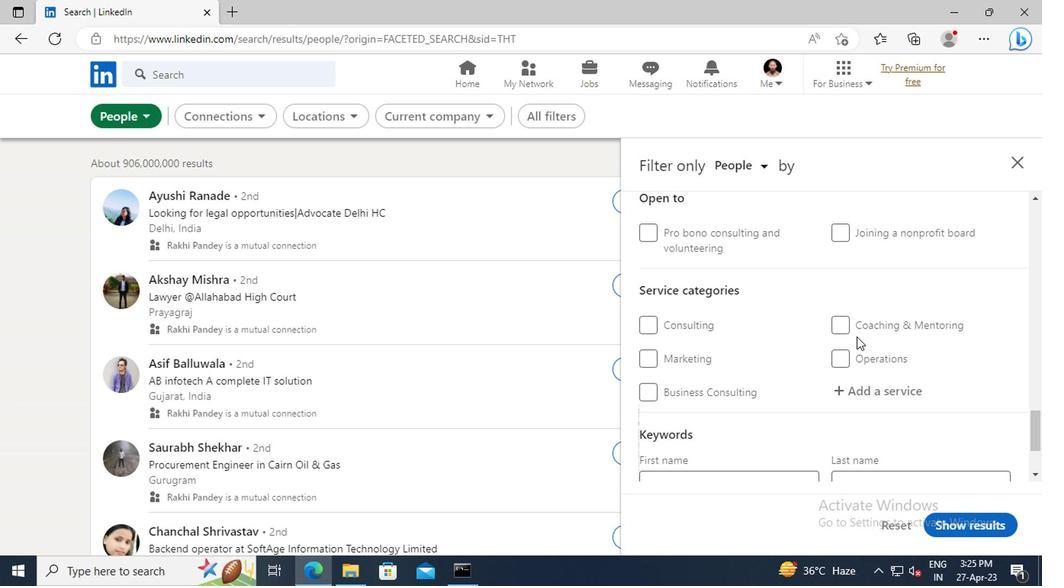 
Action: Mouse moved to (870, 306)
Screenshot: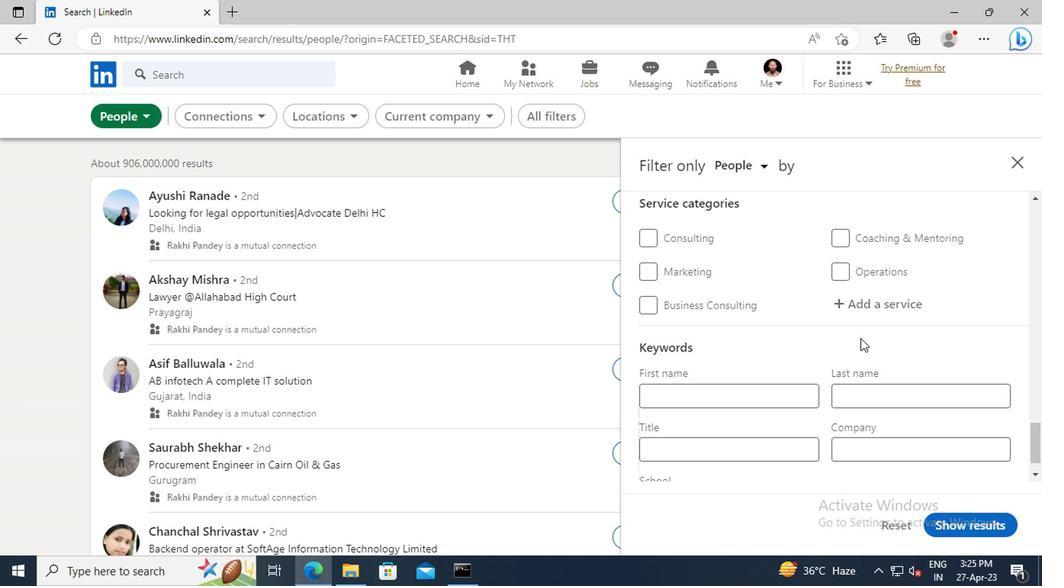 
Action: Mouse pressed left at (870, 306)
Screenshot: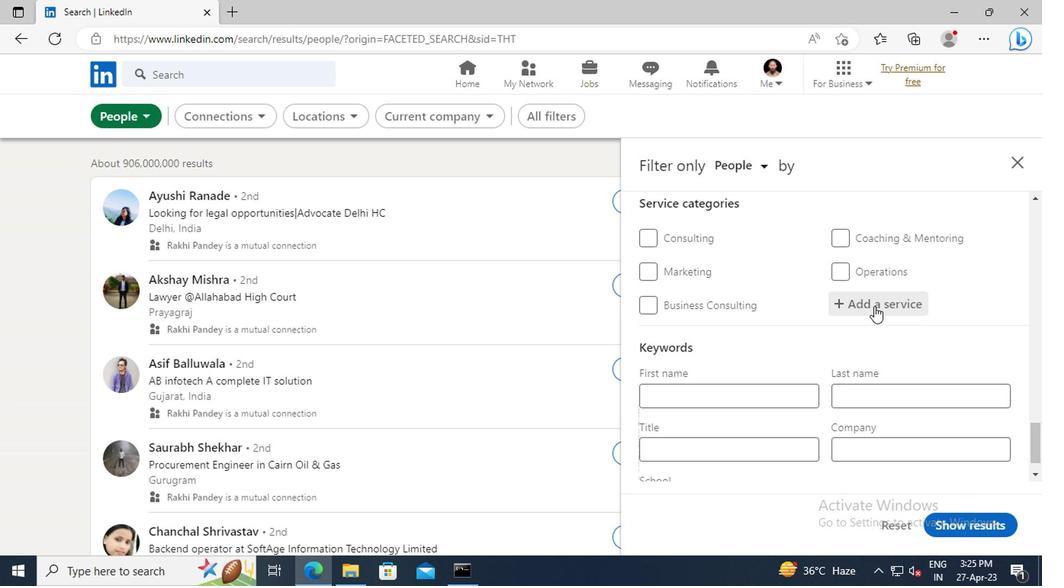 
Action: Key pressed <Key.shift>HOME<Key.space><Key.shift>NETWORKING
Screenshot: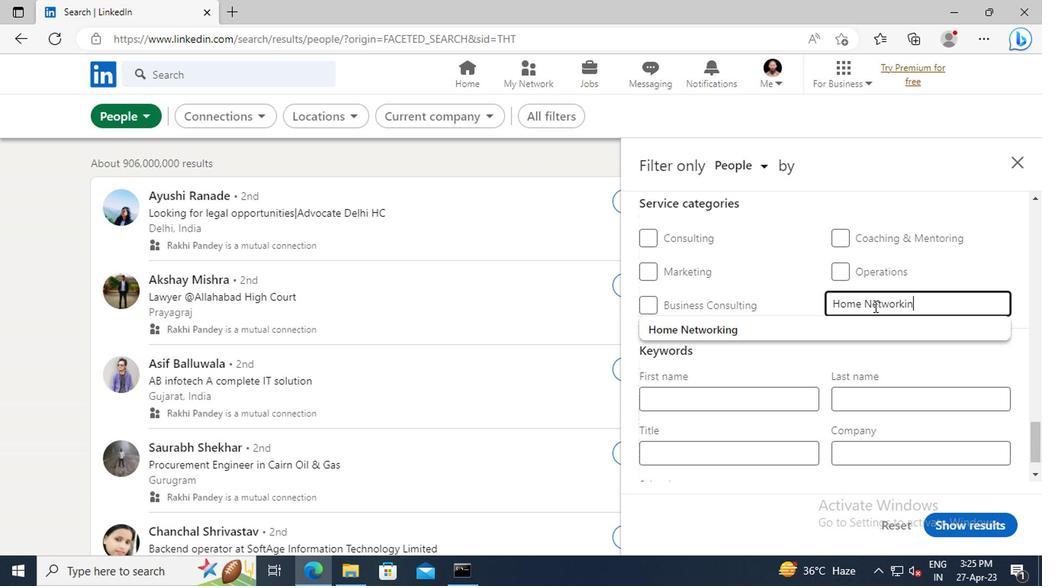 
Action: Mouse moved to (770, 330)
Screenshot: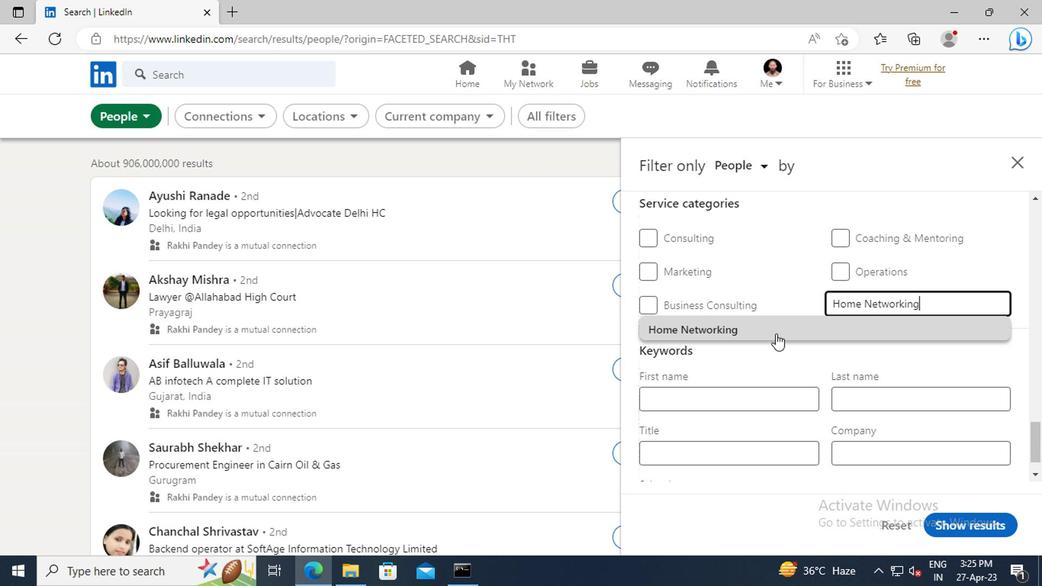 
Action: Mouse pressed left at (770, 330)
Screenshot: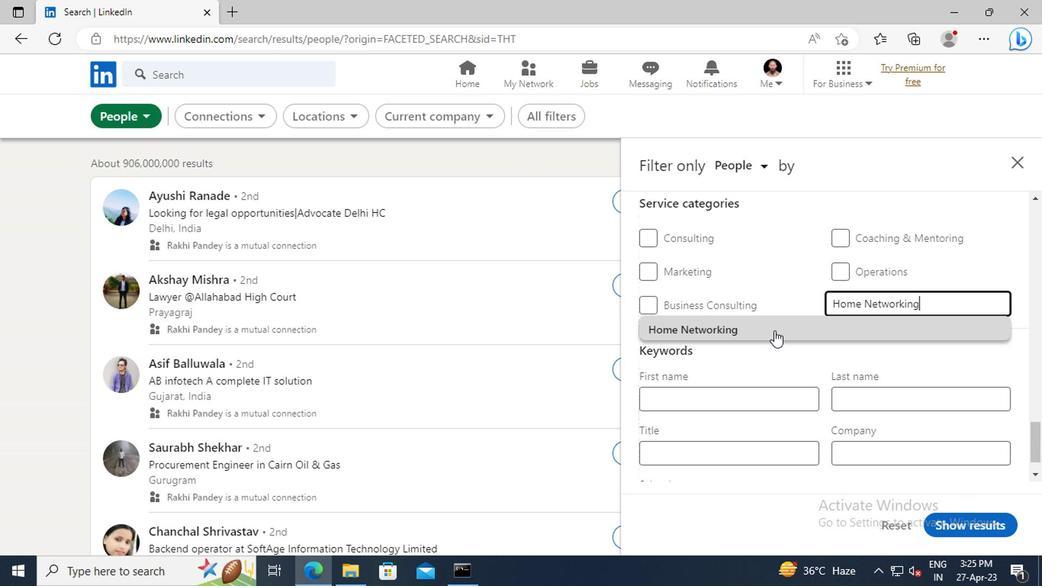 
Action: Mouse scrolled (770, 329) with delta (0, 0)
Screenshot: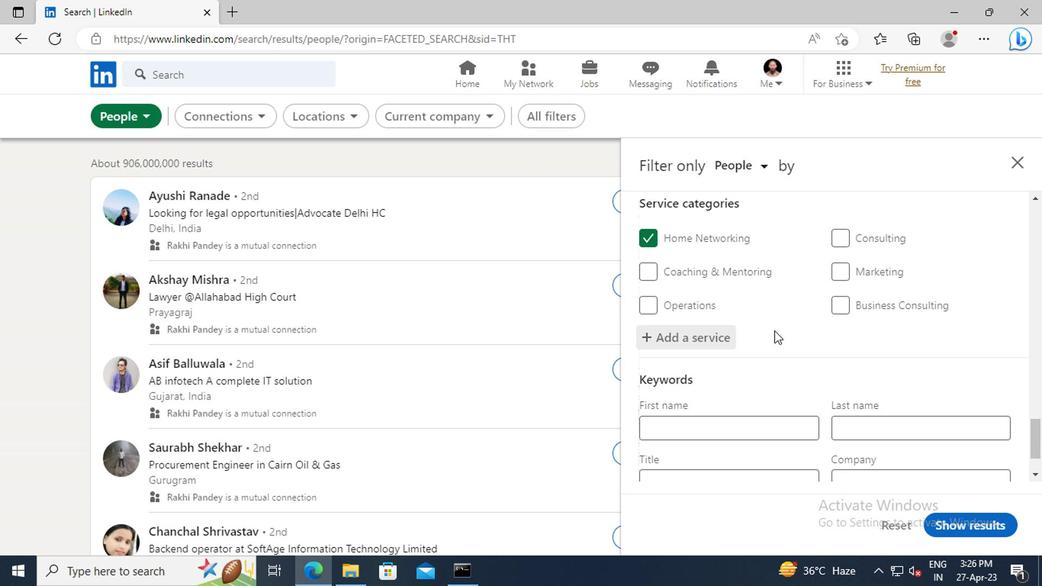 
Action: Mouse scrolled (770, 329) with delta (0, 0)
Screenshot: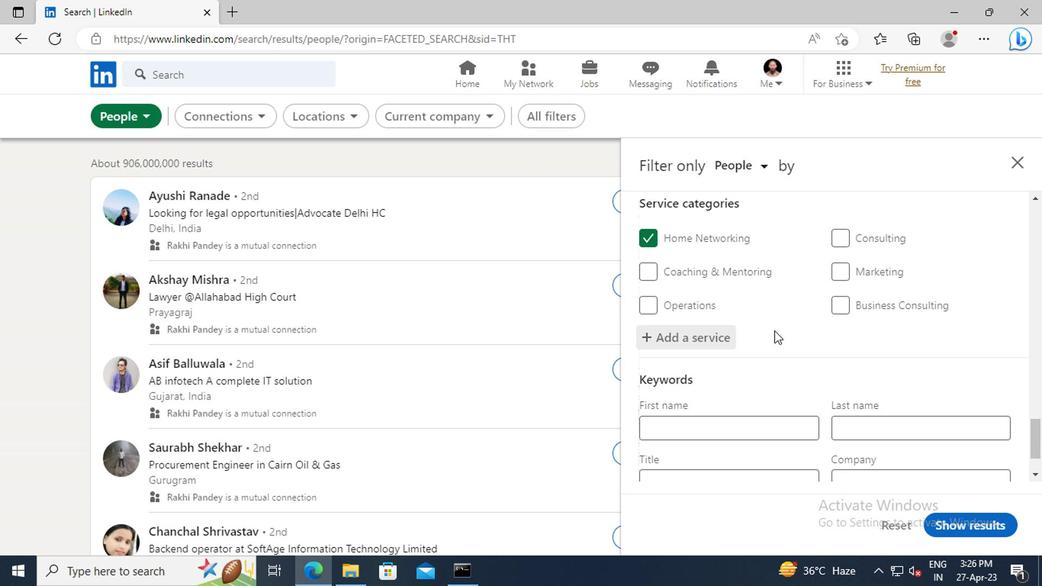 
Action: Mouse scrolled (770, 329) with delta (0, 0)
Screenshot: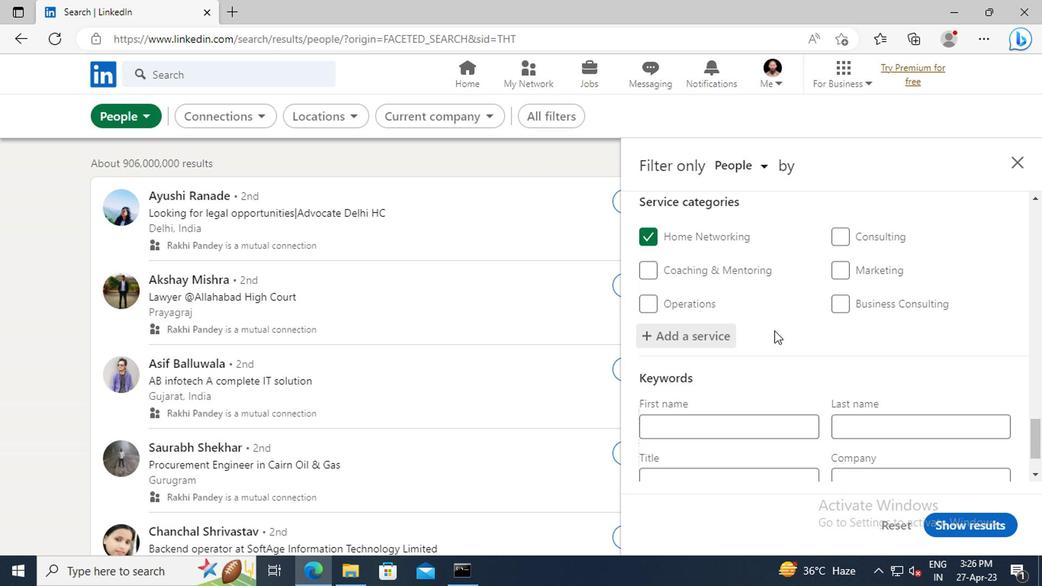 
Action: Mouse scrolled (770, 329) with delta (0, 0)
Screenshot: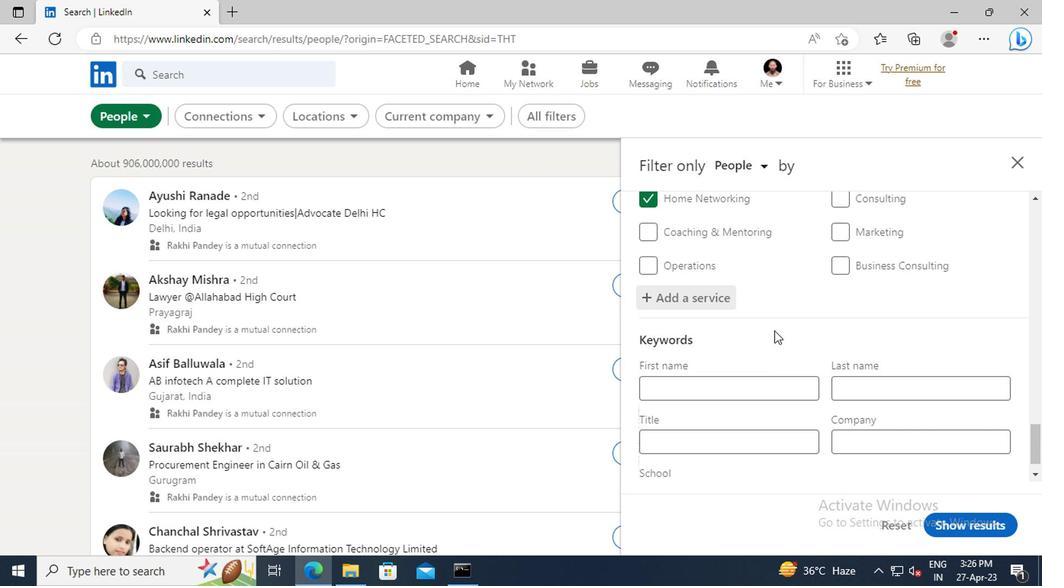 
Action: Mouse moved to (705, 412)
Screenshot: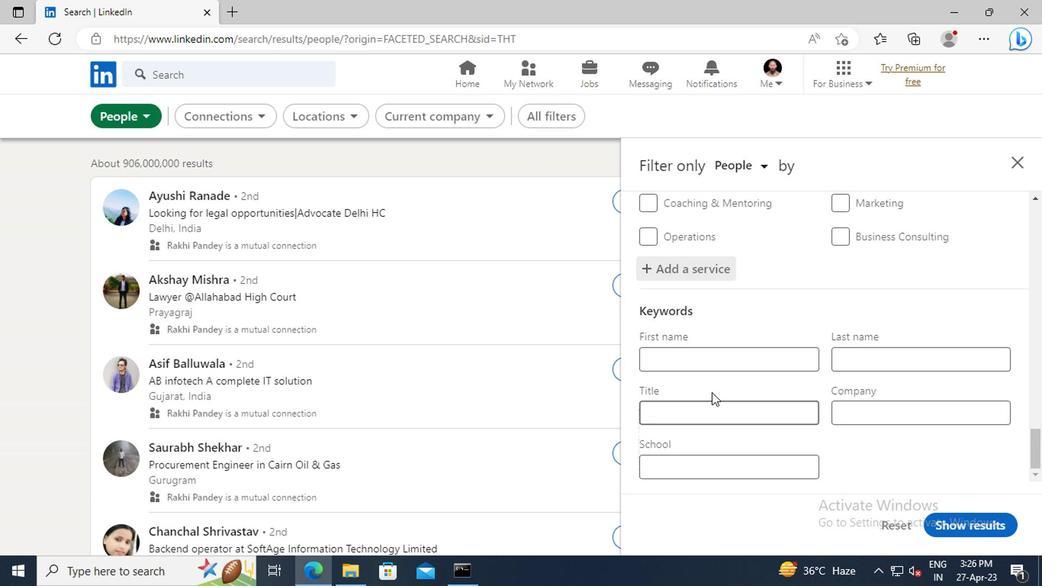 
Action: Mouse pressed left at (705, 412)
Screenshot: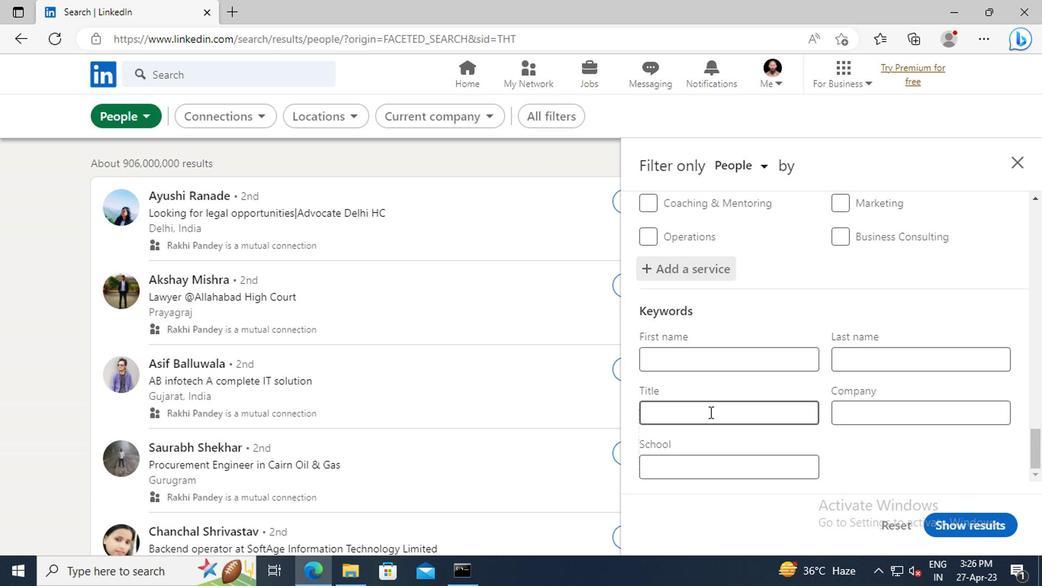 
Action: Key pressed <Key.shift>HOTEL<Key.space><Key.shift>RECEPTIONIST<Key.enter>
Screenshot: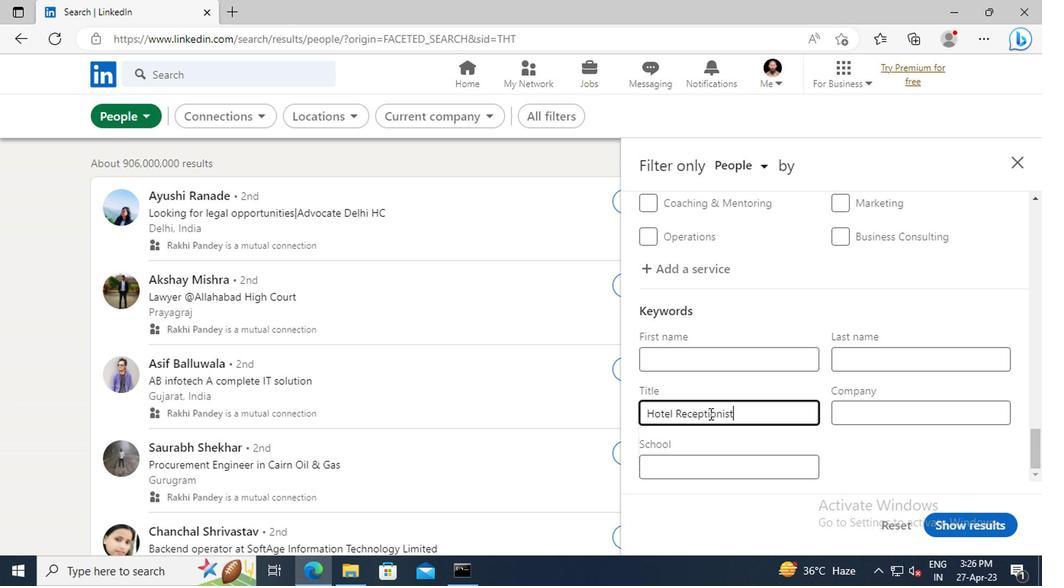 
Action: Mouse moved to (966, 518)
Screenshot: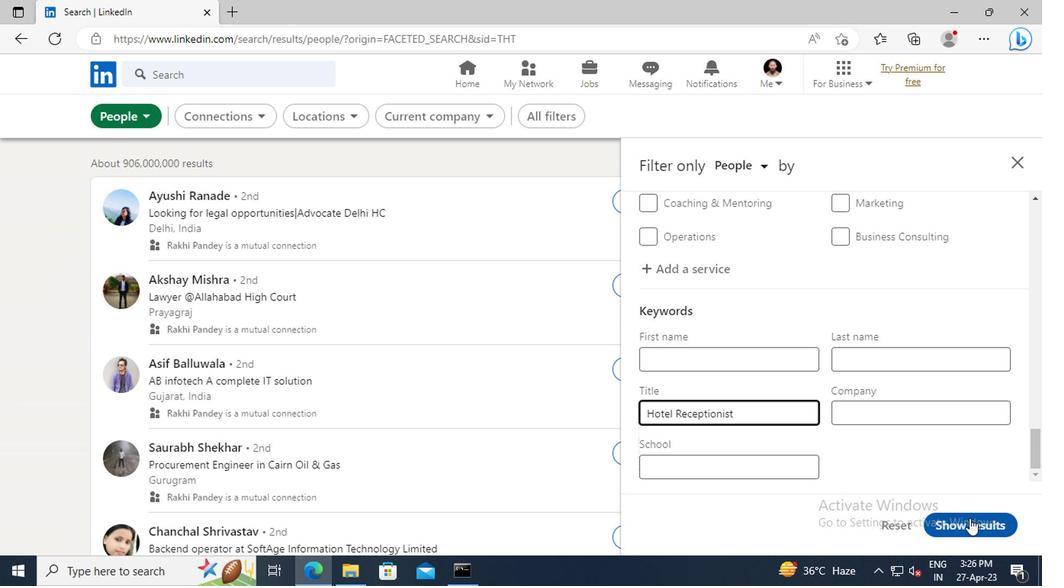 
Action: Mouse pressed left at (966, 518)
Screenshot: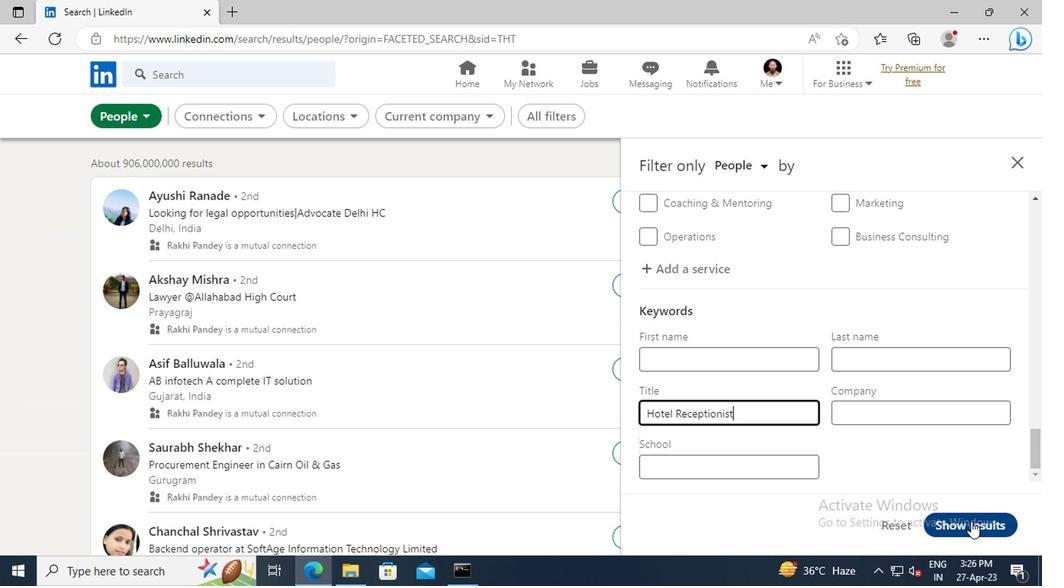 
